 Task: Find a place to stay in Phalodi, India from 10th to 15th July for 5 guests, with self check-in, a price range of ₹10,000 to ₹15,000, 4 bedrooms, 7 beds, 4 bathrooms, and amenities including Wifi, Free parking, TV, Gym, and Breakfast.
Action: Mouse pressed left at (445, 55)
Screenshot: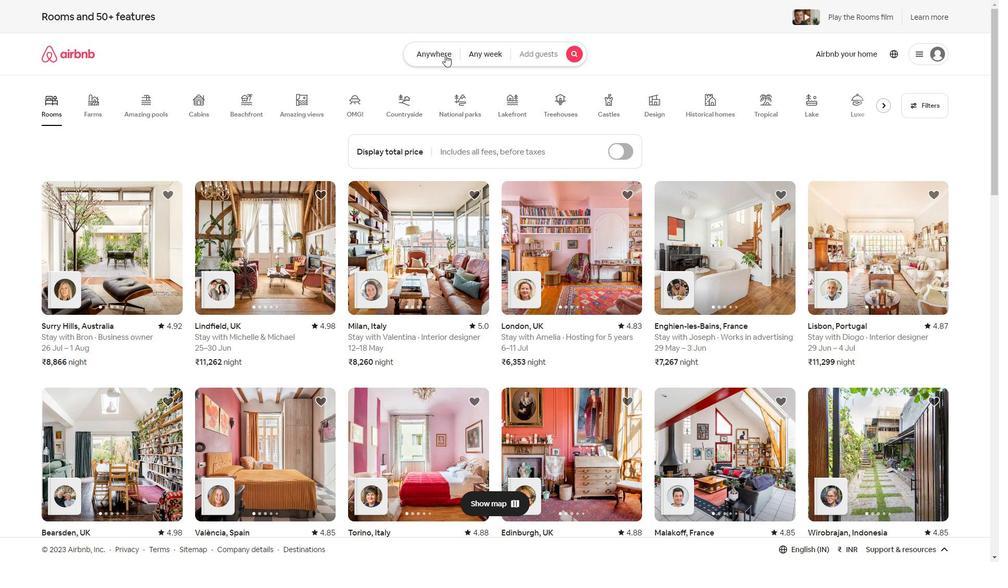 
Action: Mouse moved to (364, 98)
Screenshot: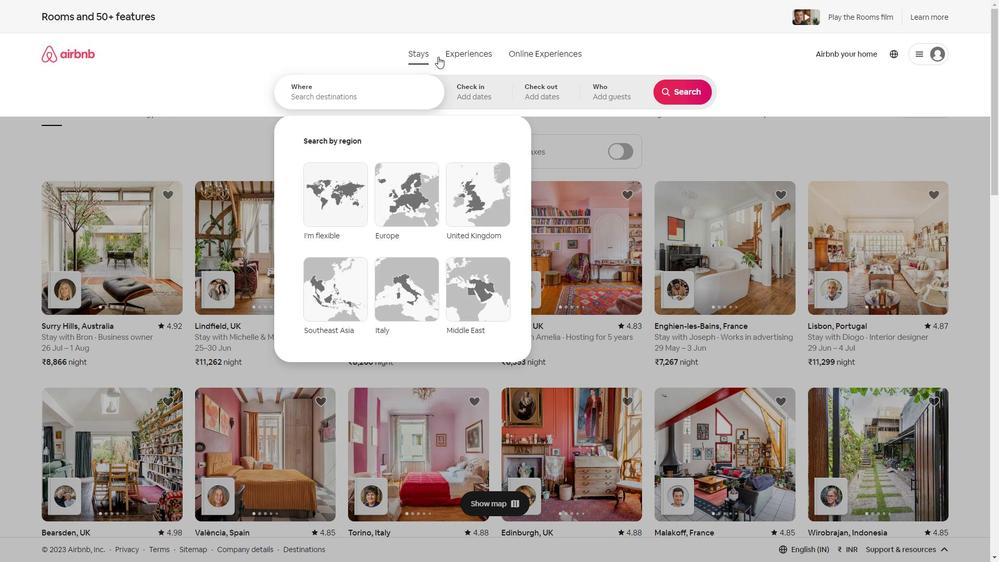 
Action: Mouse pressed left at (364, 98)
Screenshot: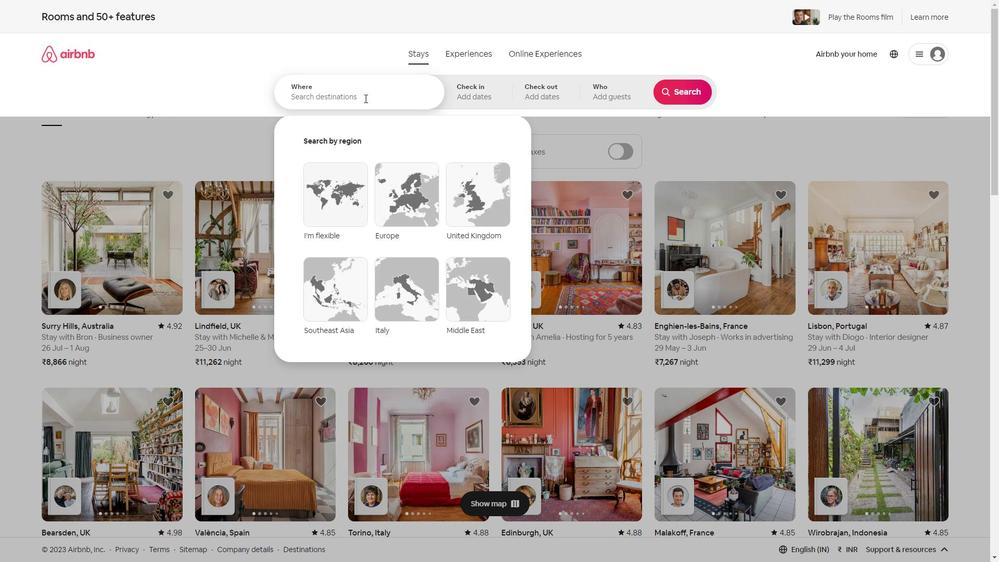 
Action: Mouse moved to (456, 85)
Screenshot: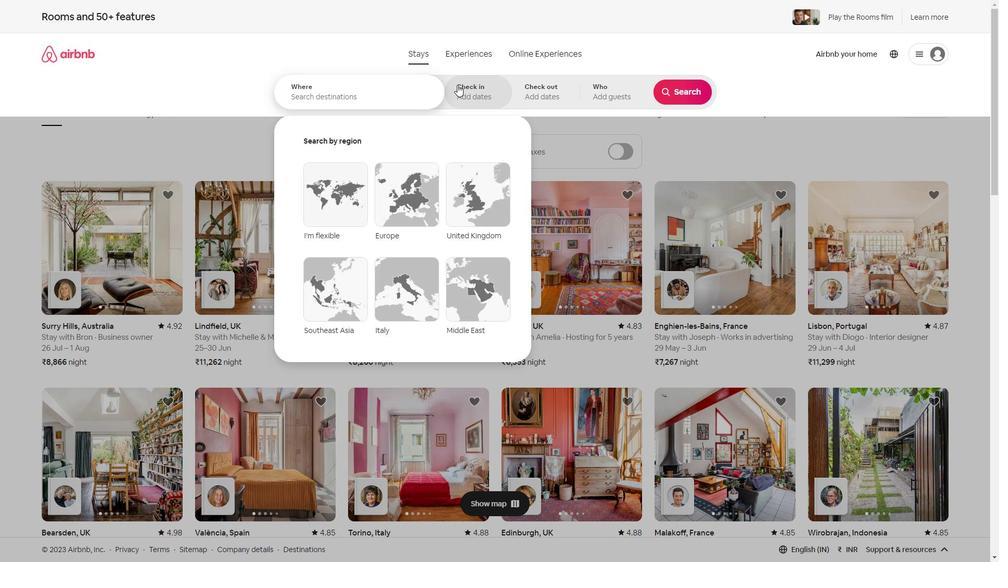 
Action: Key pressed <Key.shift>Phal,<Key.shift>India
Screenshot: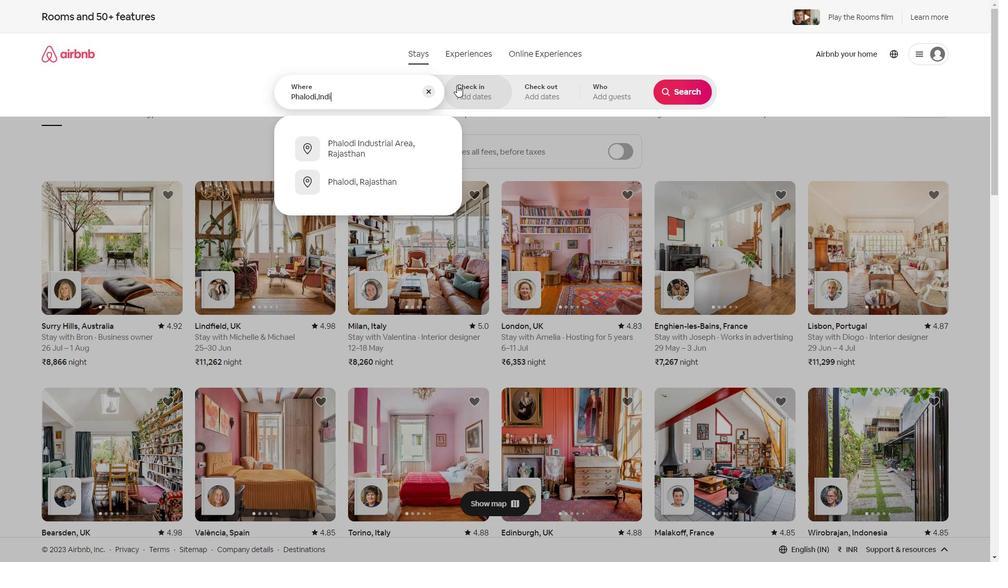
Action: Mouse moved to (463, 93)
Screenshot: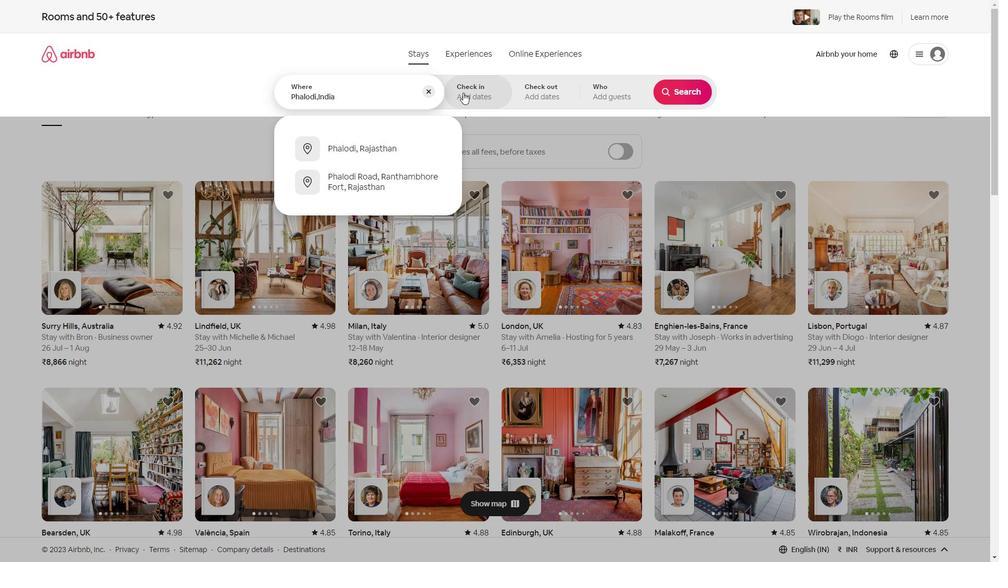 
Action: Mouse pressed left at (463, 93)
Screenshot: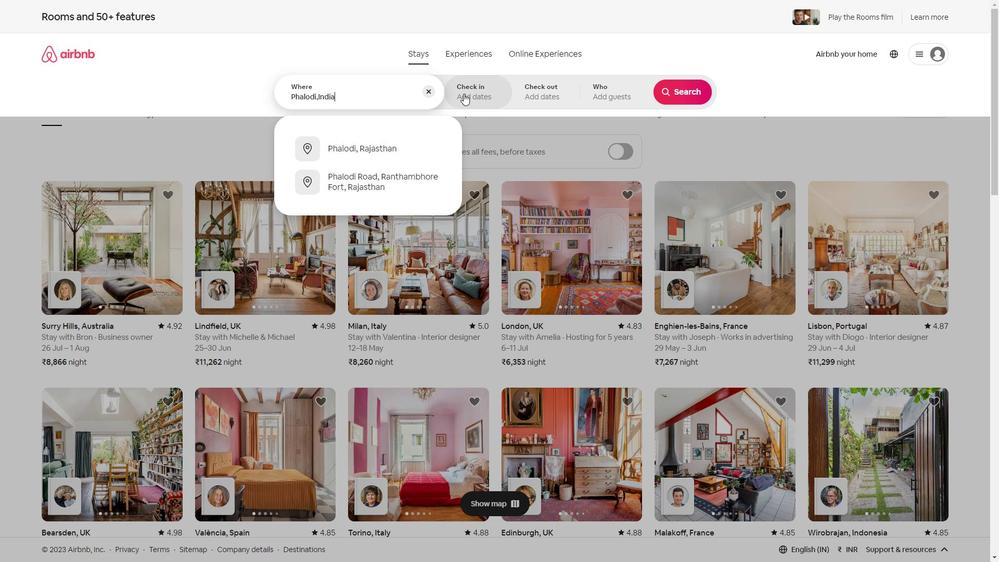 
Action: Mouse moved to (679, 171)
Screenshot: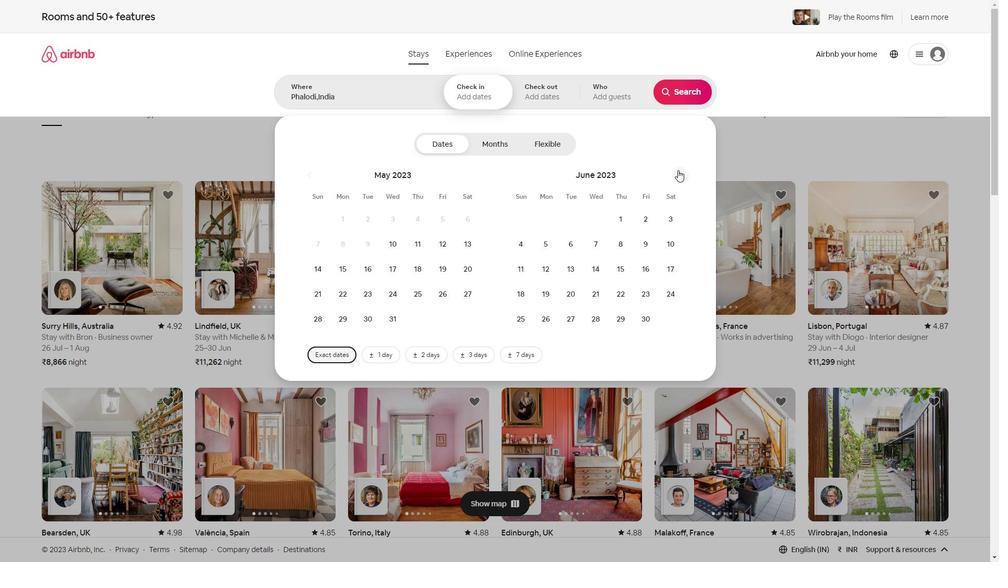 
Action: Mouse pressed left at (679, 171)
Screenshot: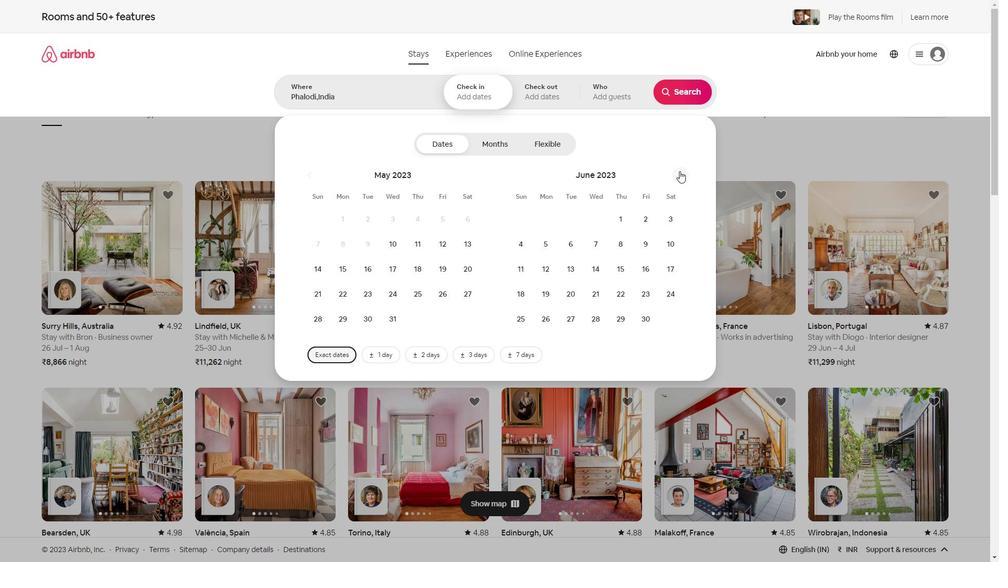 
Action: Mouse moved to (542, 271)
Screenshot: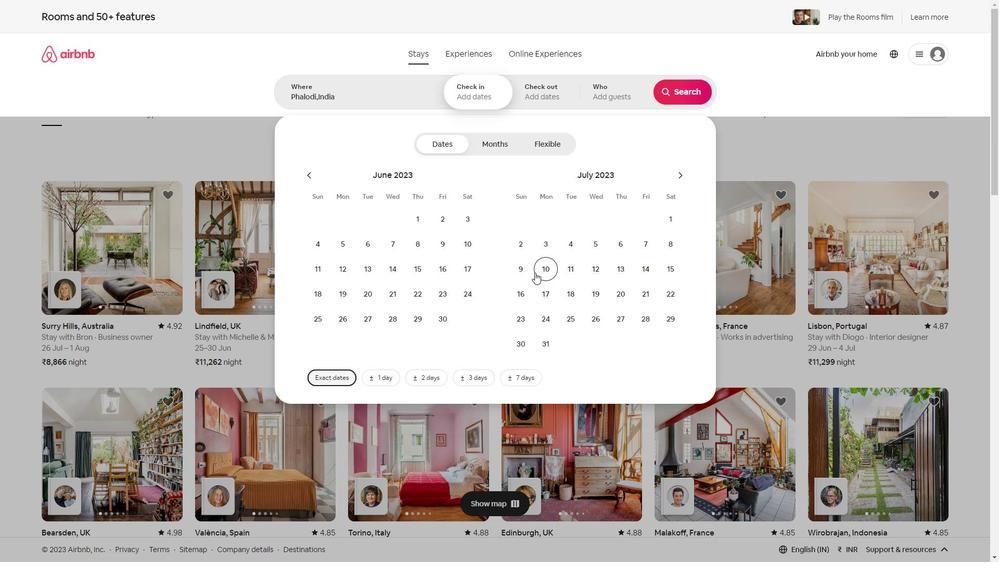 
Action: Mouse pressed left at (542, 271)
Screenshot: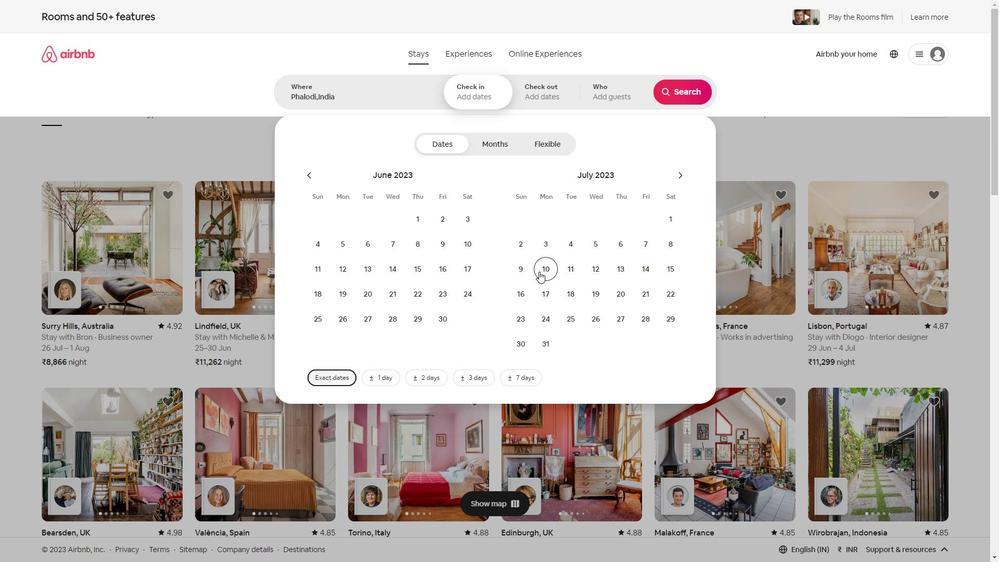 
Action: Mouse moved to (662, 271)
Screenshot: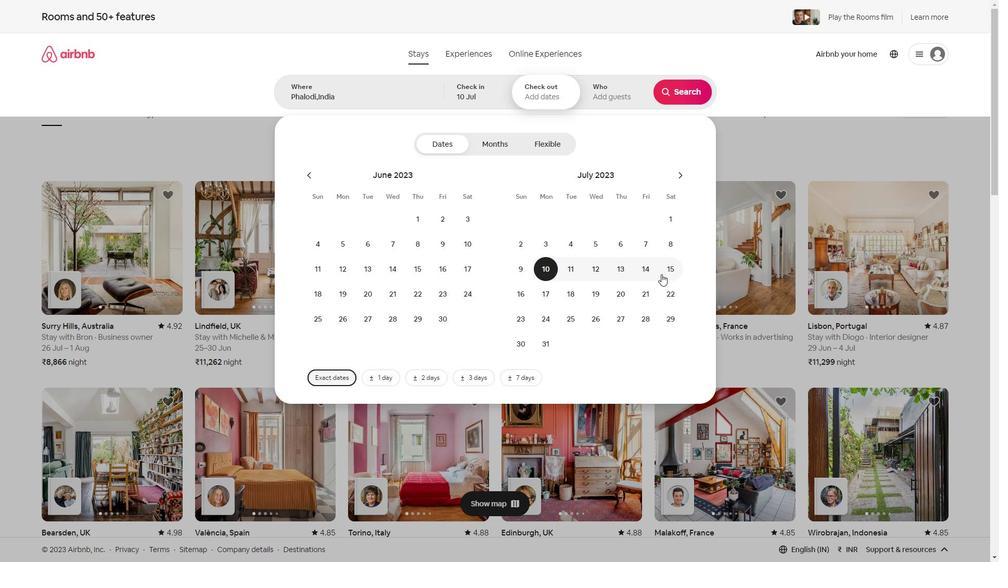 
Action: Mouse pressed left at (662, 271)
Screenshot: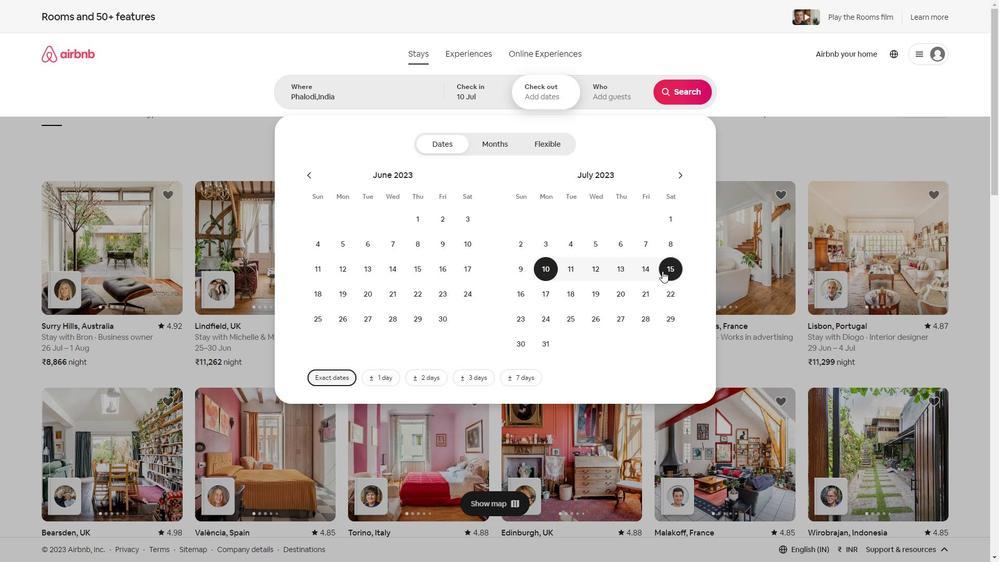 
Action: Mouse moved to (610, 93)
Screenshot: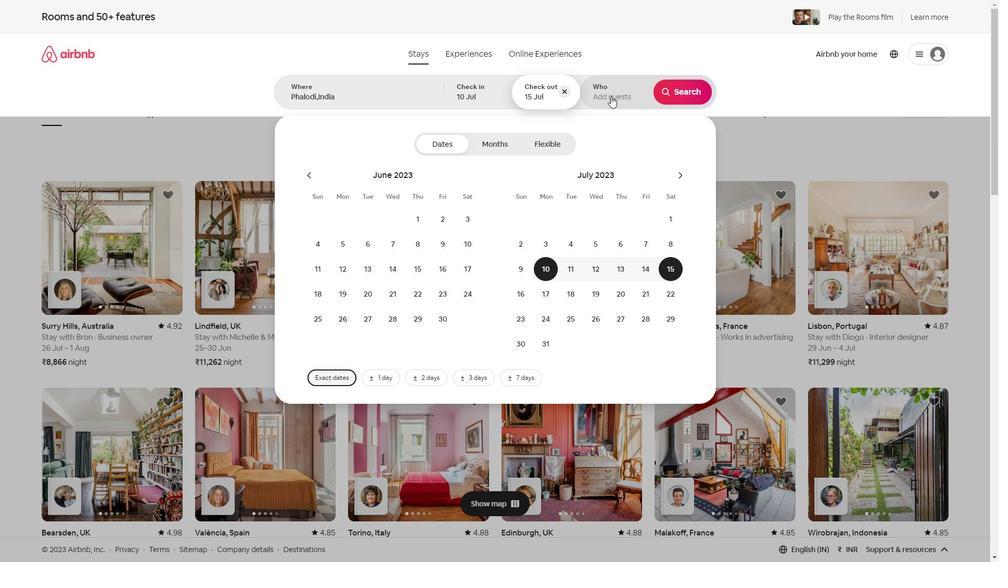 
Action: Mouse pressed left at (610, 93)
Screenshot: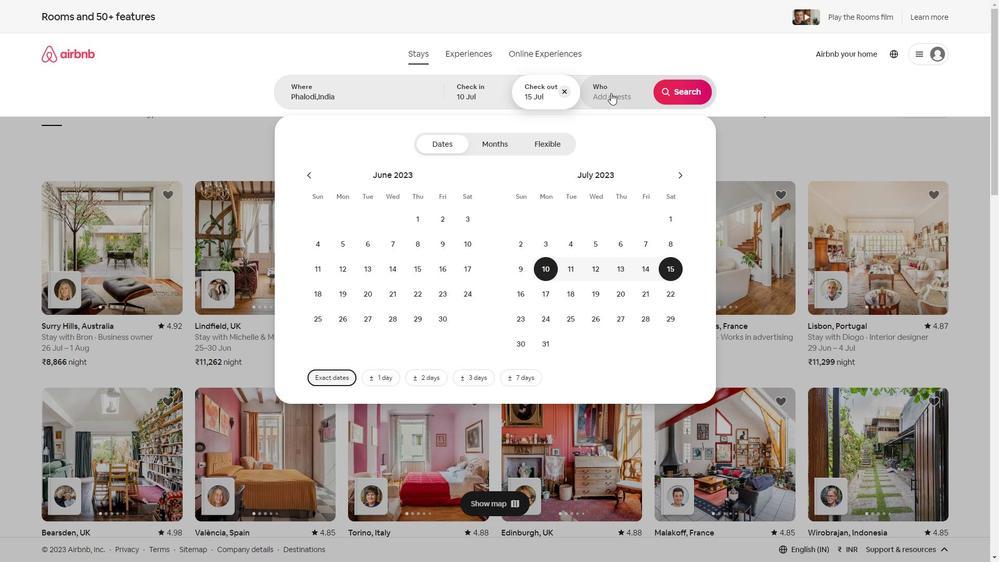 
Action: Mouse moved to (681, 147)
Screenshot: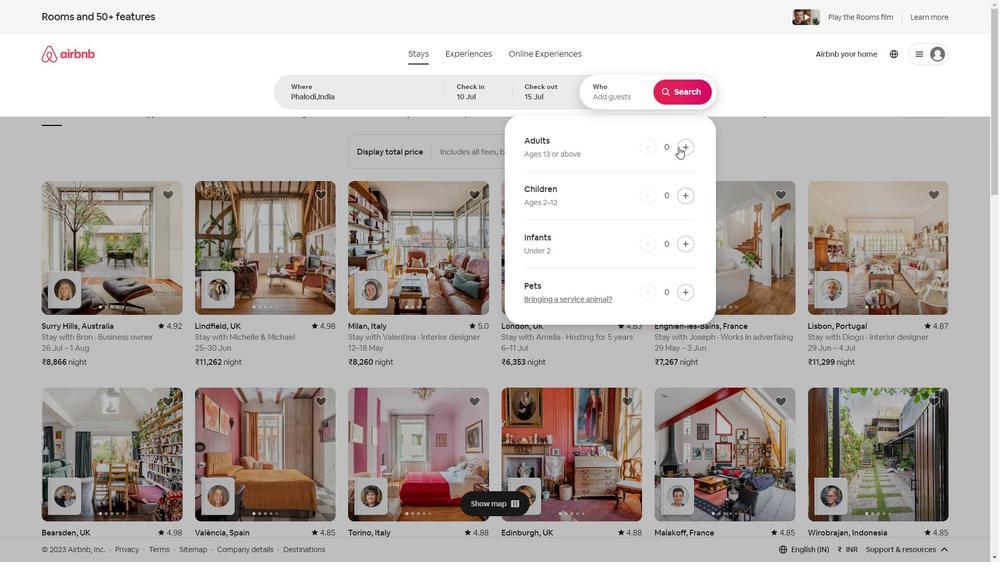 
Action: Mouse pressed left at (681, 147)
Screenshot: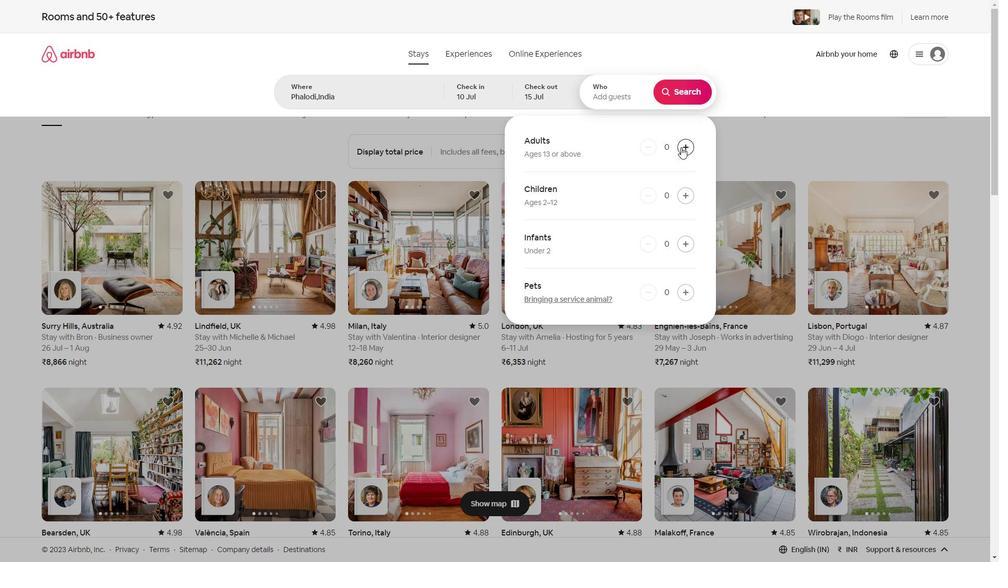 
Action: Mouse pressed left at (681, 147)
Screenshot: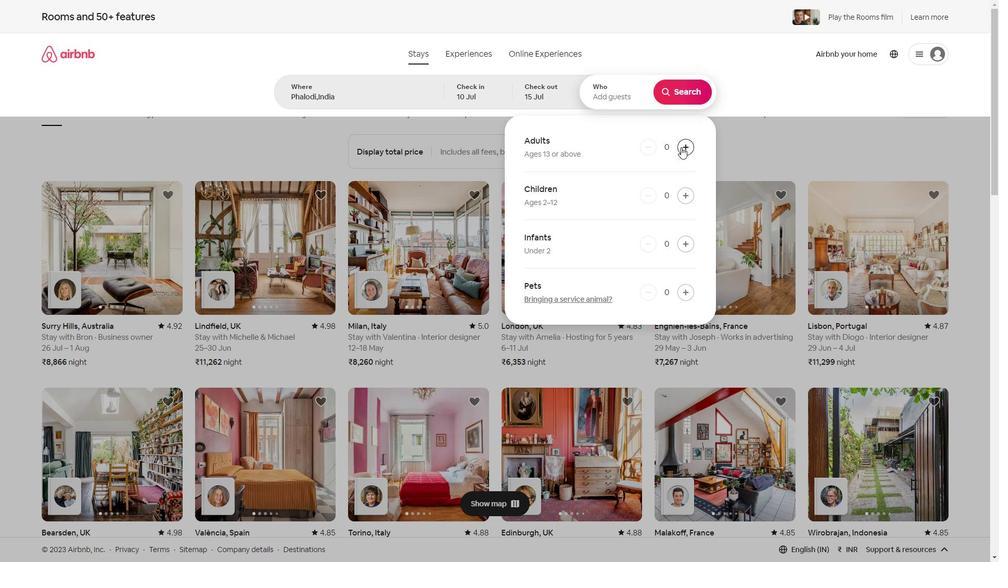 
Action: Mouse pressed left at (681, 147)
Screenshot: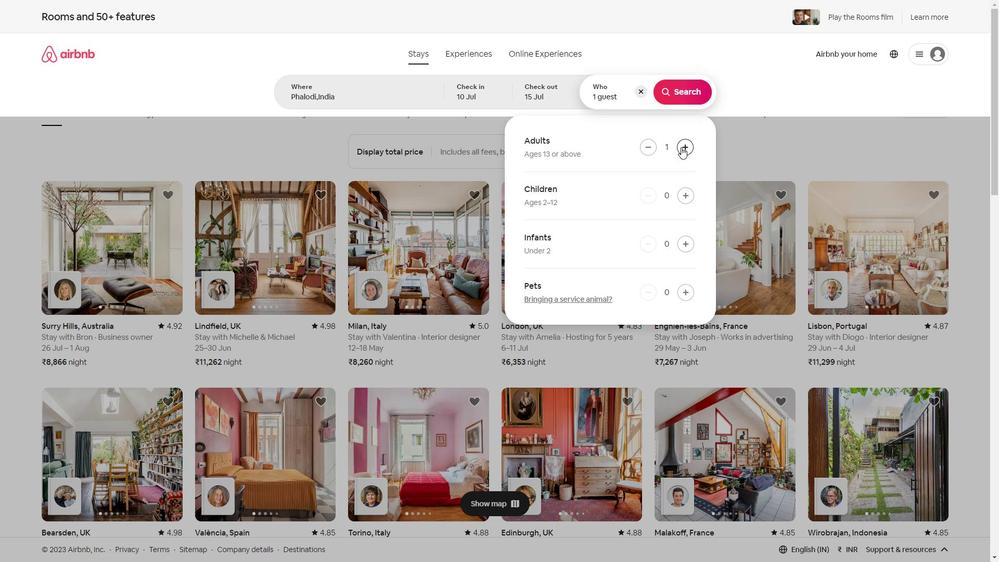 
Action: Mouse pressed left at (681, 147)
Screenshot: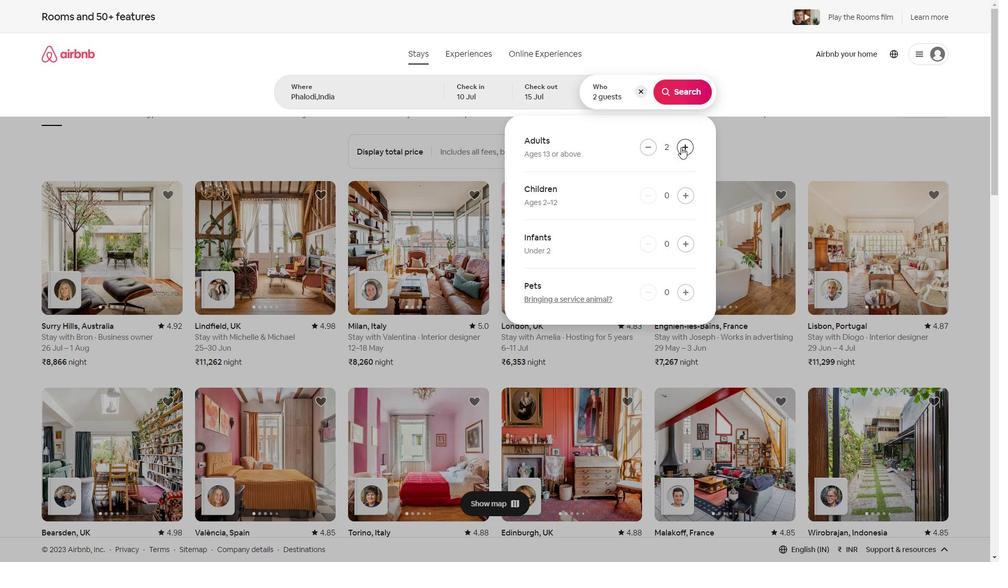 
Action: Mouse pressed left at (681, 147)
Screenshot: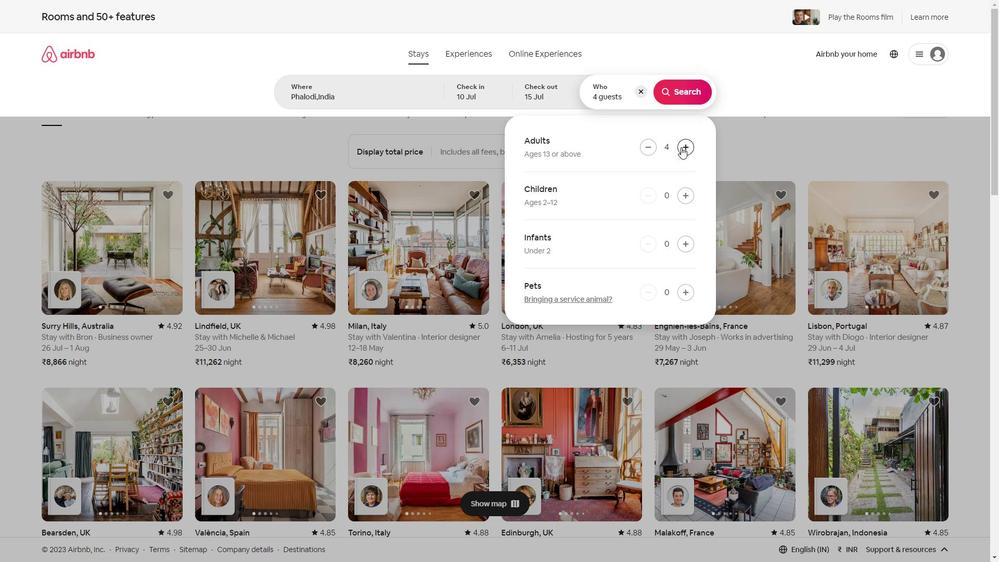 
Action: Mouse pressed left at (681, 147)
Screenshot: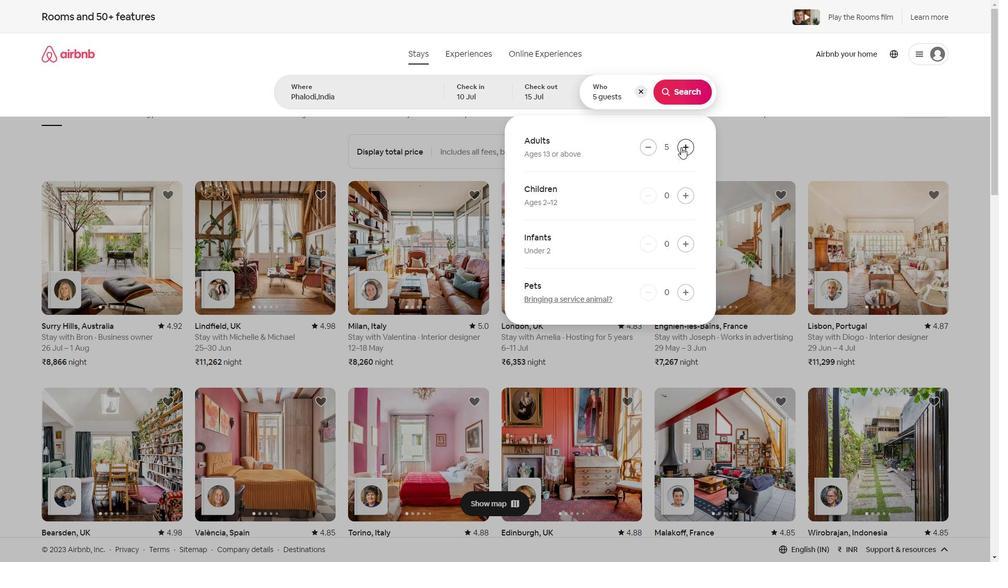 
Action: Mouse pressed left at (684, 147)
Screenshot: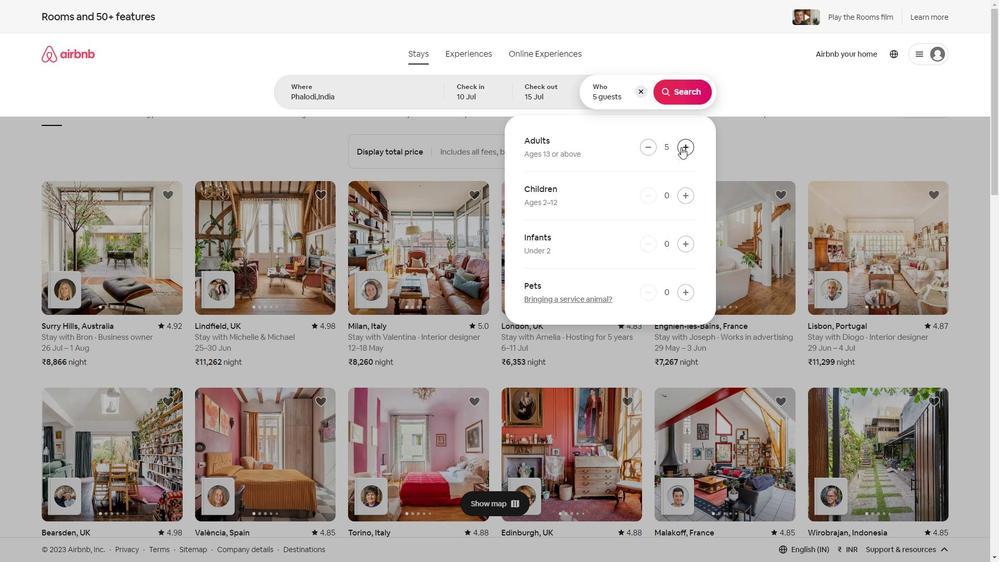 
Action: Mouse moved to (679, 89)
Screenshot: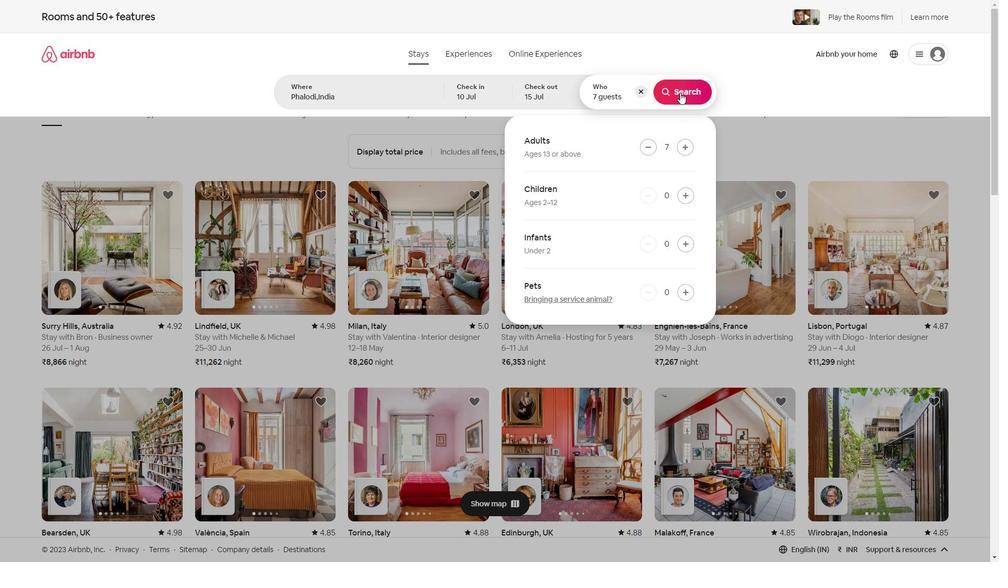 
Action: Mouse pressed left at (679, 89)
Screenshot: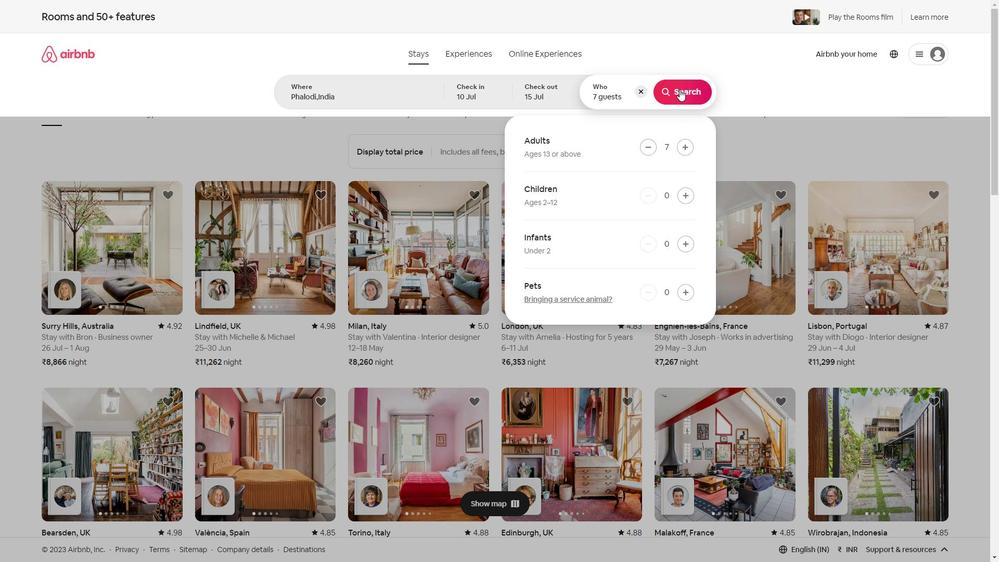 
Action: Mouse moved to (933, 61)
Screenshot: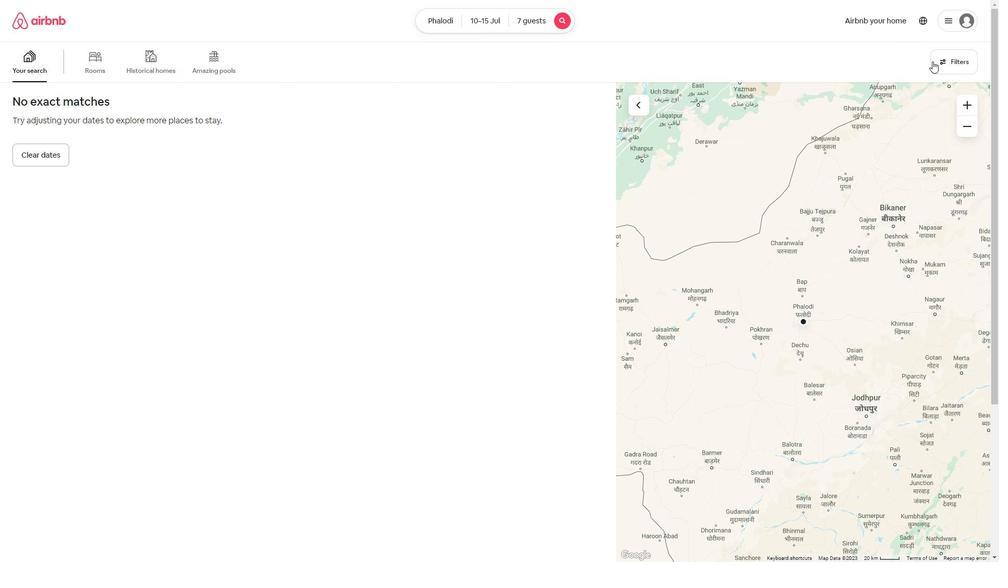 
Action: Mouse pressed left at (933, 61)
Screenshot: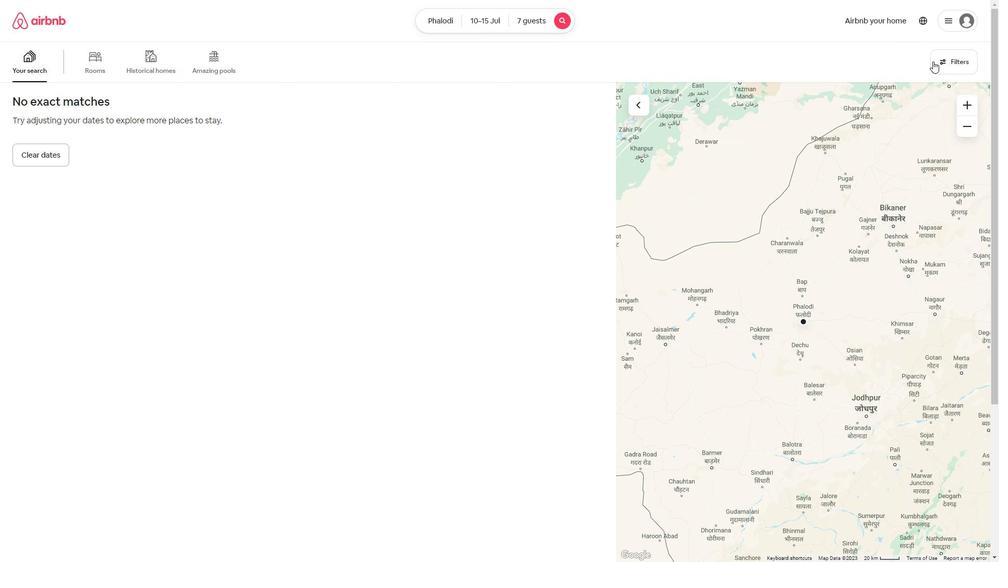 
Action: Mouse moved to (380, 305)
Screenshot: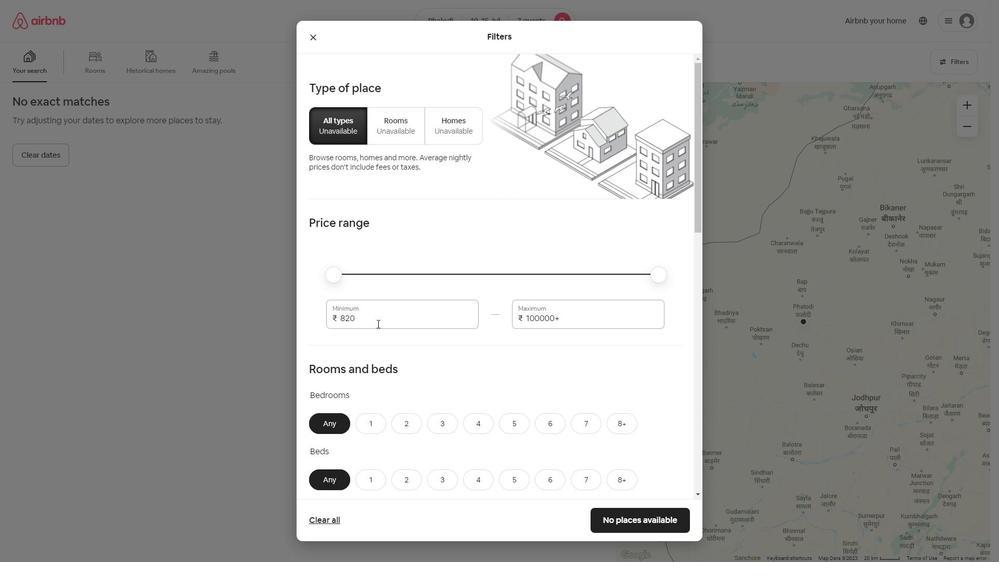 
Action: Mouse pressed left at (380, 305)
Screenshot: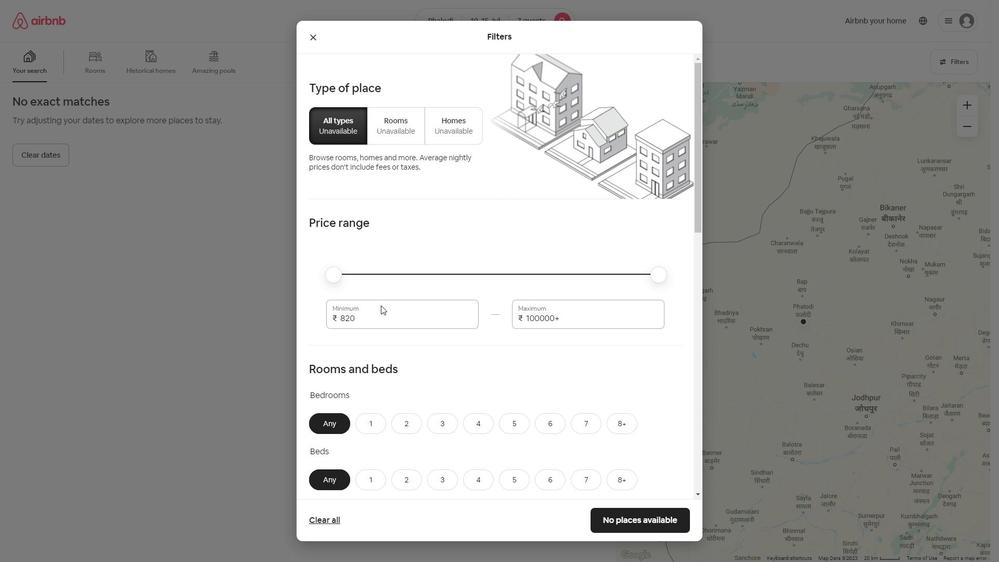 
Action: Key pressed <Key.backspace><Key.backspace><Key.backspace><Key.backspace>10000
Screenshot: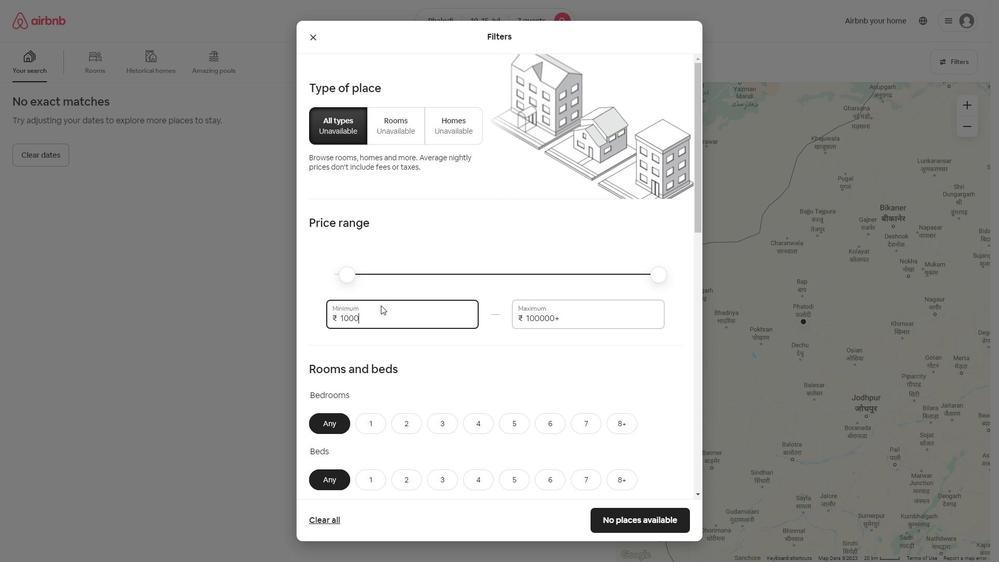 
Action: Mouse moved to (571, 313)
Screenshot: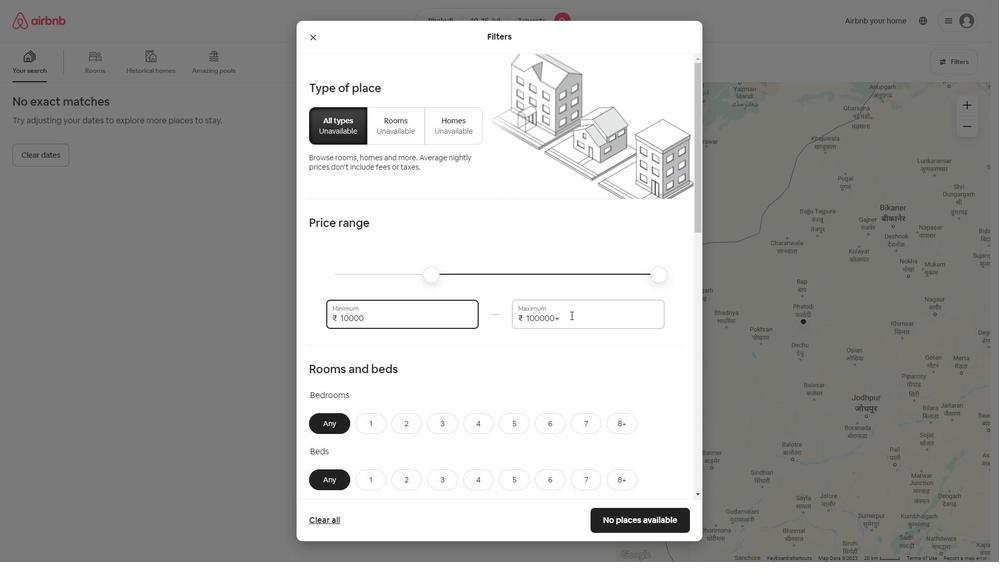 
Action: Mouse pressed left at (571, 313)
Screenshot: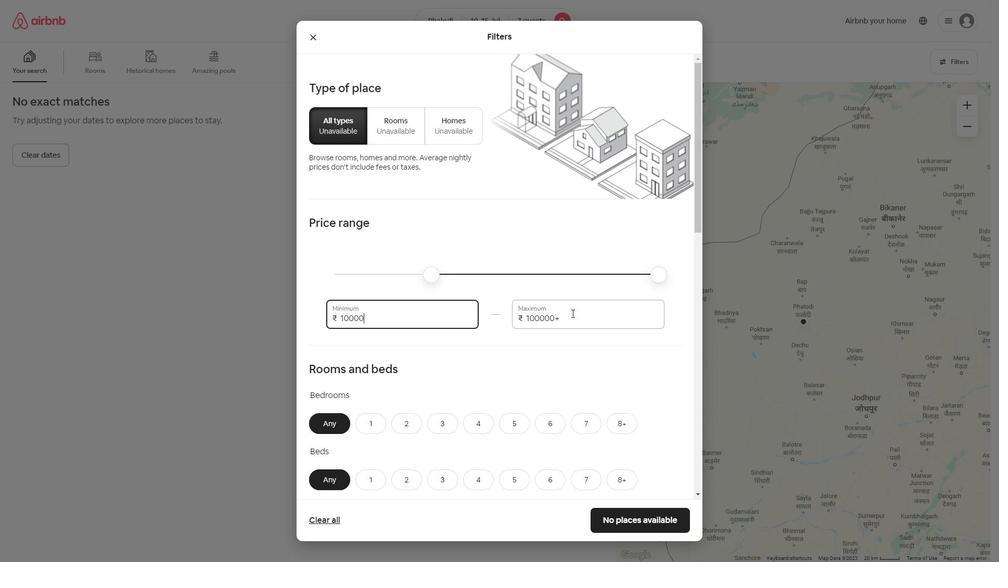 
Action: Mouse moved to (571, 313)
Screenshot: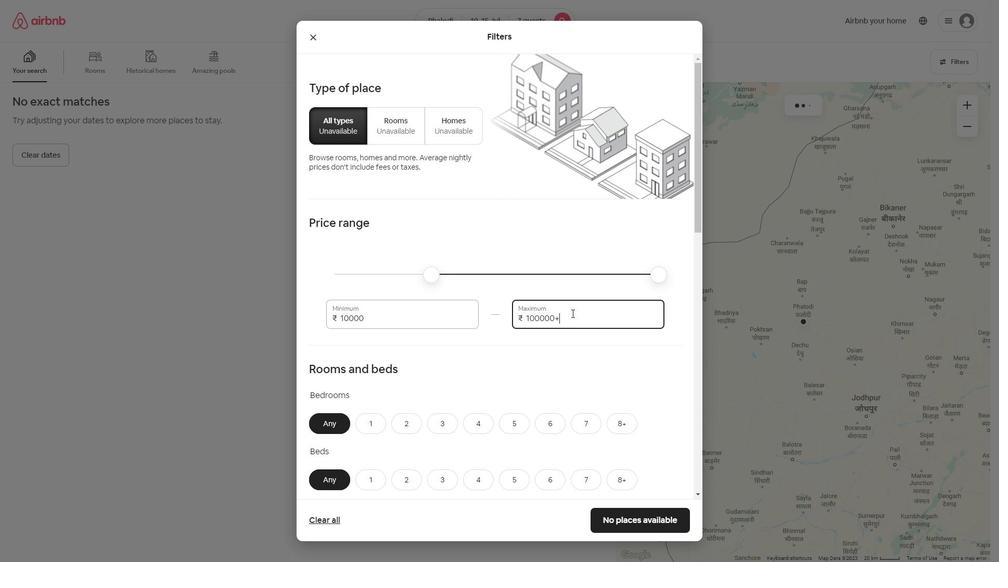 
Action: Key pressed <Key.backspace><Key.backspace><Key.backspace><Key.backspace><Key.backspace><Key.backspace>5000
Screenshot: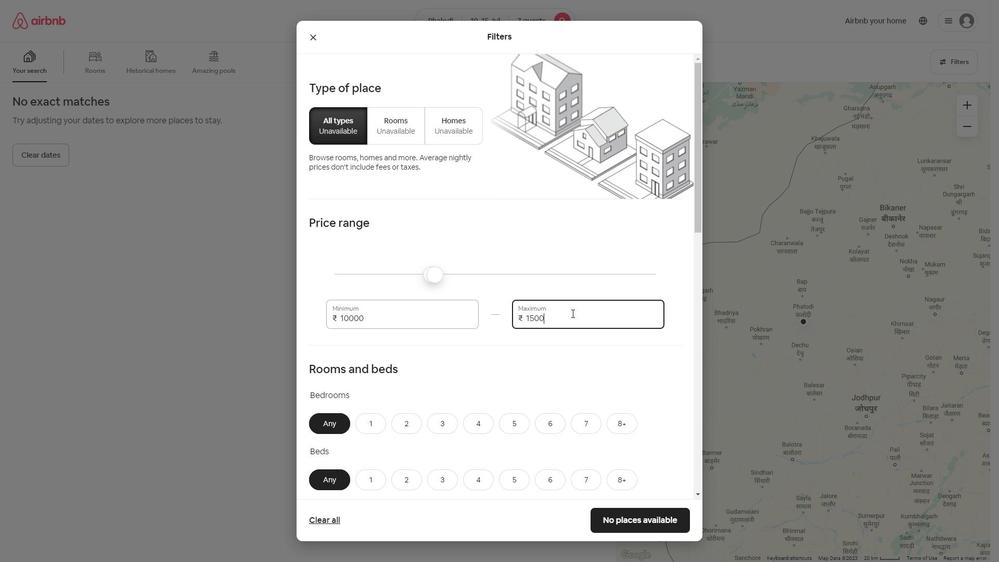 
Action: Mouse moved to (480, 419)
Screenshot: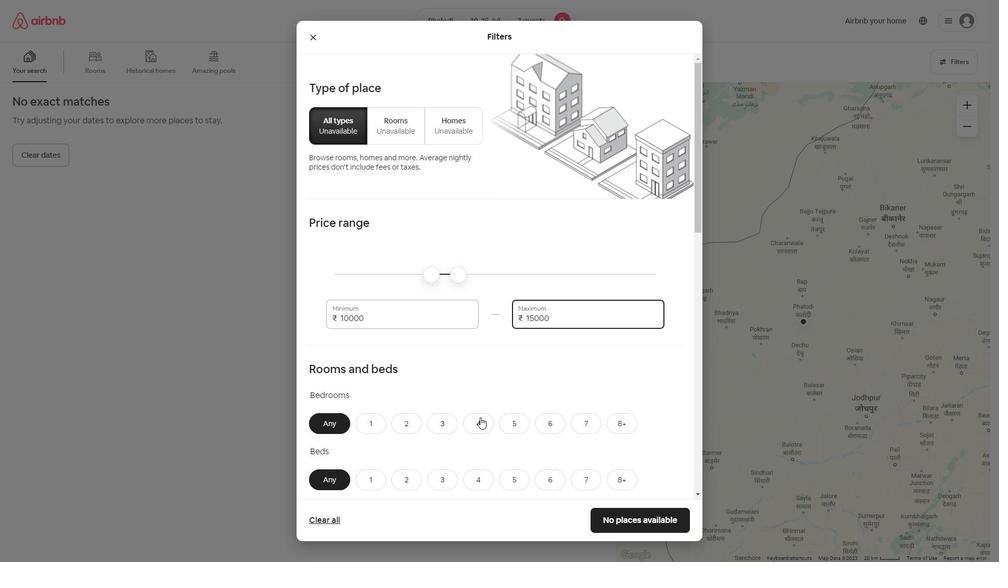 
Action: Mouse pressed left at (480, 419)
Screenshot: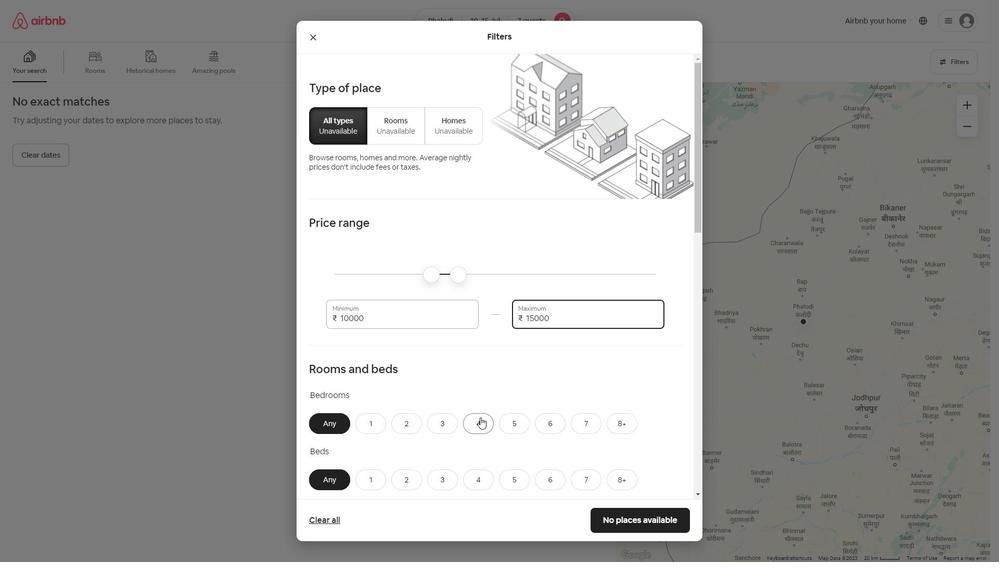 
Action: Mouse moved to (478, 416)
Screenshot: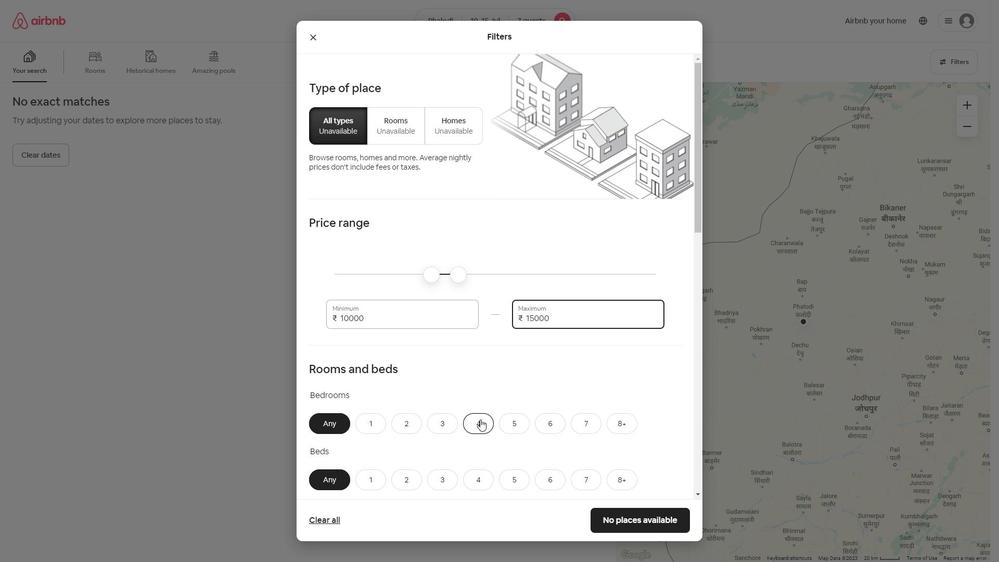 
Action: Mouse scrolled (478, 416) with delta (0, 0)
Screenshot: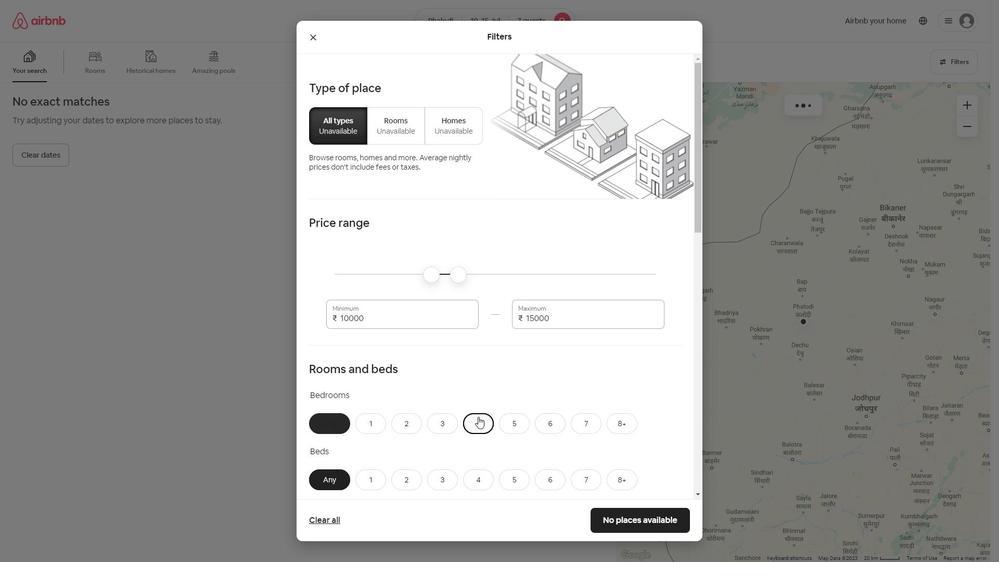 
Action: Mouse scrolled (478, 416) with delta (0, 0)
Screenshot: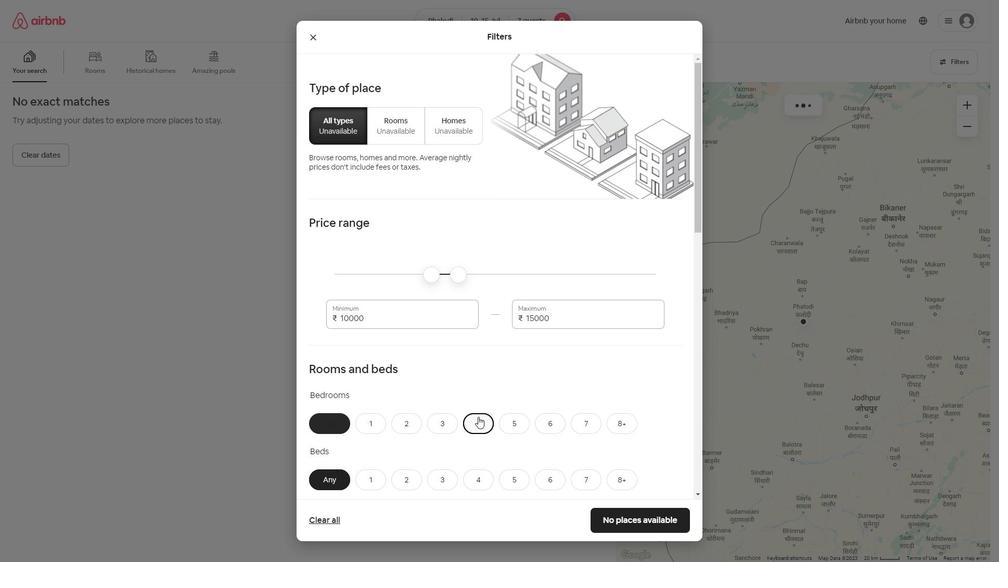 
Action: Mouse scrolled (478, 416) with delta (0, 0)
Screenshot: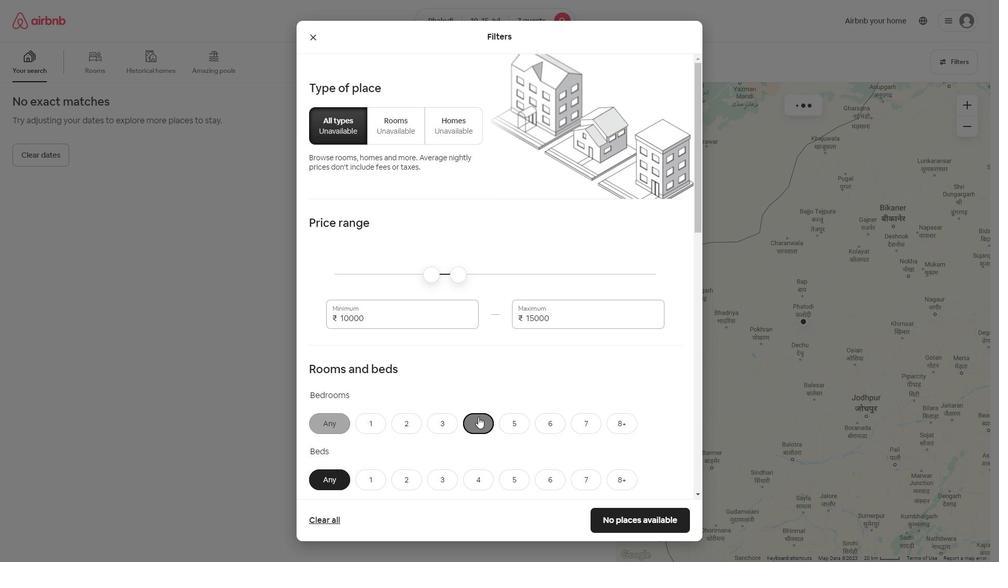 
Action: Mouse moved to (588, 324)
Screenshot: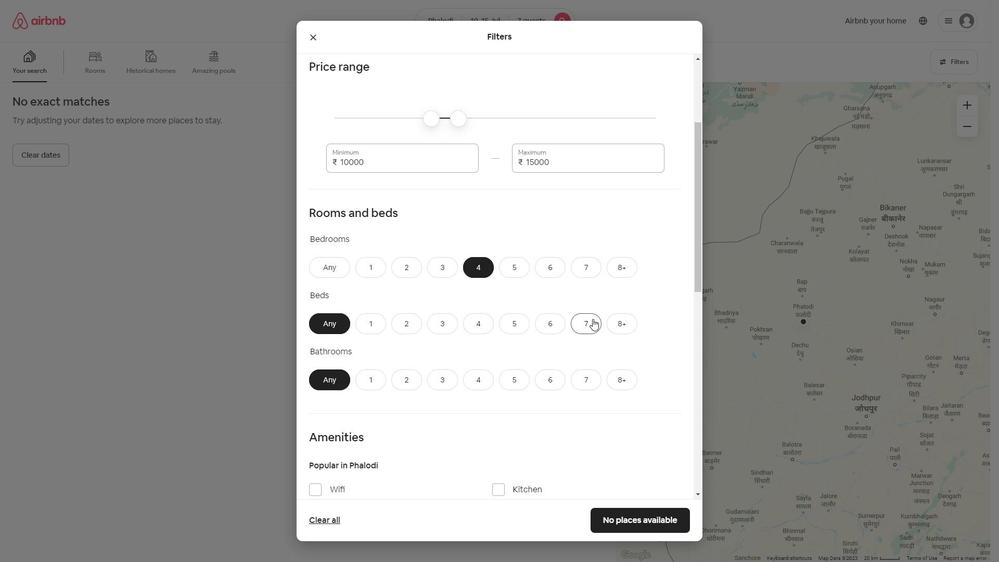 
Action: Mouse pressed left at (588, 324)
Screenshot: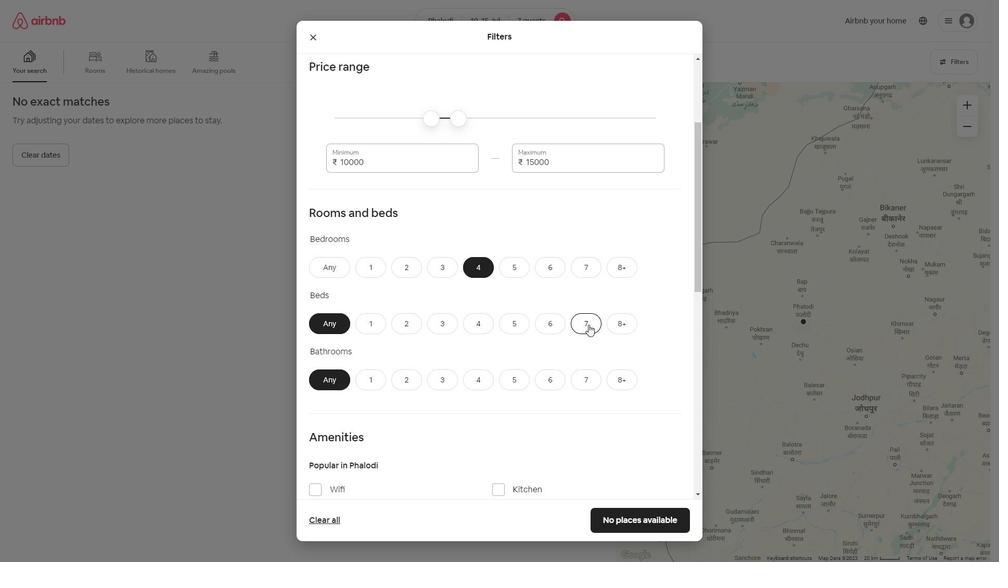 
Action: Mouse moved to (479, 375)
Screenshot: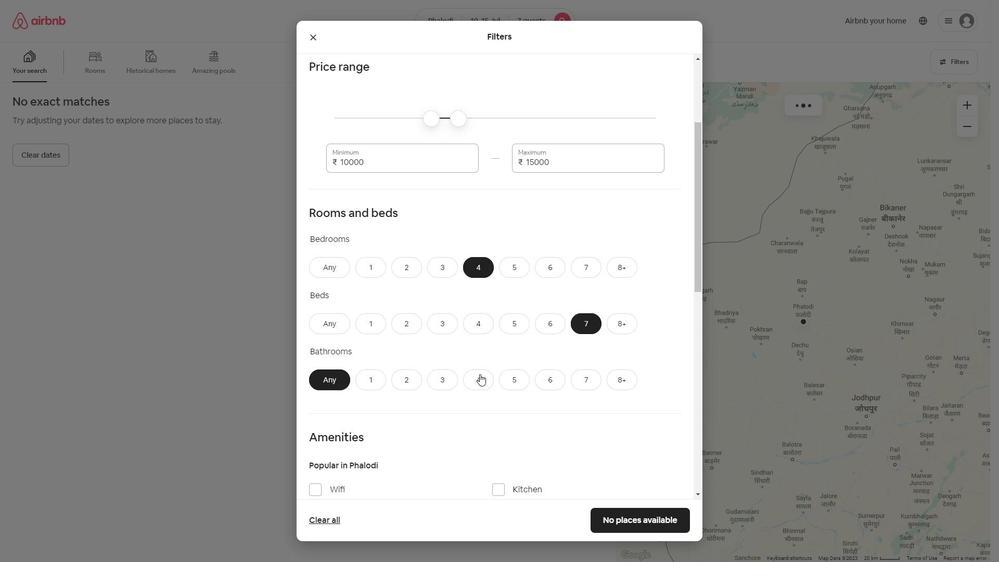 
Action: Mouse pressed left at (479, 375)
Screenshot: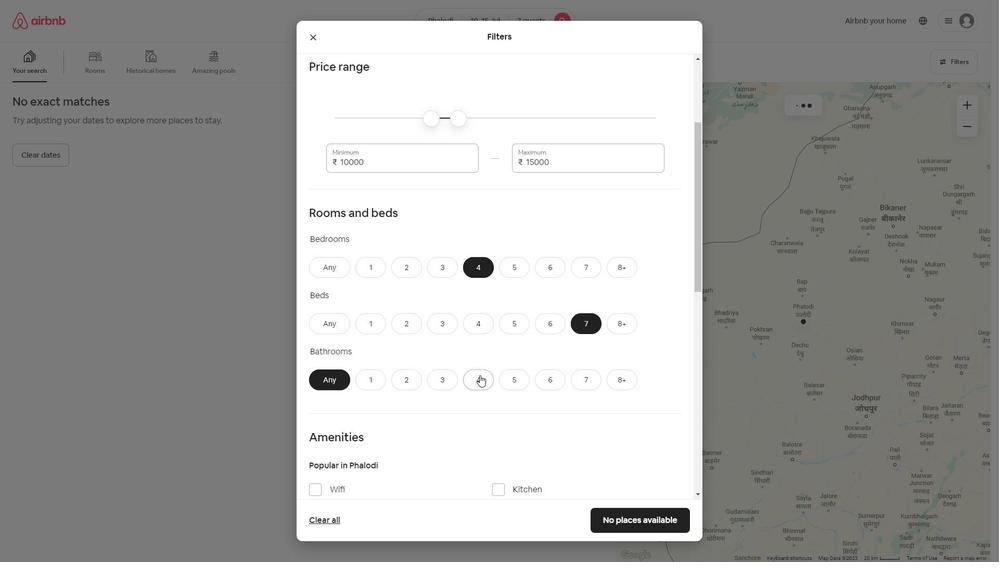 
Action: Mouse scrolled (479, 374) with delta (0, 0)
Screenshot: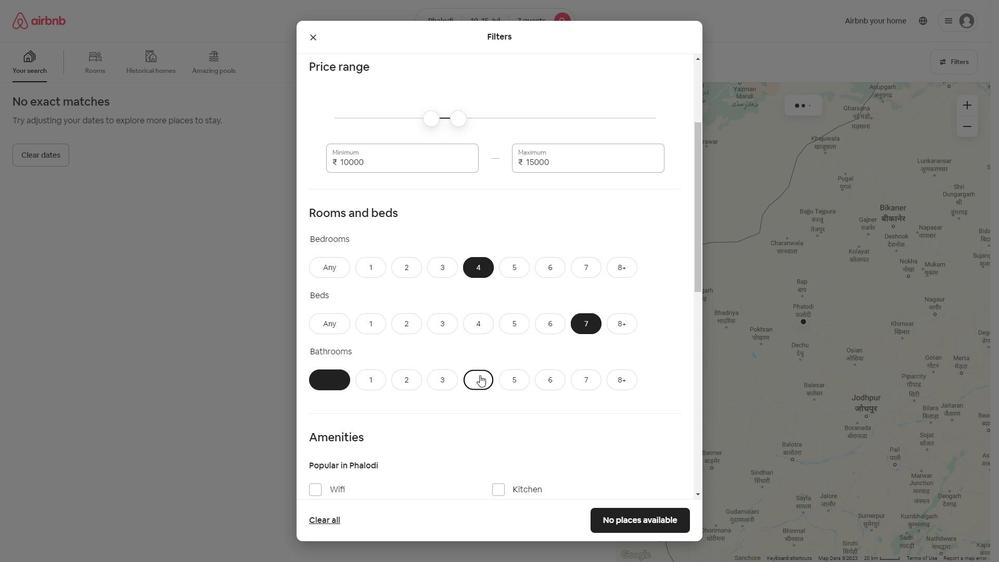 
Action: Mouse scrolled (479, 374) with delta (0, 0)
Screenshot: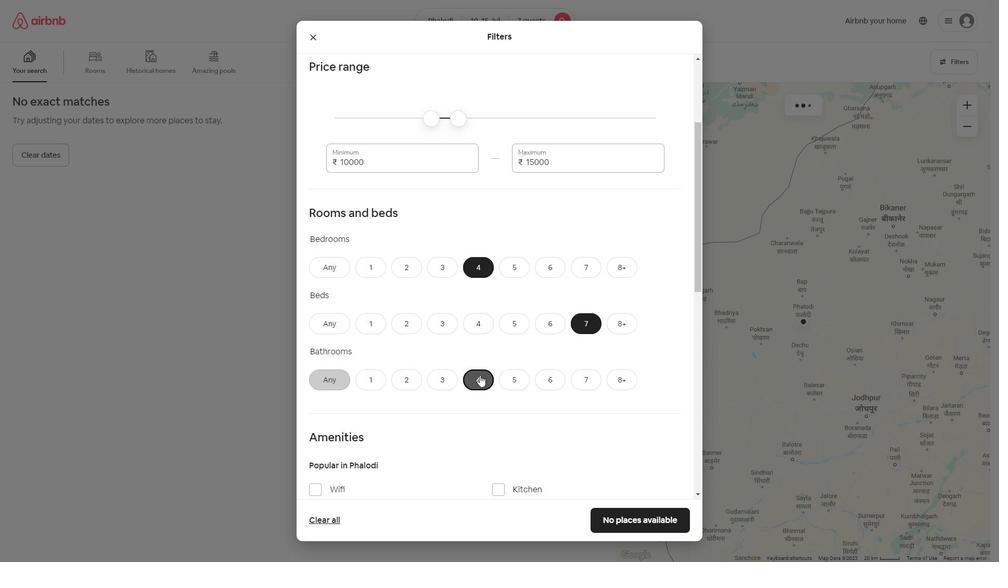 
Action: Mouse scrolled (479, 374) with delta (0, 0)
Screenshot: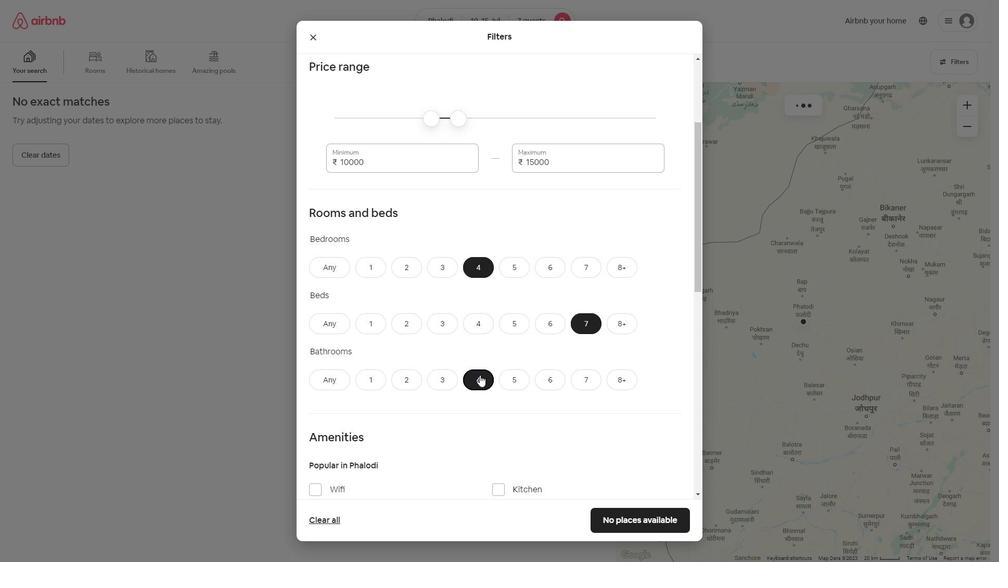
Action: Mouse moved to (324, 325)
Screenshot: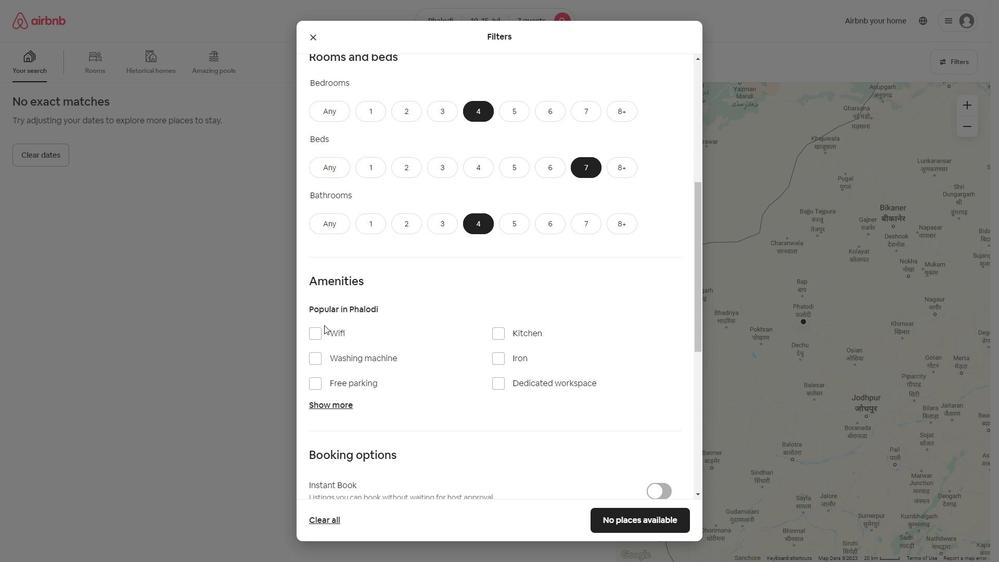 
Action: Mouse pressed left at (324, 325)
Screenshot: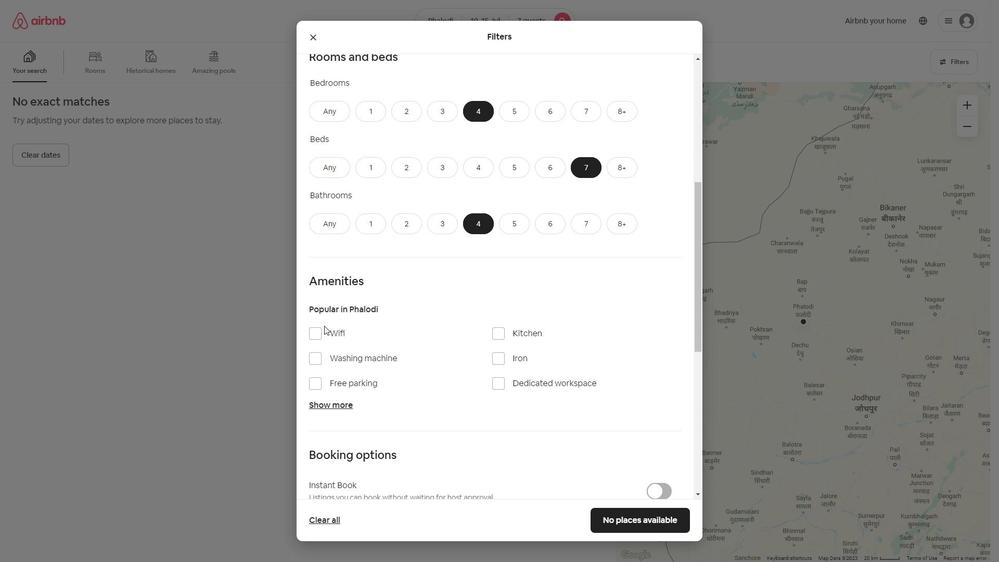 
Action: Mouse moved to (332, 331)
Screenshot: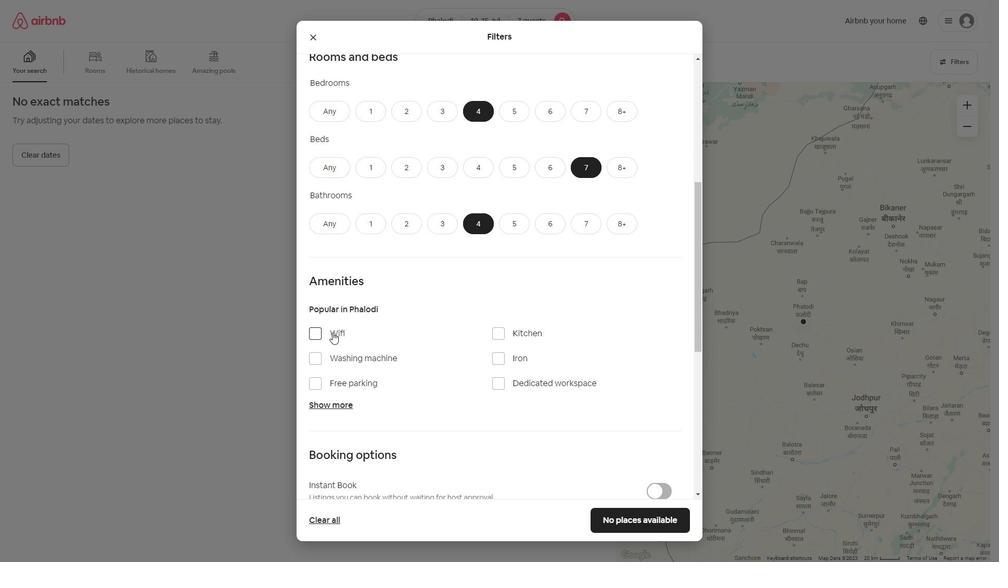 
Action: Mouse pressed left at (332, 331)
Screenshot: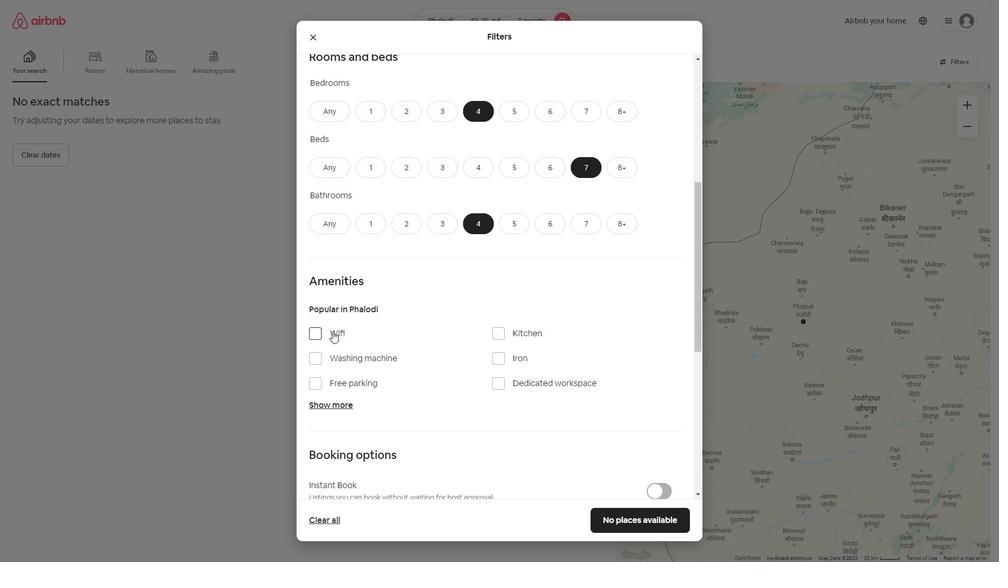 
Action: Mouse moved to (343, 378)
Screenshot: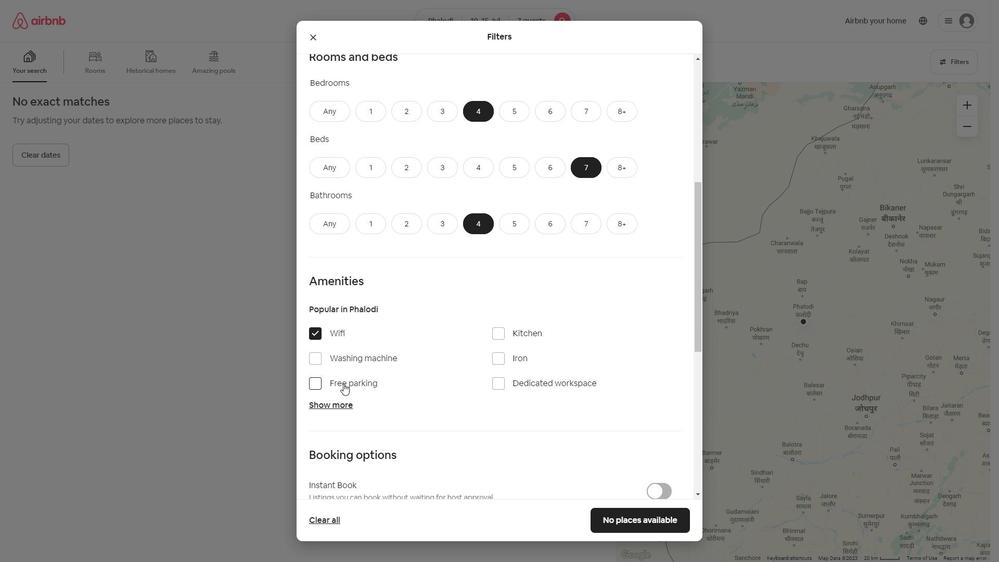 
Action: Mouse pressed left at (343, 378)
Screenshot: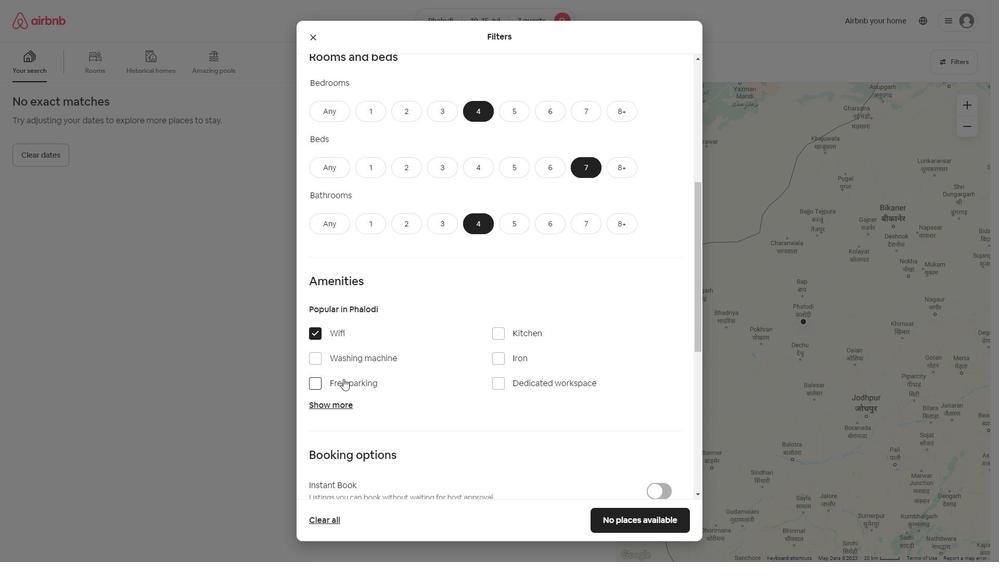 
Action: Mouse moved to (346, 406)
Screenshot: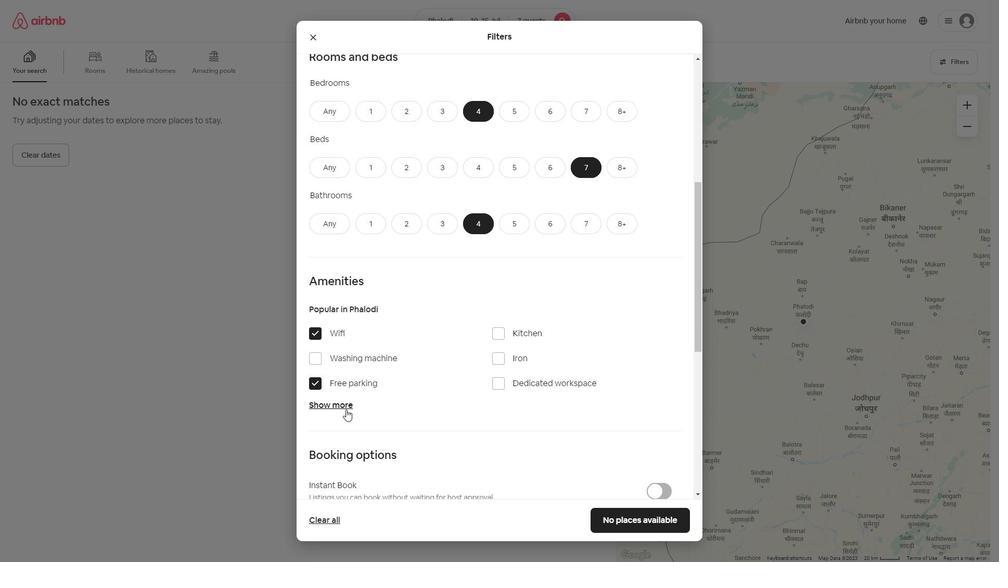 
Action: Mouse pressed left at (346, 406)
Screenshot: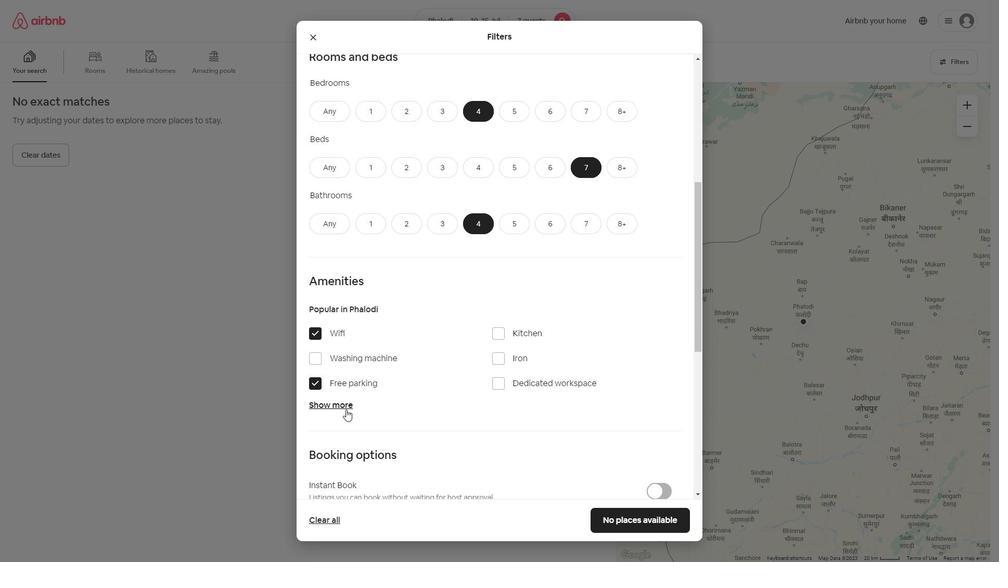 
Action: Mouse moved to (381, 363)
Screenshot: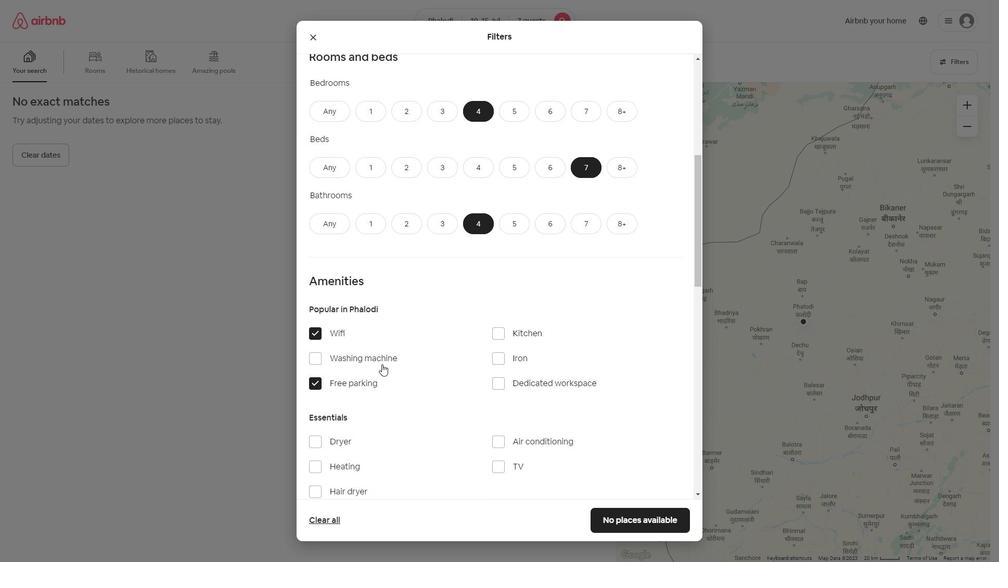 
Action: Mouse scrolled (381, 363) with delta (0, 0)
Screenshot: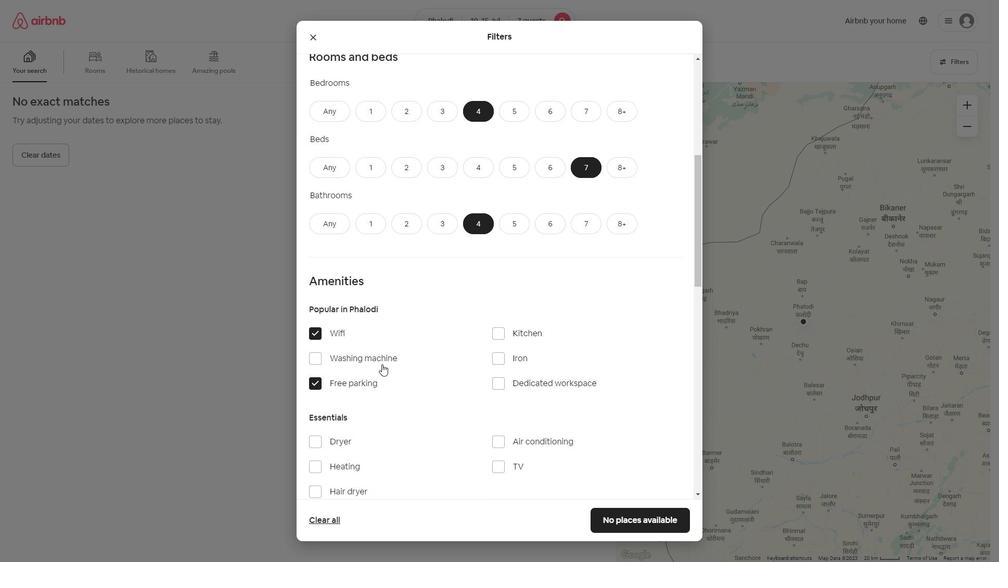 
Action: Mouse scrolled (381, 363) with delta (0, 0)
Screenshot: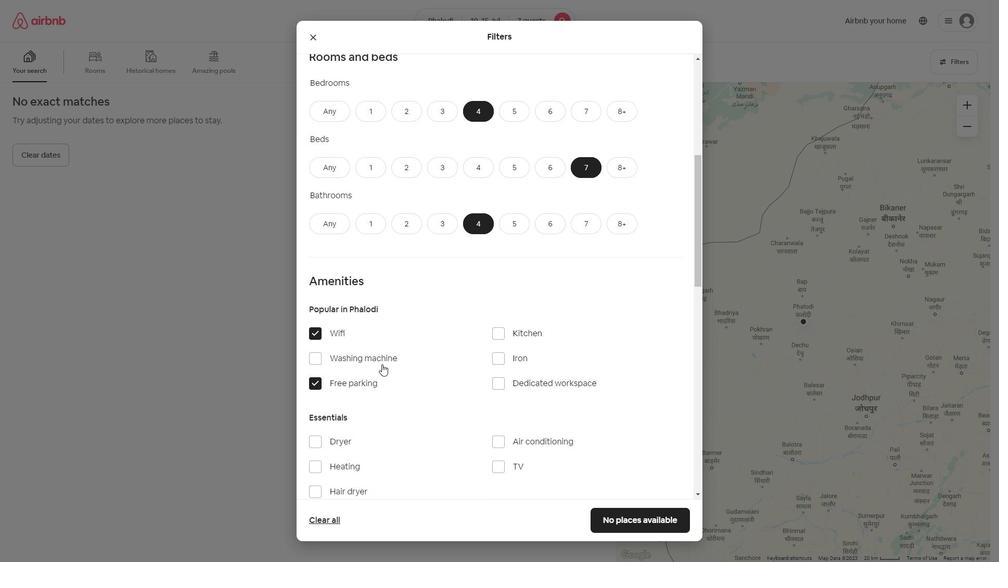 
Action: Mouse moved to (520, 355)
Screenshot: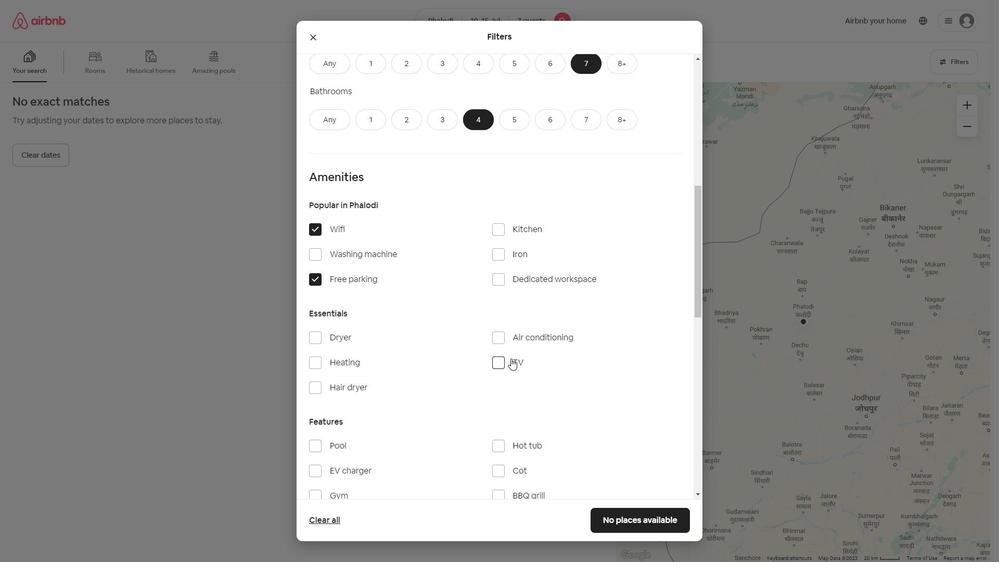 
Action: Mouse pressed left at (520, 355)
Screenshot: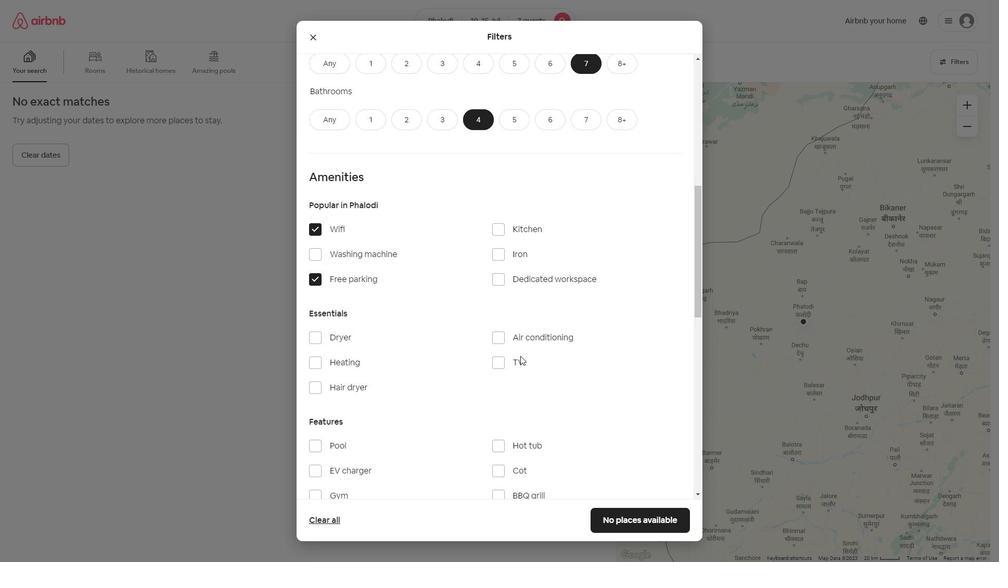 
Action: Mouse moved to (521, 361)
Screenshot: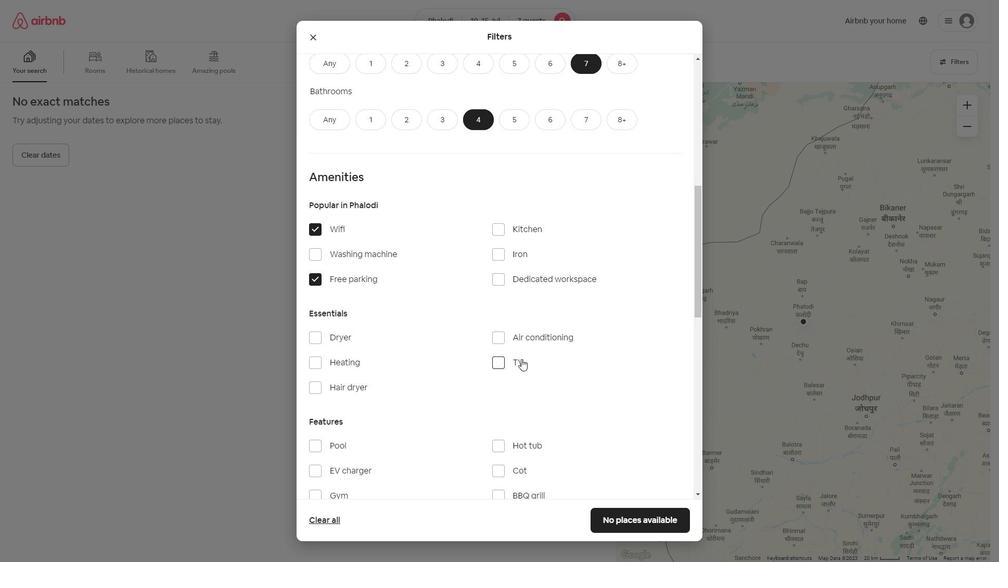 
Action: Mouse pressed left at (521, 361)
Screenshot: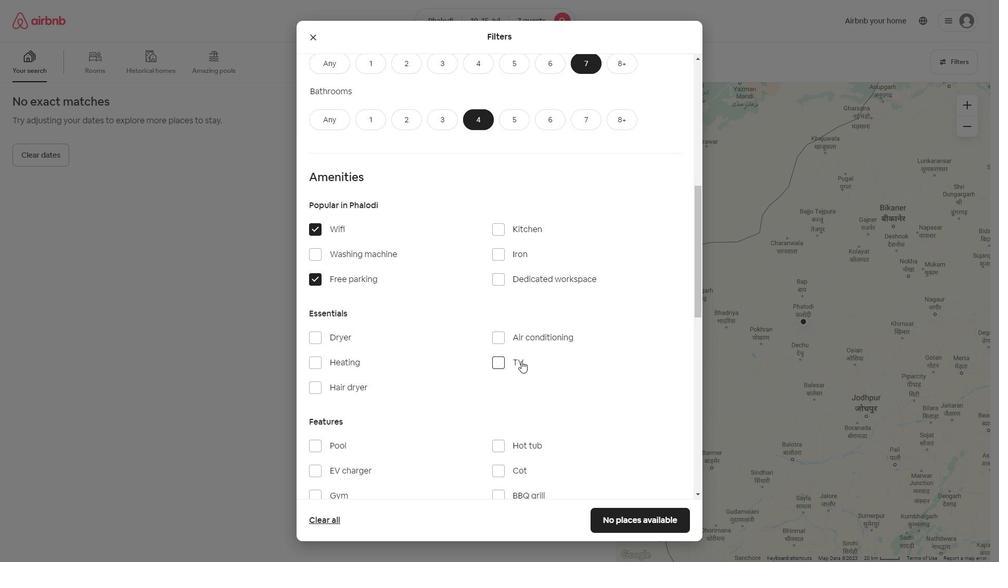 
Action: Mouse moved to (378, 308)
Screenshot: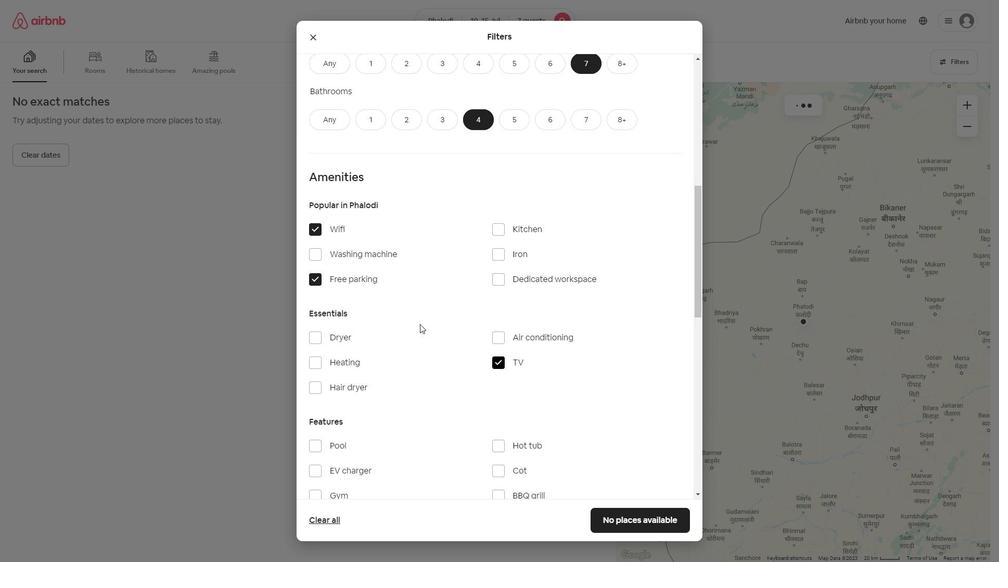 
Action: Mouse scrolled (378, 307) with delta (0, 0)
Screenshot: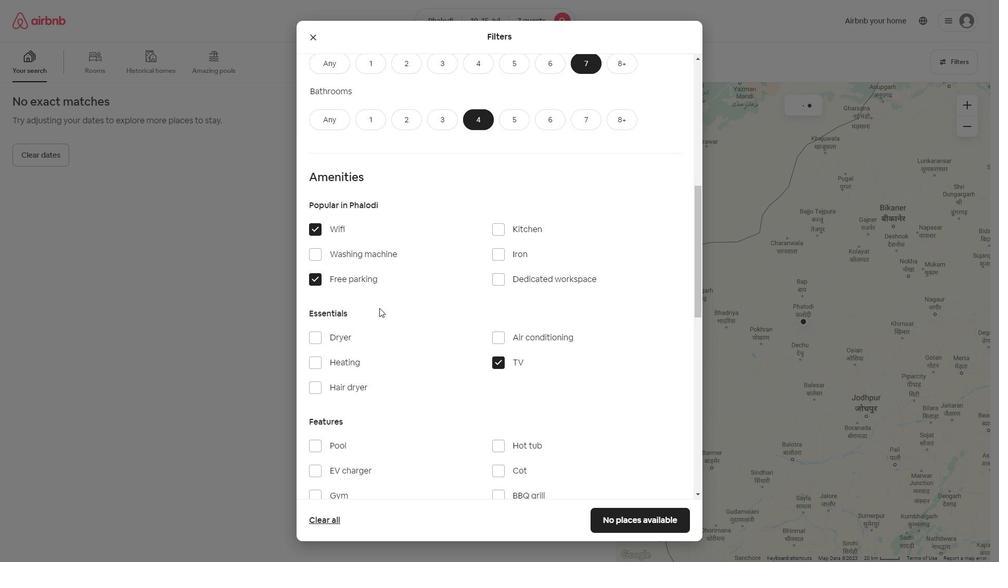 
Action: Mouse scrolled (378, 307) with delta (0, 0)
Screenshot: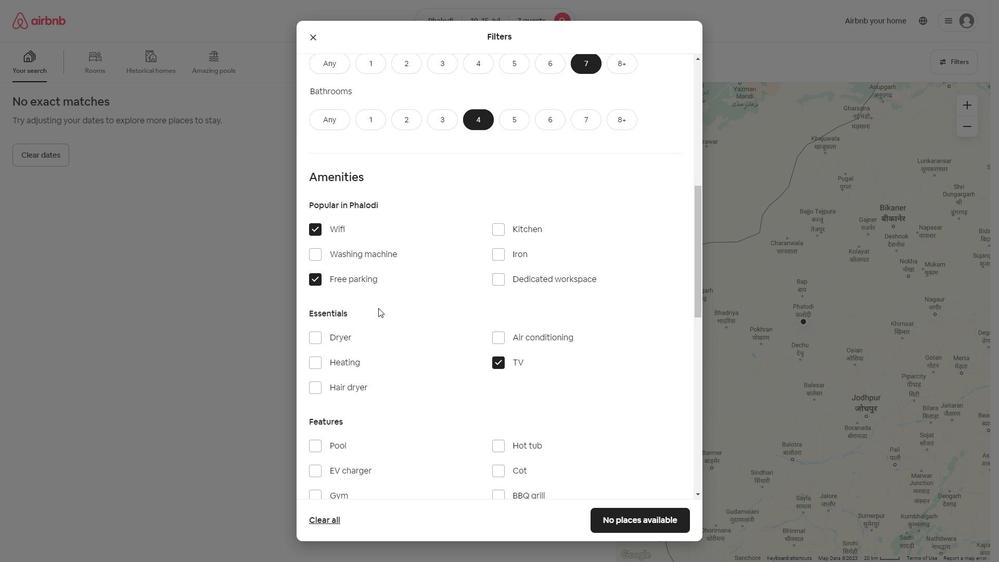 
Action: Mouse scrolled (378, 307) with delta (0, 0)
Screenshot: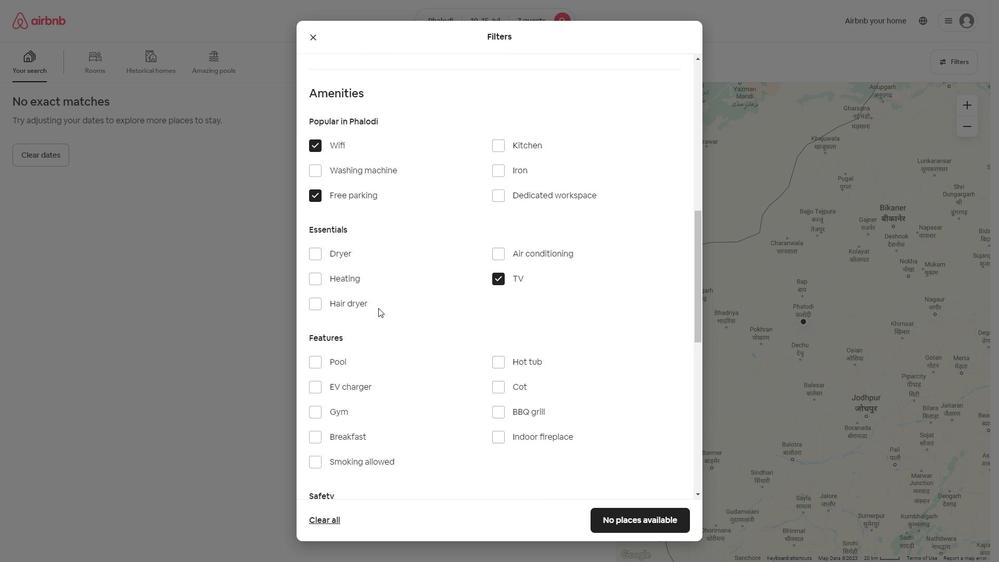 
Action: Mouse moved to (373, 312)
Screenshot: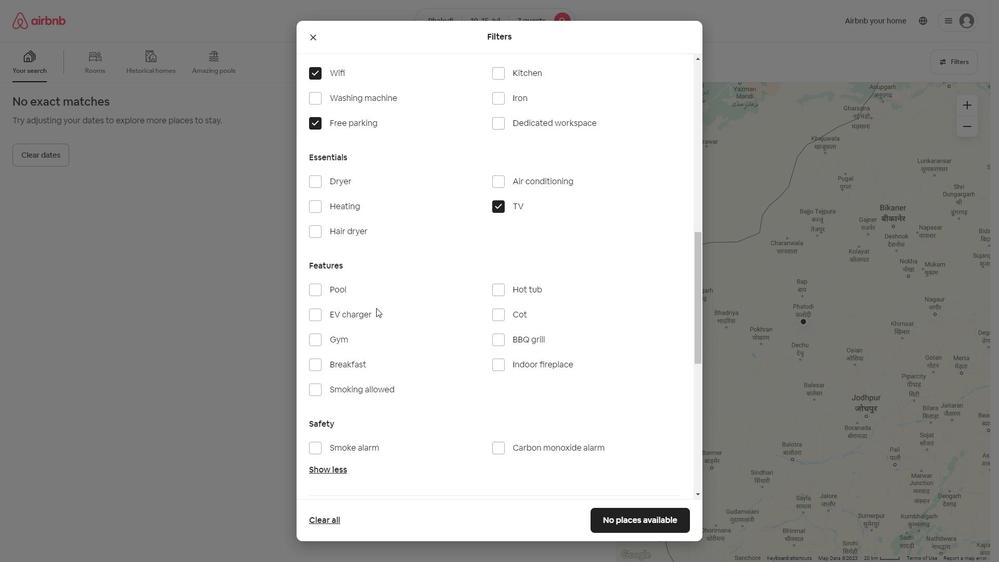 
Action: Mouse scrolled (373, 311) with delta (0, 0)
Screenshot: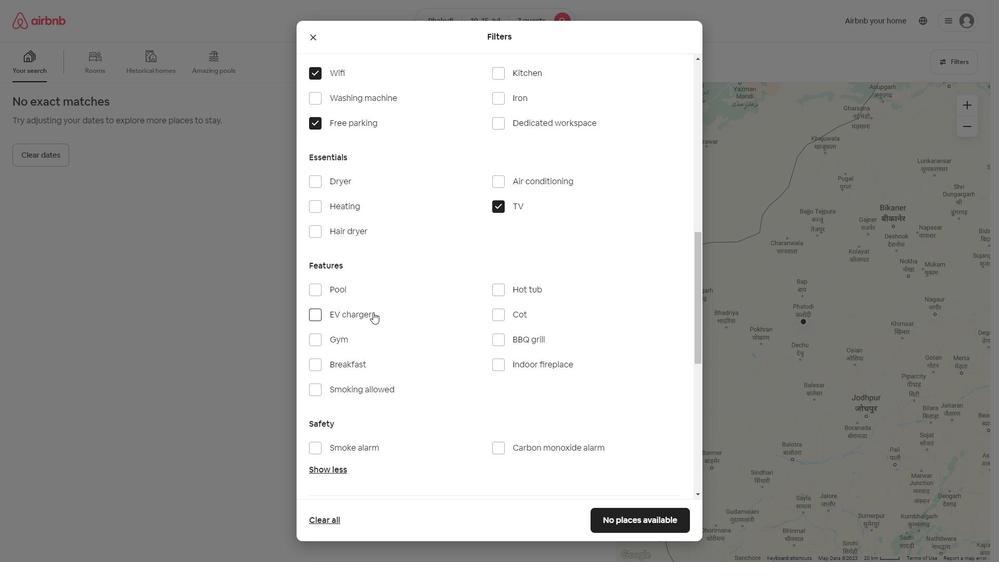 
Action: Mouse moved to (335, 306)
Screenshot: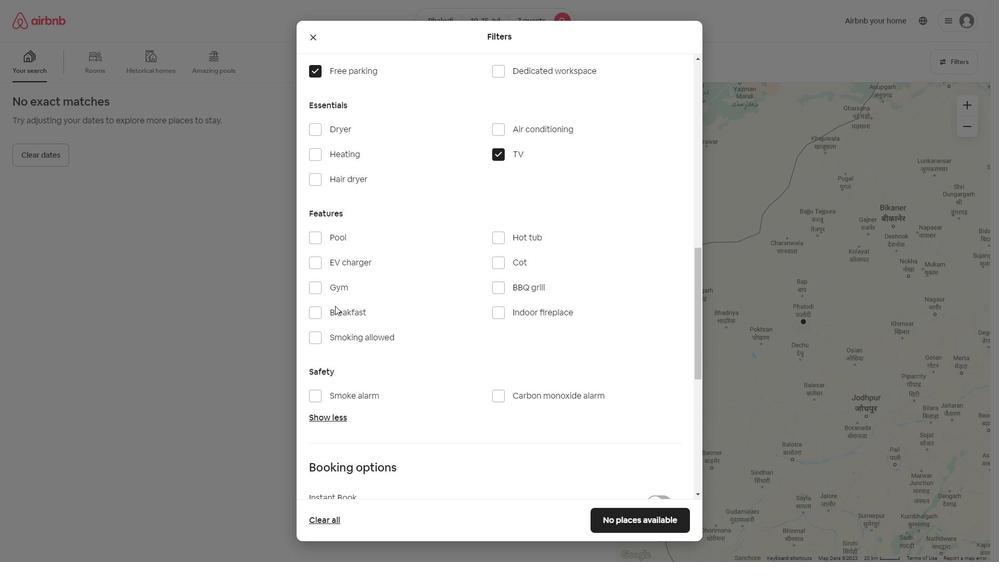 
Action: Mouse pressed left at (335, 306)
Screenshot: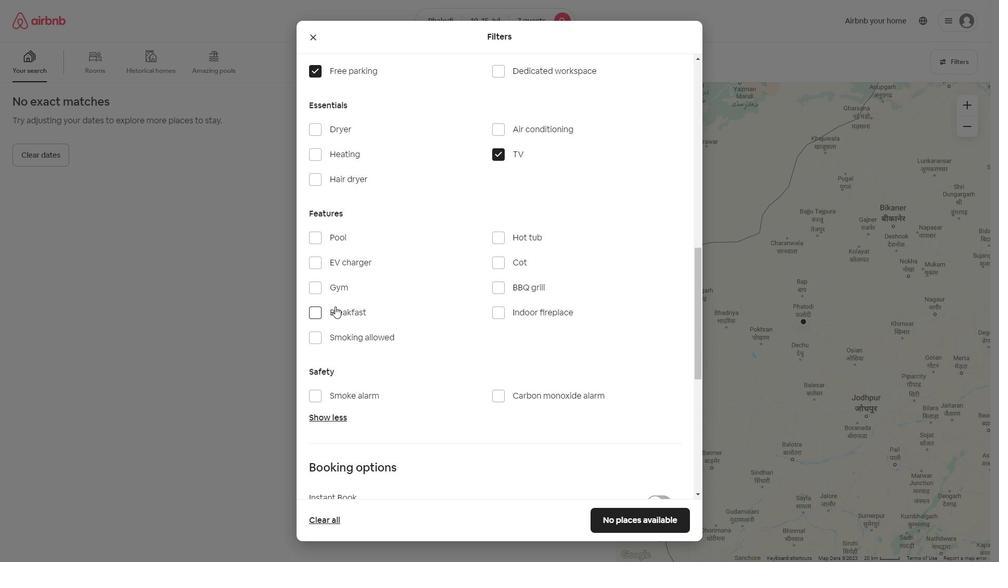 
Action: Mouse moved to (342, 296)
Screenshot: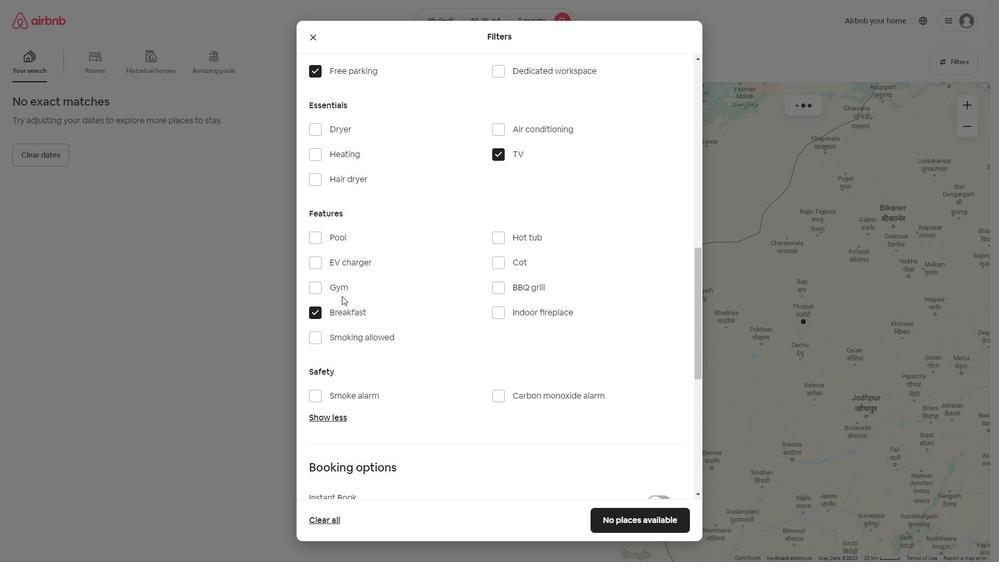 
Action: Mouse pressed left at (342, 296)
Screenshot: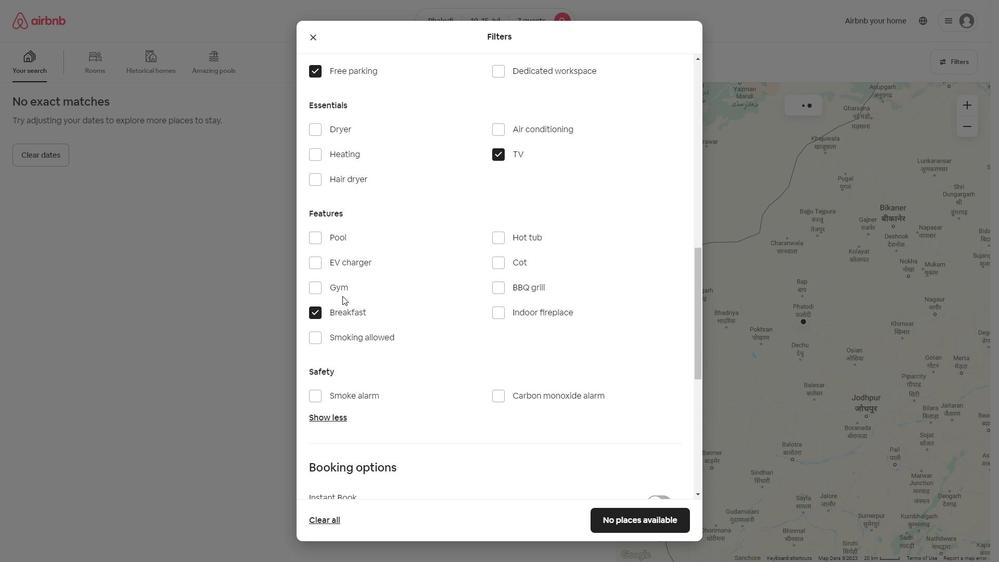
Action: Mouse moved to (343, 293)
Screenshot: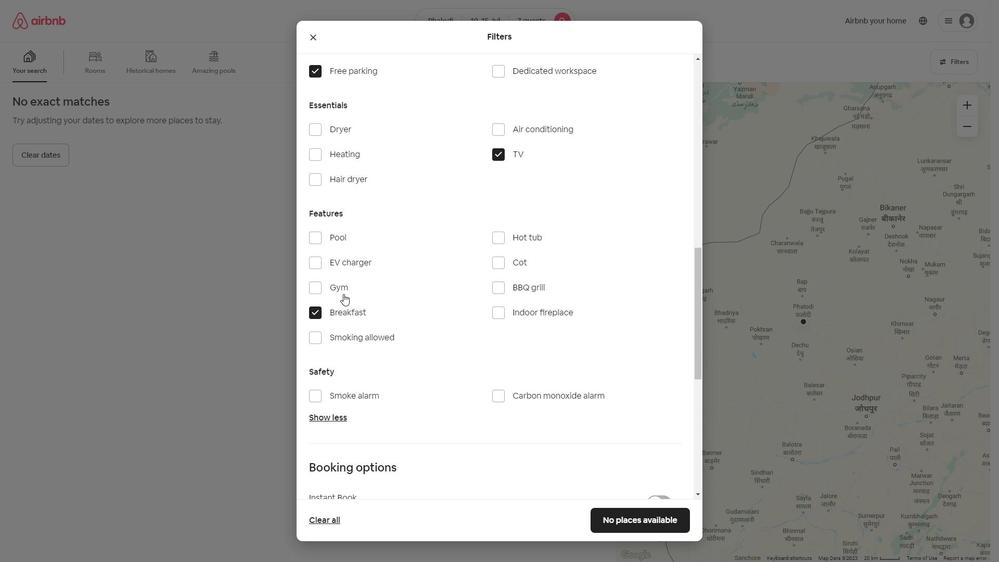 
Action: Mouse pressed left at (343, 293)
Screenshot: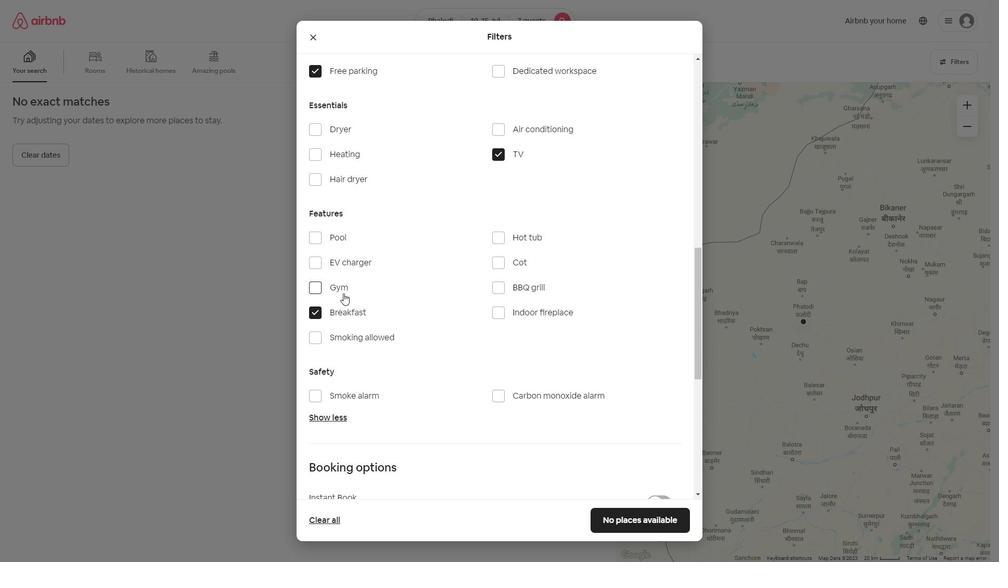
Action: Mouse moved to (413, 309)
Screenshot: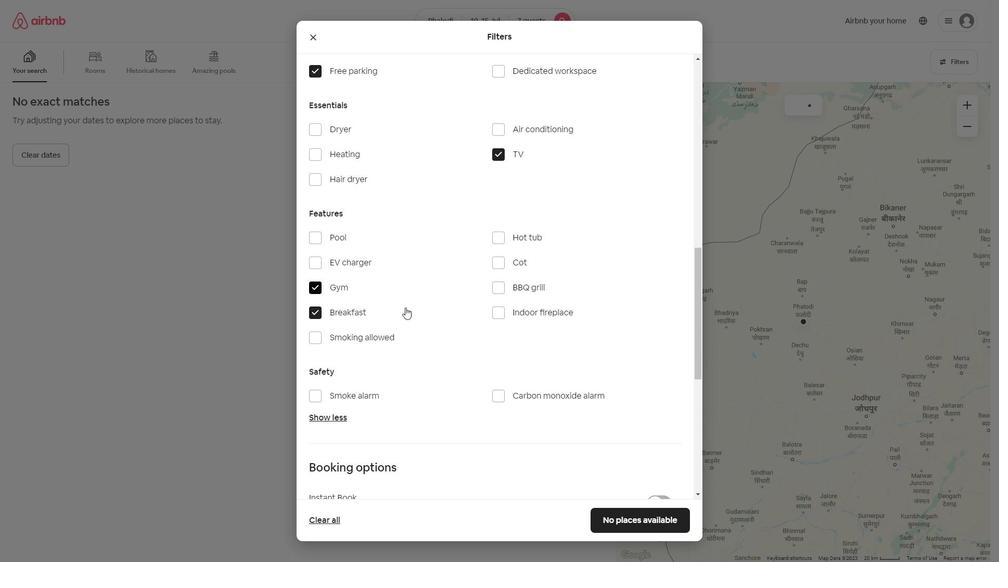 
Action: Mouse scrolled (413, 309) with delta (0, 0)
Screenshot: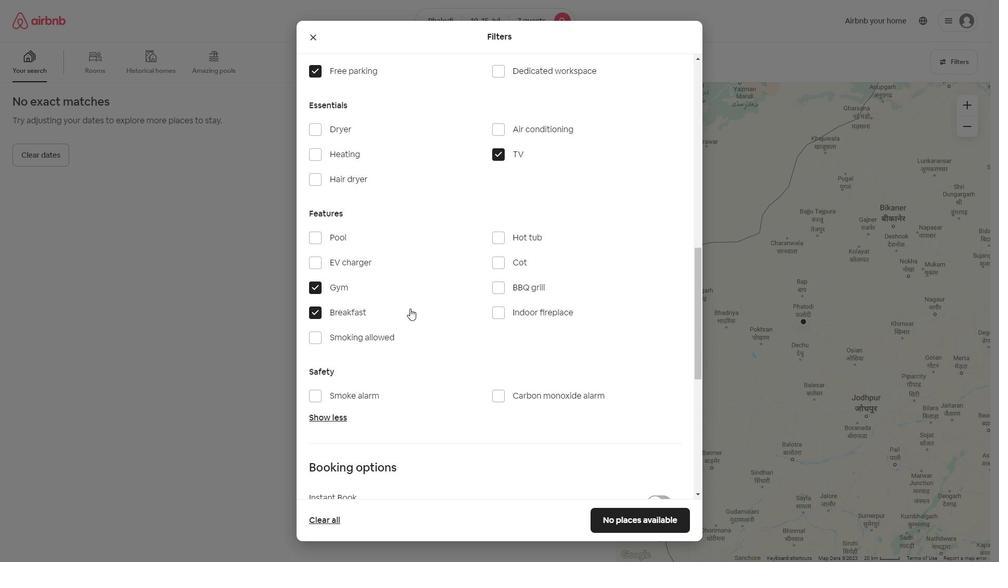 
Action: Mouse scrolled (413, 309) with delta (0, 0)
Screenshot: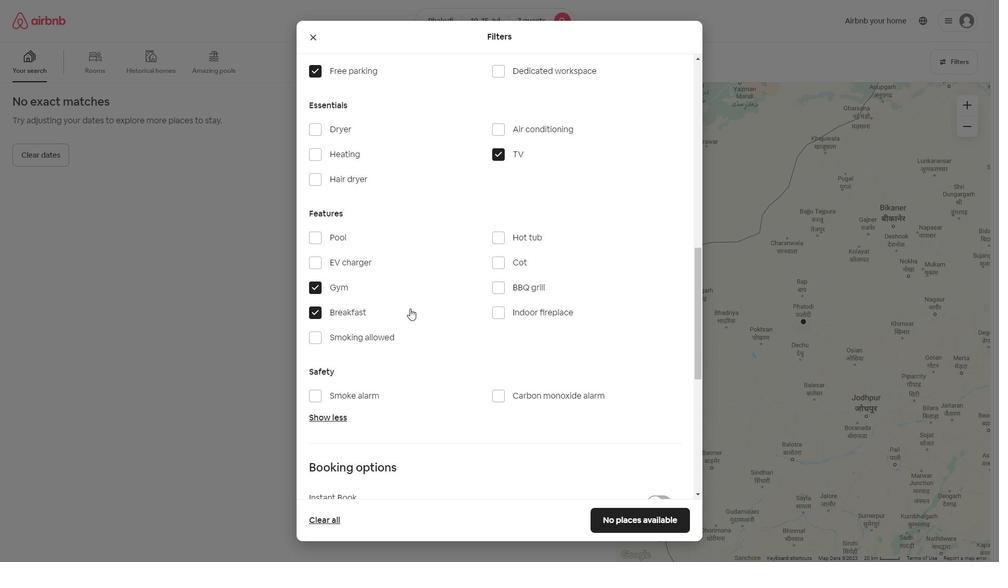 
Action: Mouse scrolled (413, 309) with delta (0, 0)
Screenshot: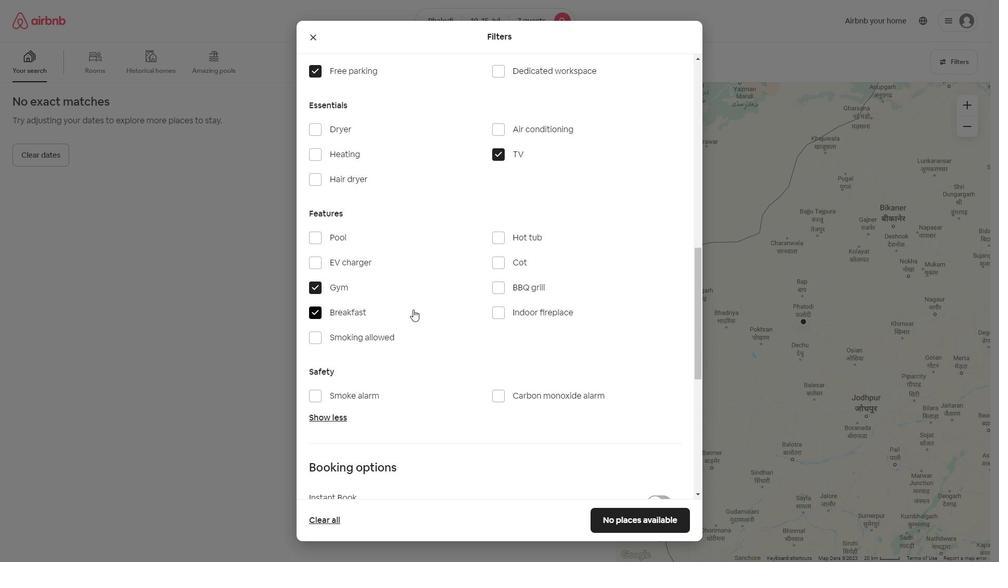 
Action: Mouse moved to (669, 384)
Screenshot: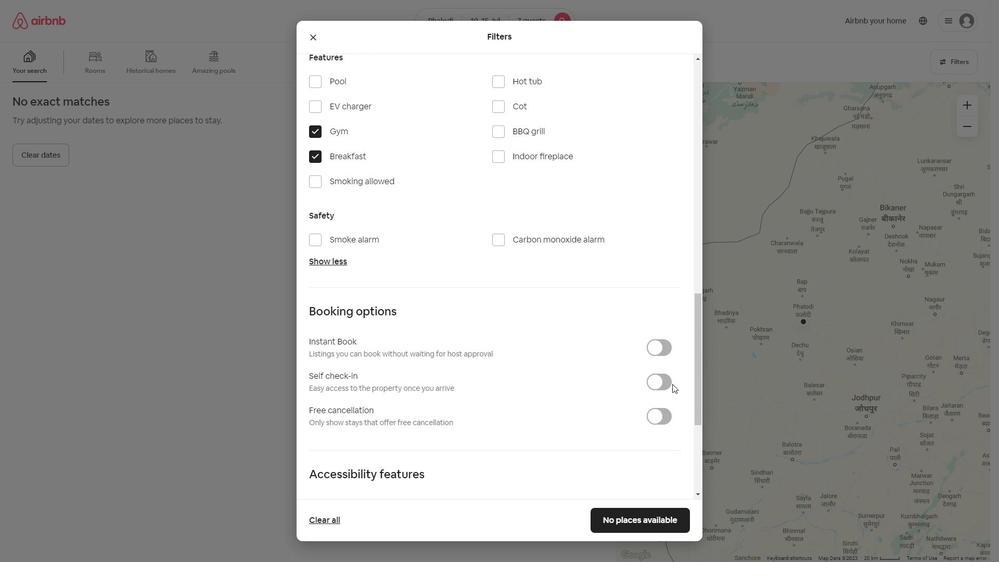 
Action: Mouse pressed left at (669, 384)
Screenshot: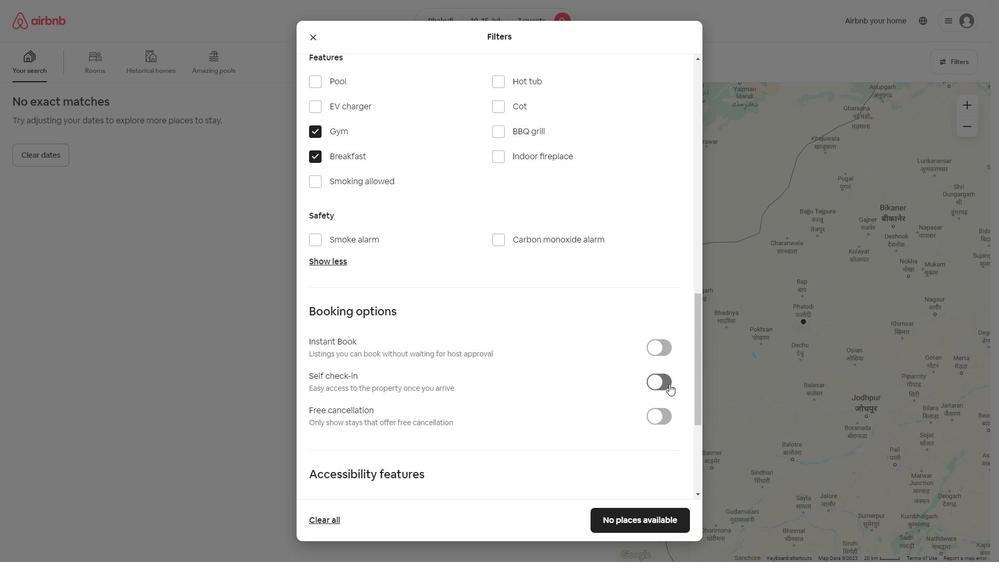 
Action: Mouse moved to (566, 337)
Screenshot: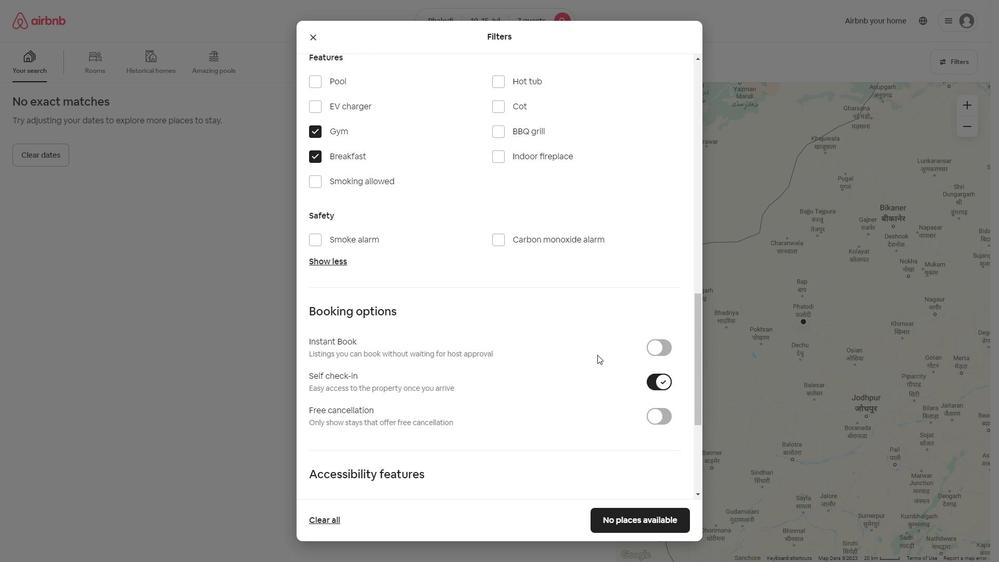 
Action: Mouse scrolled (566, 336) with delta (0, 0)
Screenshot: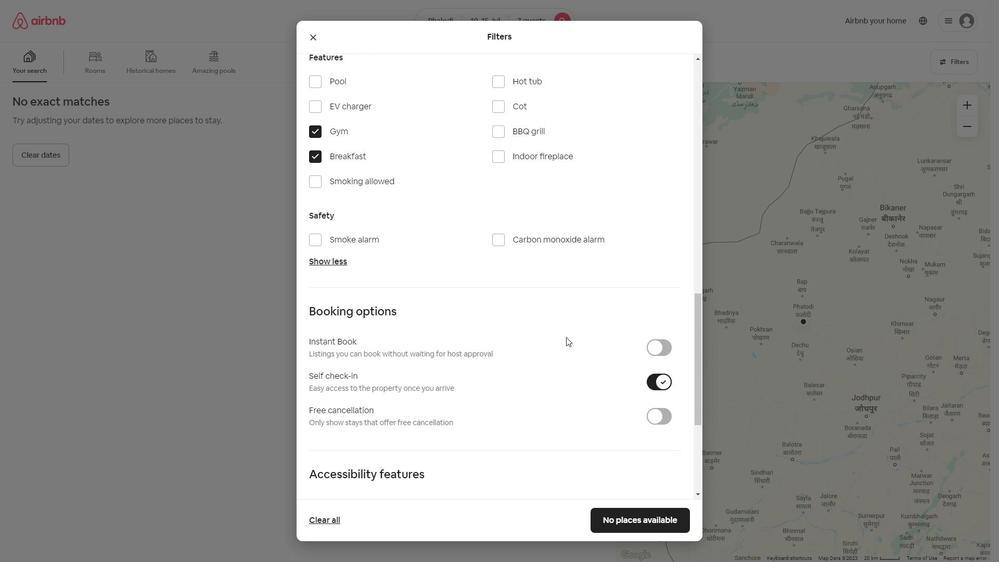 
Action: Mouse scrolled (566, 336) with delta (0, 0)
Screenshot: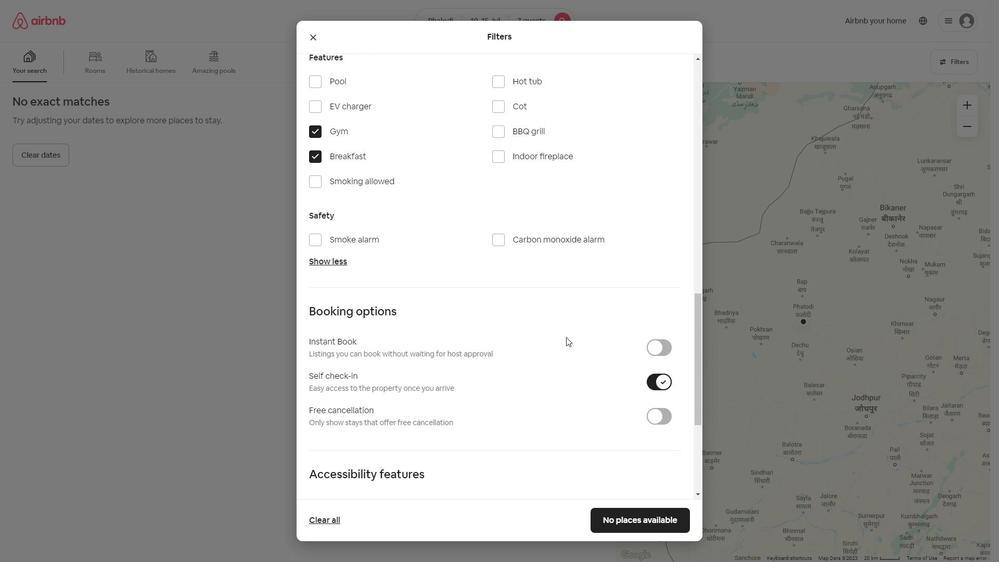 
Action: Mouse scrolled (566, 336) with delta (0, 0)
Screenshot: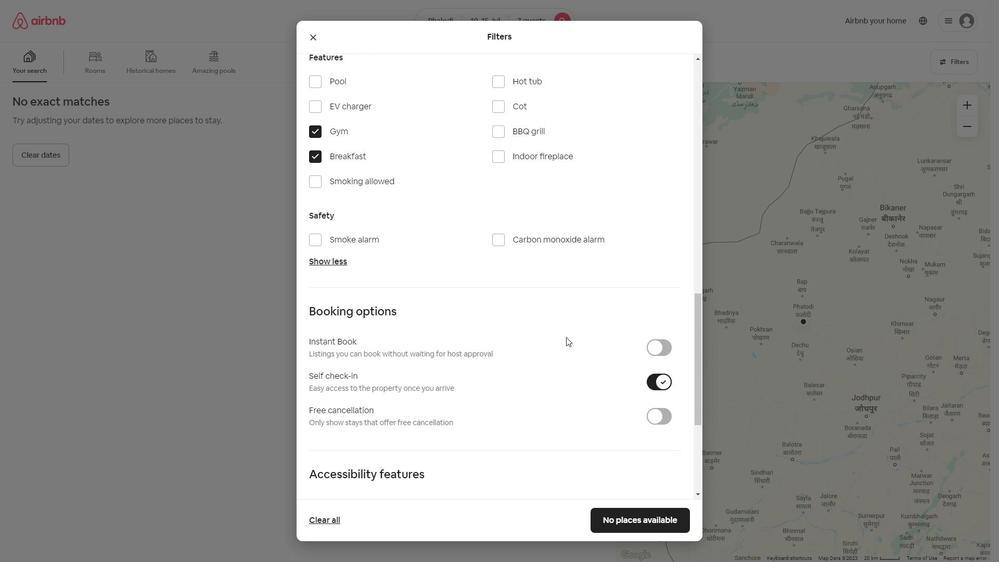 
Action: Mouse scrolled (566, 336) with delta (0, 0)
Screenshot: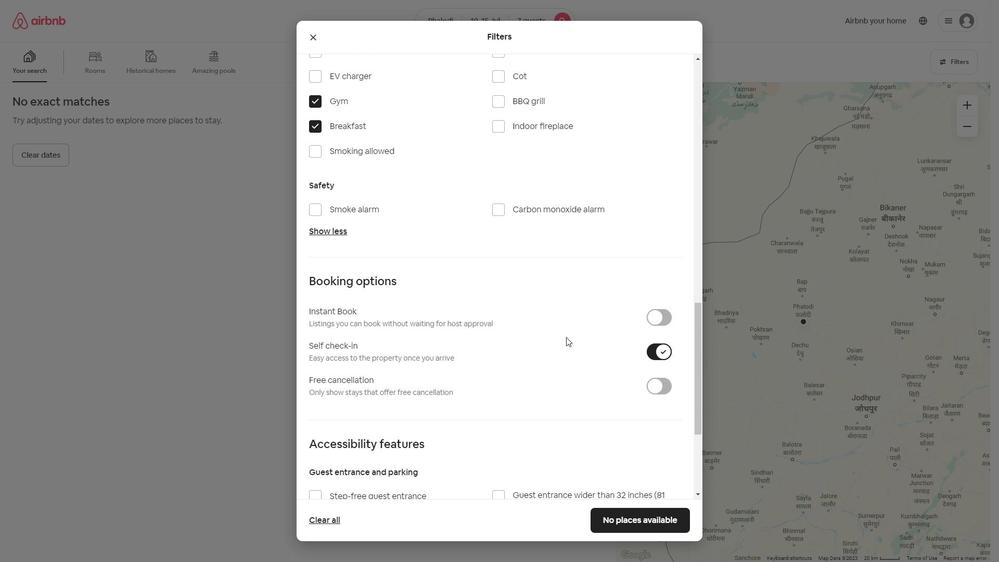 
Action: Mouse scrolled (566, 336) with delta (0, 0)
Screenshot: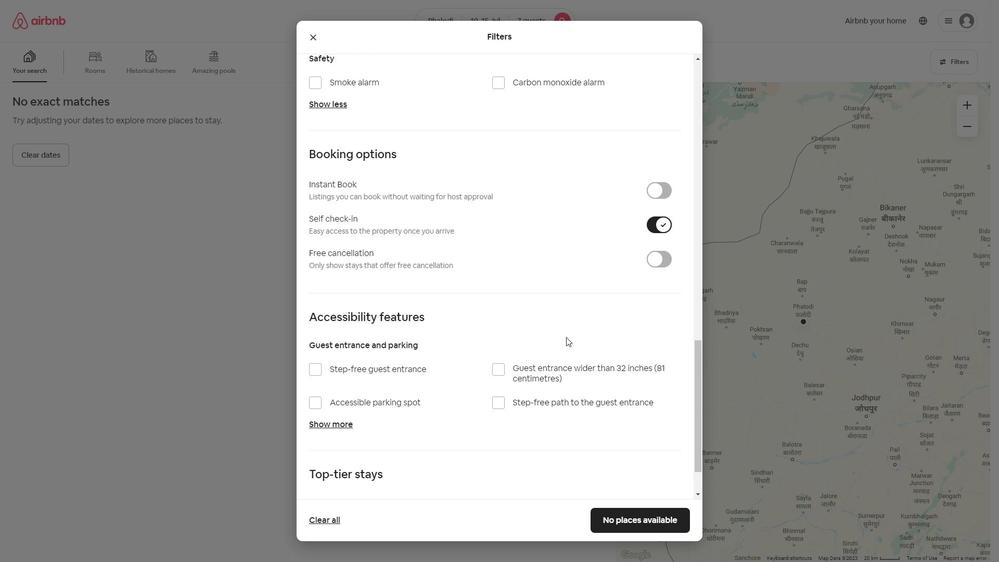 
Action: Mouse scrolled (566, 336) with delta (0, 0)
Screenshot: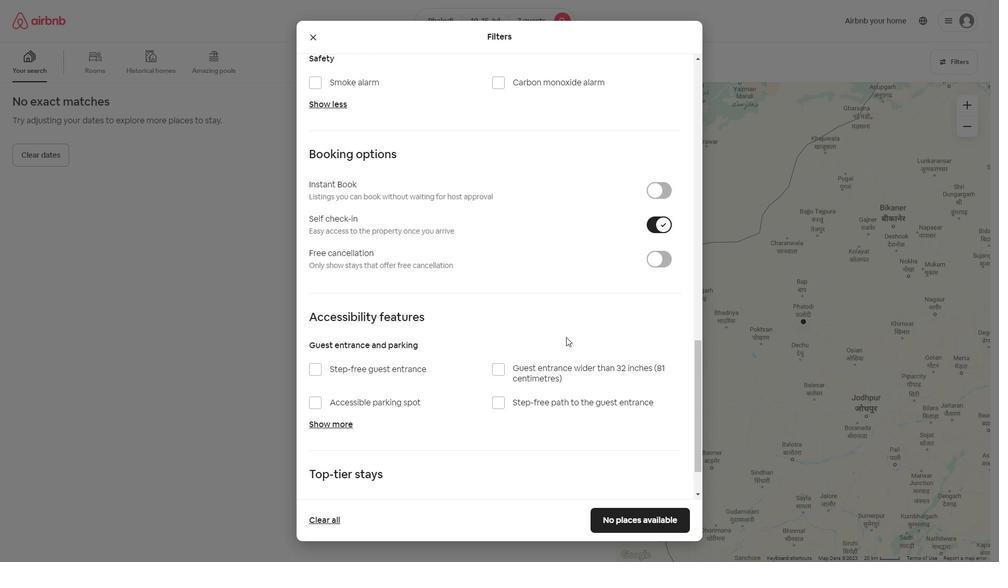 
Action: Mouse scrolled (566, 336) with delta (0, 0)
Screenshot: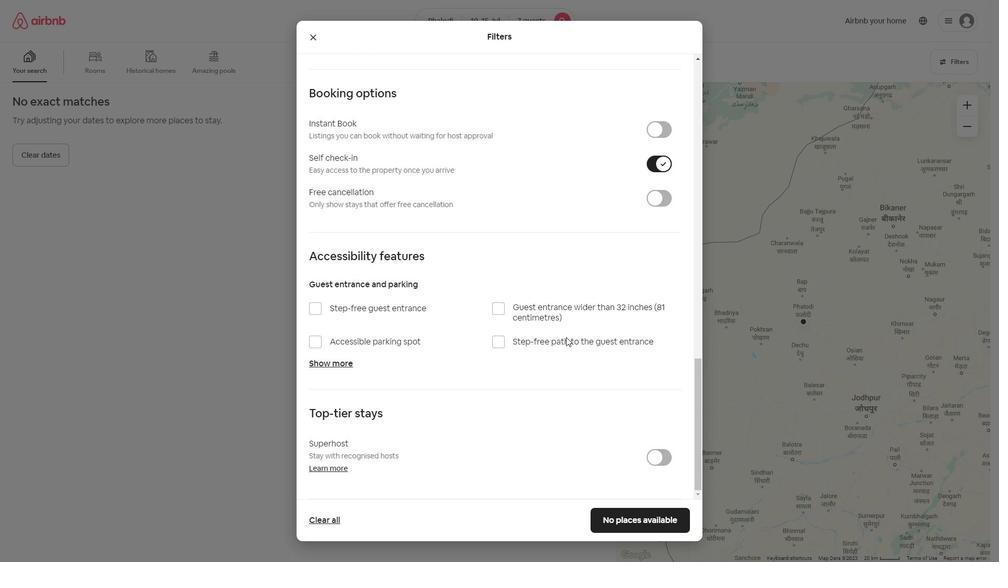 
Action: Mouse scrolled (566, 336) with delta (0, 0)
Screenshot: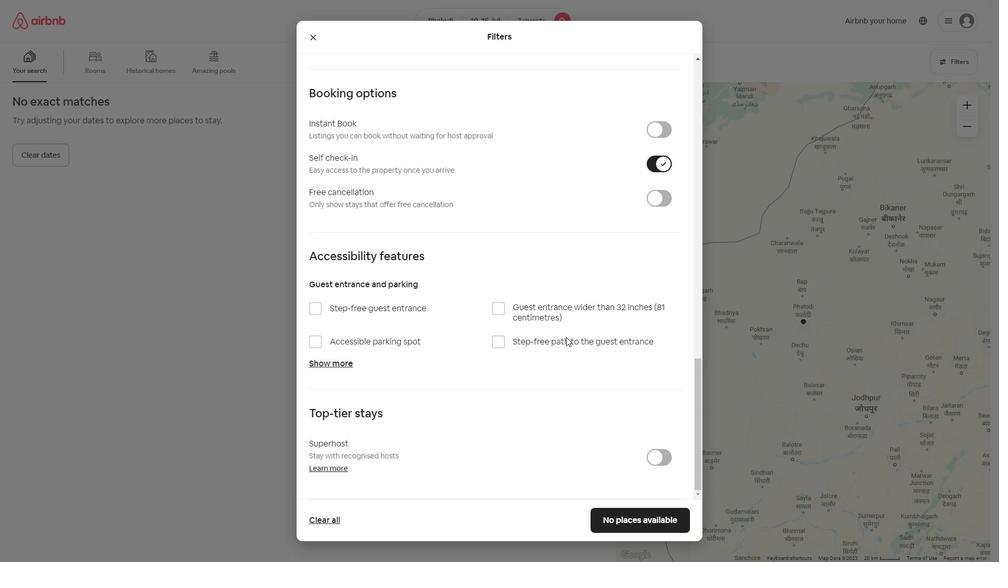 
Action: Mouse scrolled (566, 336) with delta (0, 0)
Screenshot: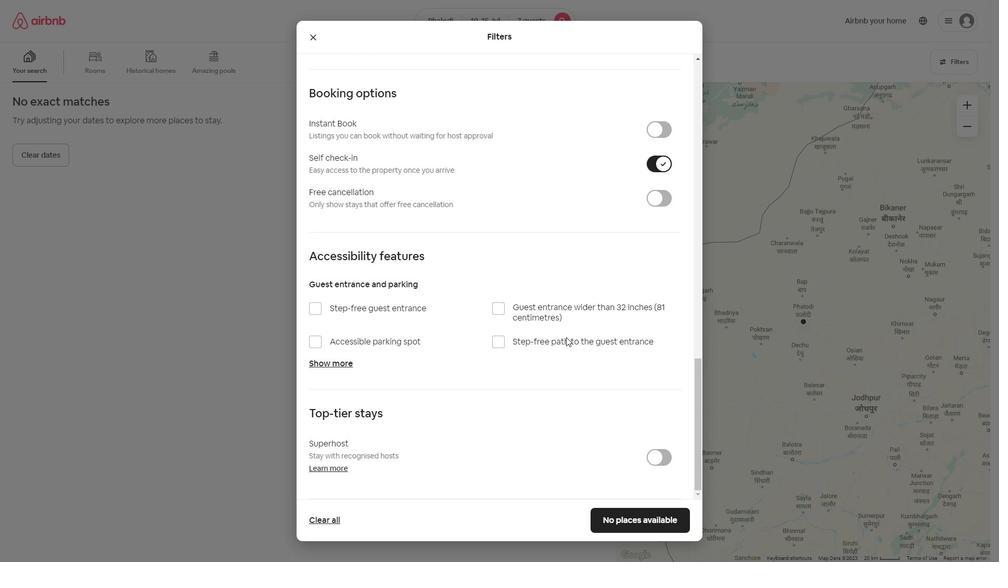 
Action: Mouse moved to (566, 336)
Screenshot: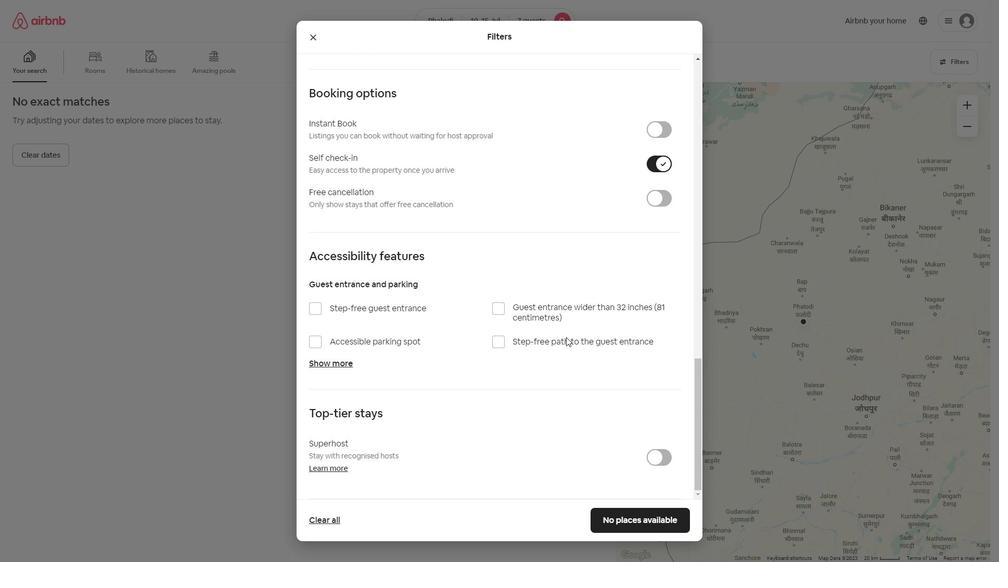 
Action: Mouse scrolled (566, 336) with delta (0, 0)
Screenshot: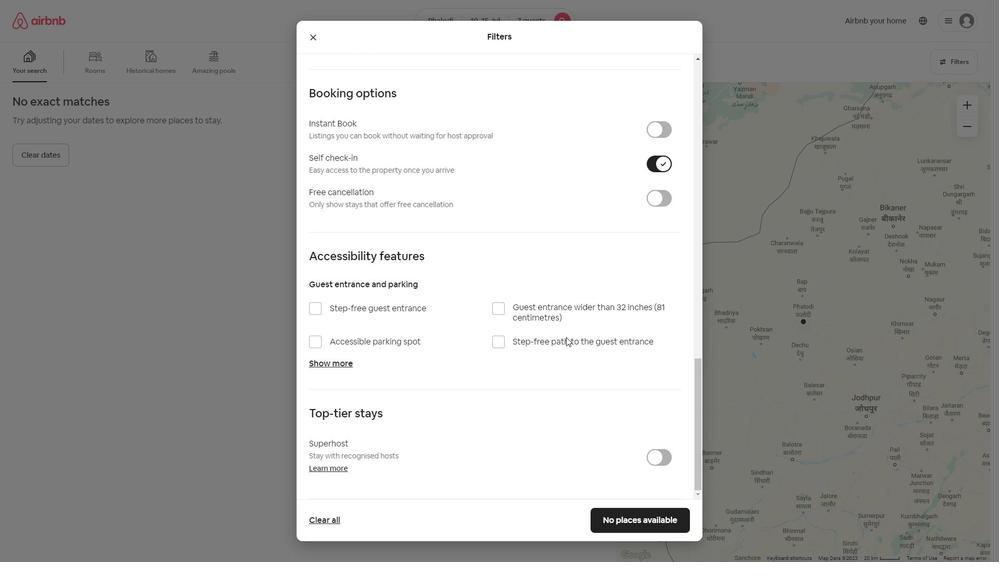 
Action: Mouse scrolled (566, 336) with delta (0, 0)
Screenshot: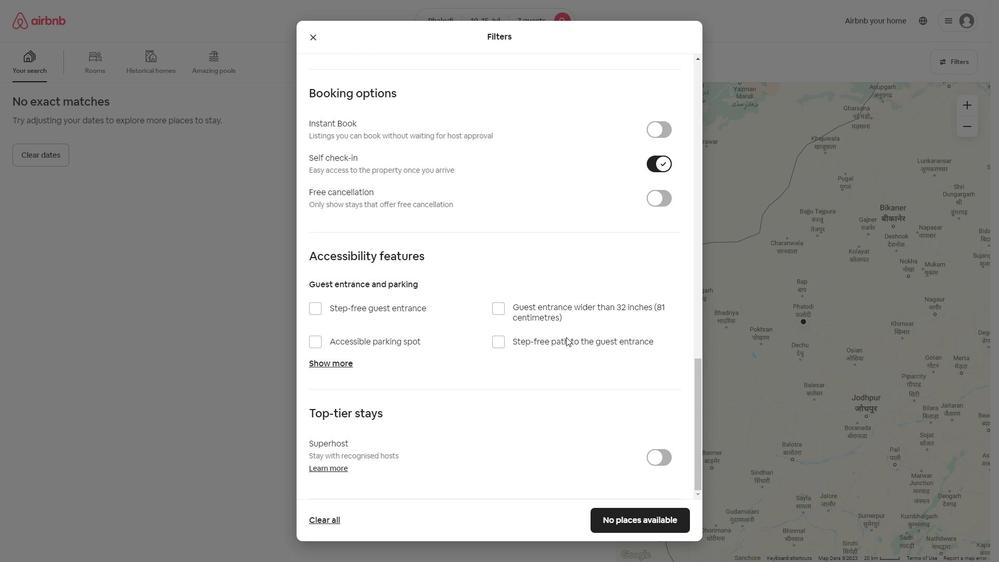 
Action: Mouse scrolled (566, 336) with delta (0, 0)
Screenshot: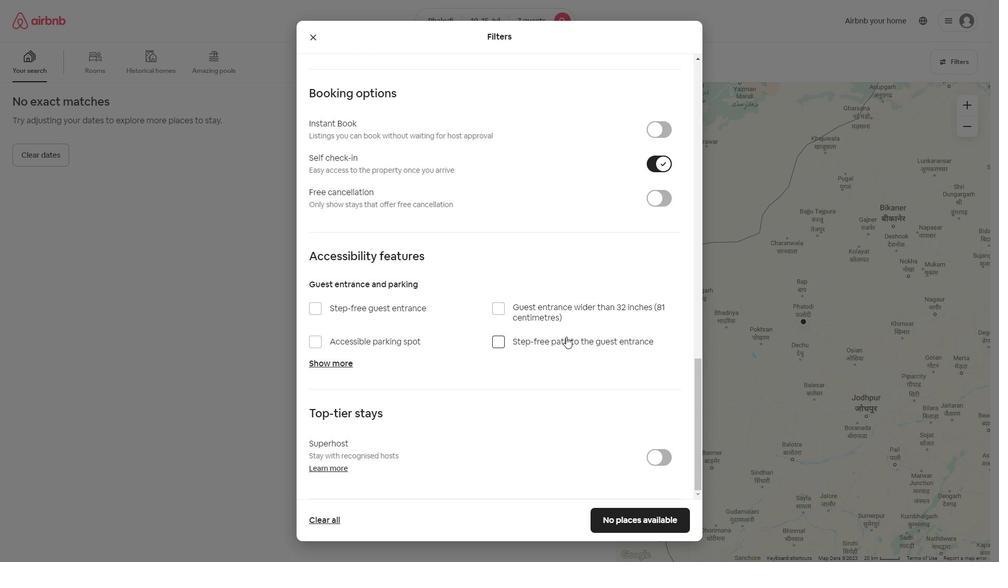 
Action: Mouse scrolled (566, 336) with delta (0, 0)
Screenshot: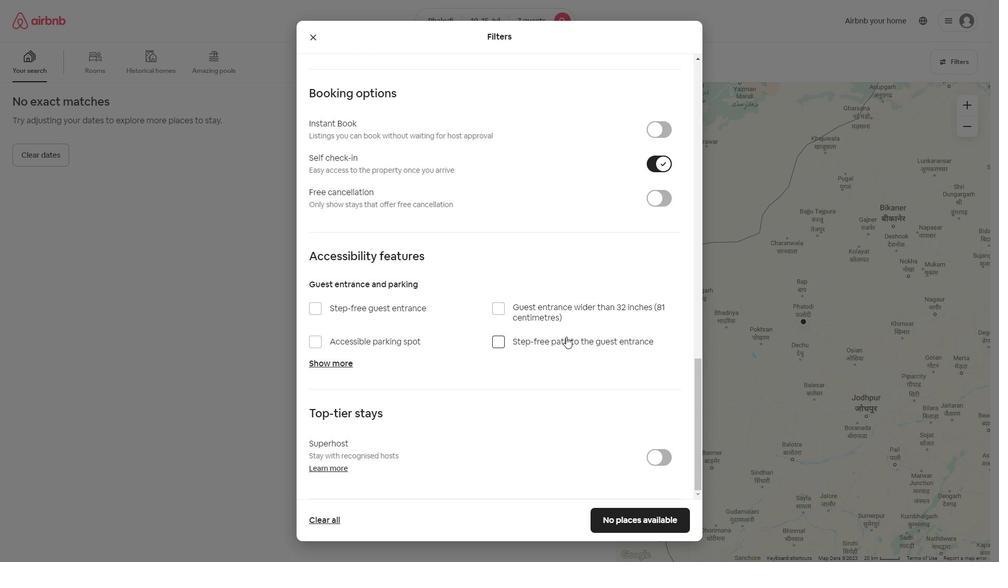 
Action: Mouse scrolled (566, 336) with delta (0, 0)
Screenshot: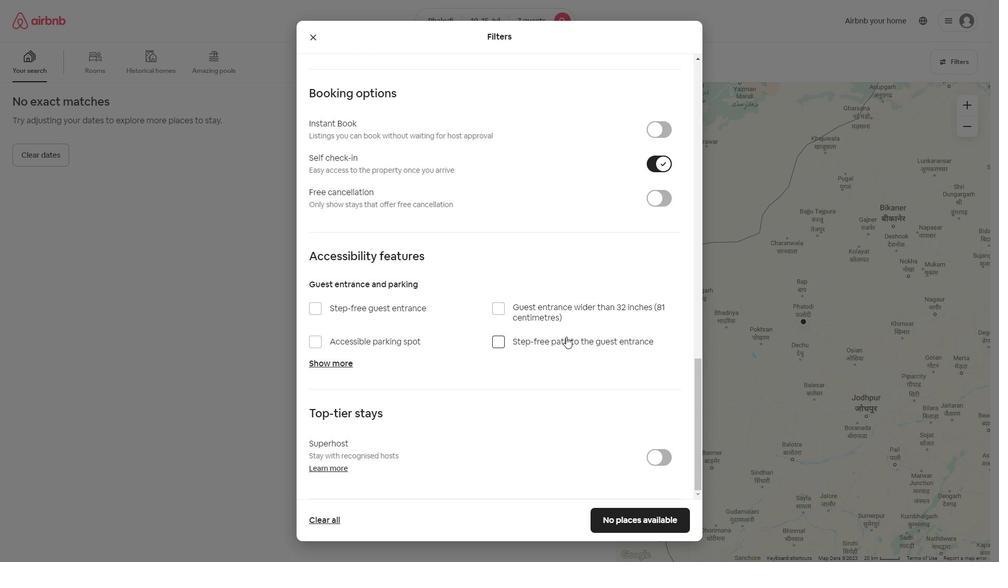 
Action: Mouse moved to (567, 333)
Screenshot: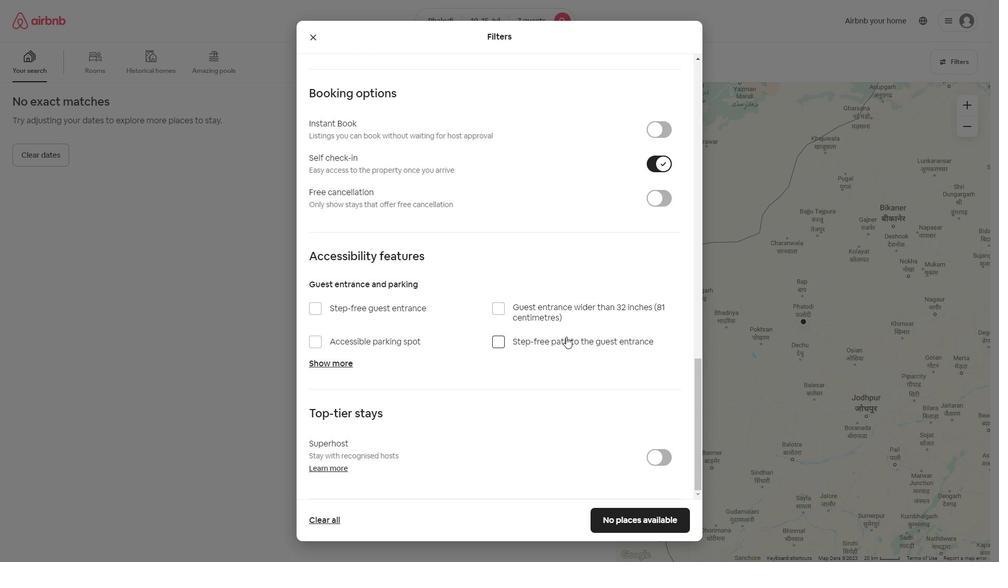 
Action: Mouse scrolled (567, 333) with delta (0, 0)
Screenshot: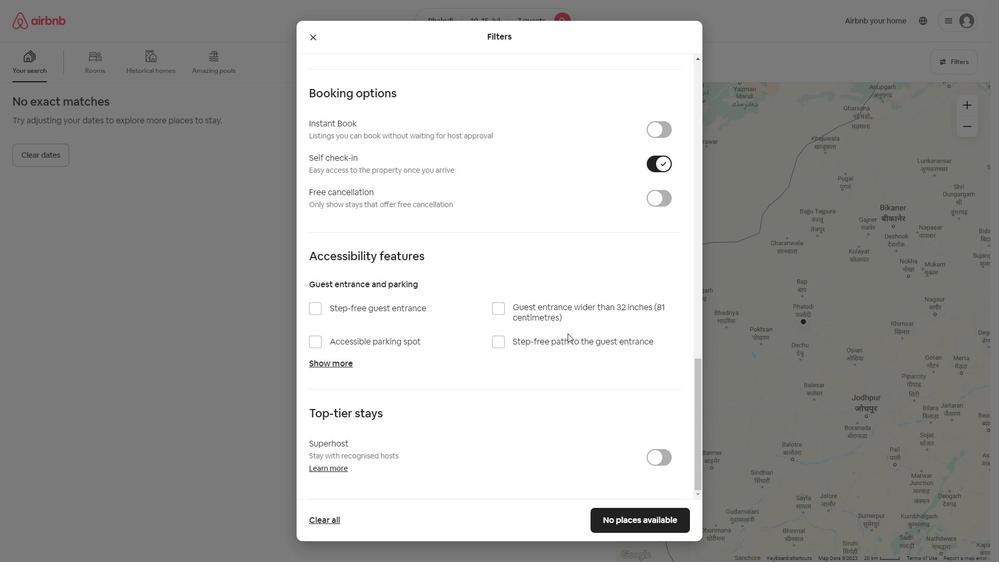 
Action: Mouse scrolled (567, 333) with delta (0, 0)
Screenshot: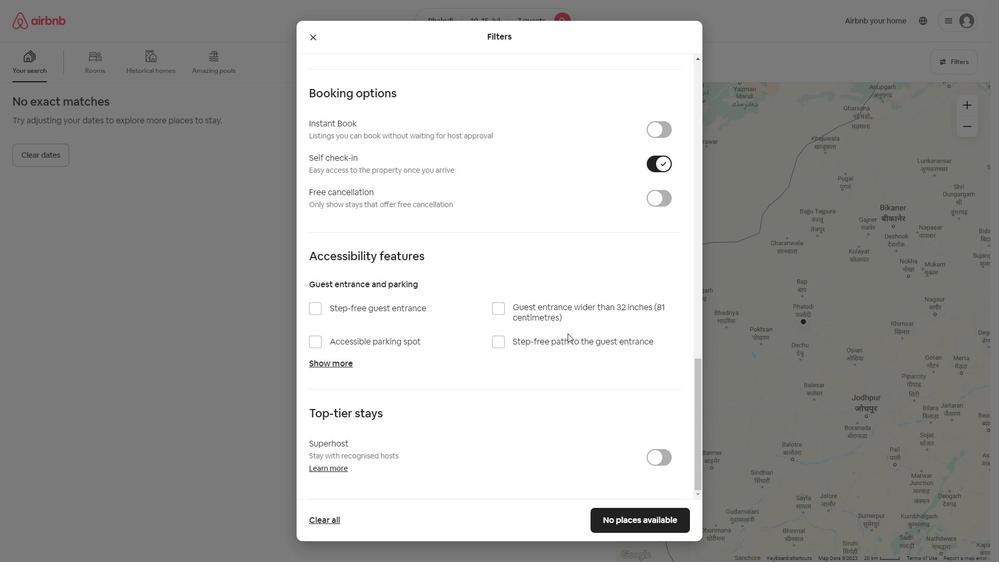 
Action: Mouse moved to (567, 334)
Screenshot: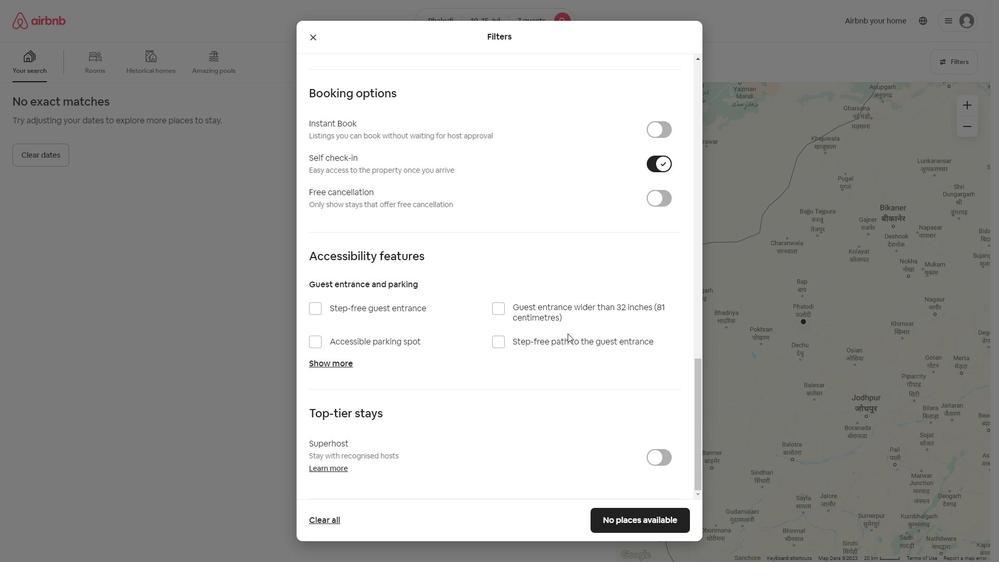 
Action: Mouse scrolled (567, 333) with delta (0, 0)
Screenshot: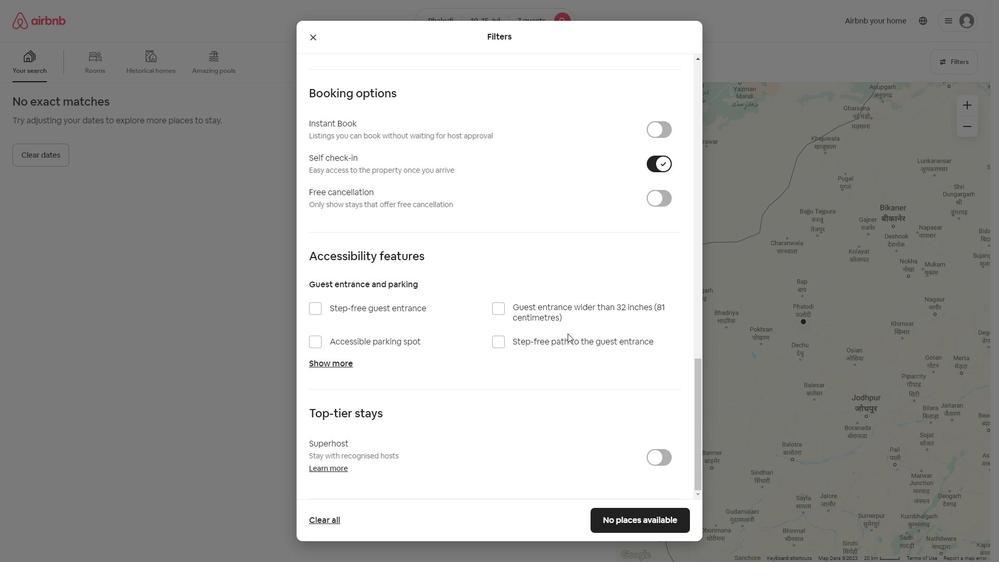
Action: Mouse moved to (455, 418)
Screenshot: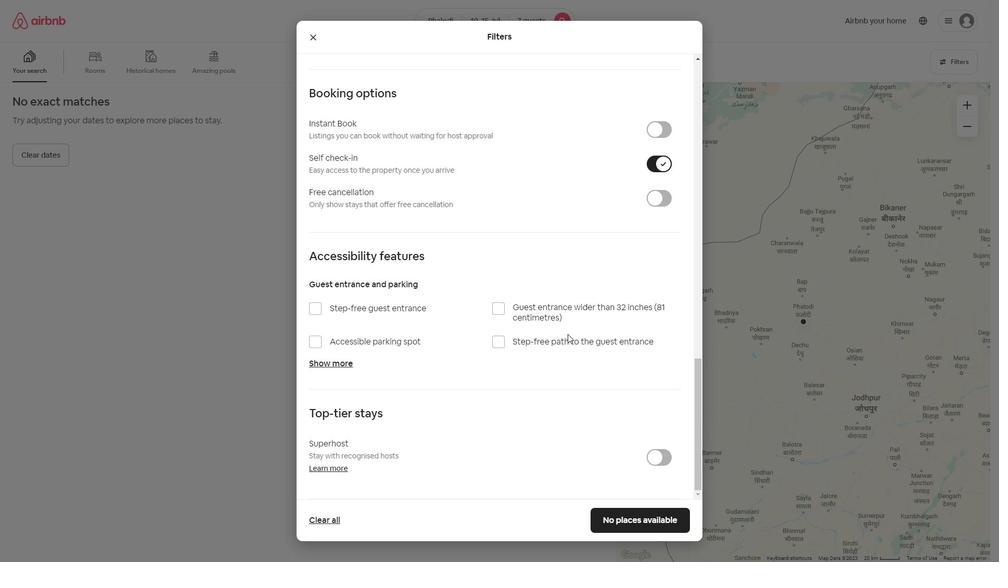 
Action: Mouse scrolled (568, 334) with delta (0, 0)
Screenshot: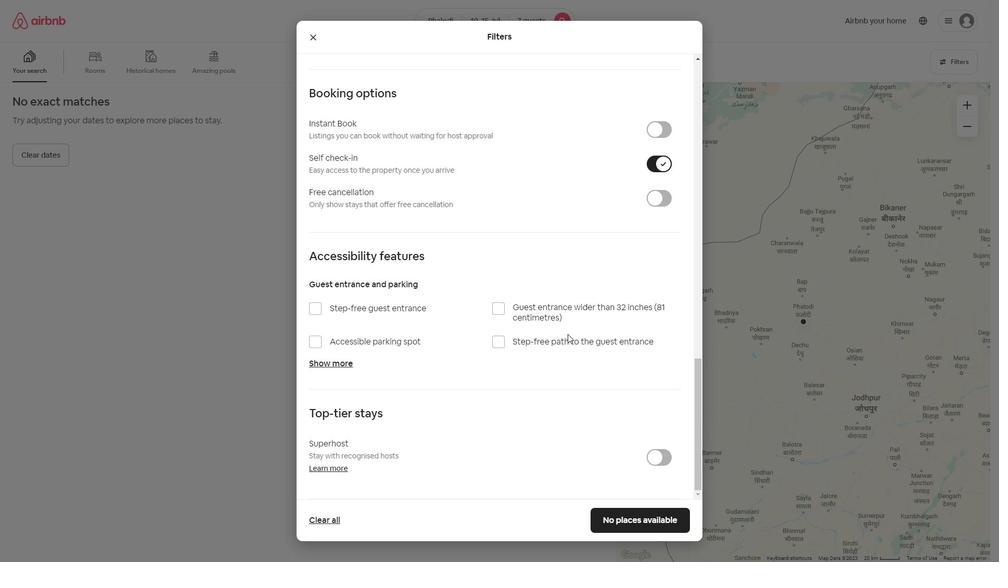 
Action: Mouse moved to (397, 450)
Screenshot: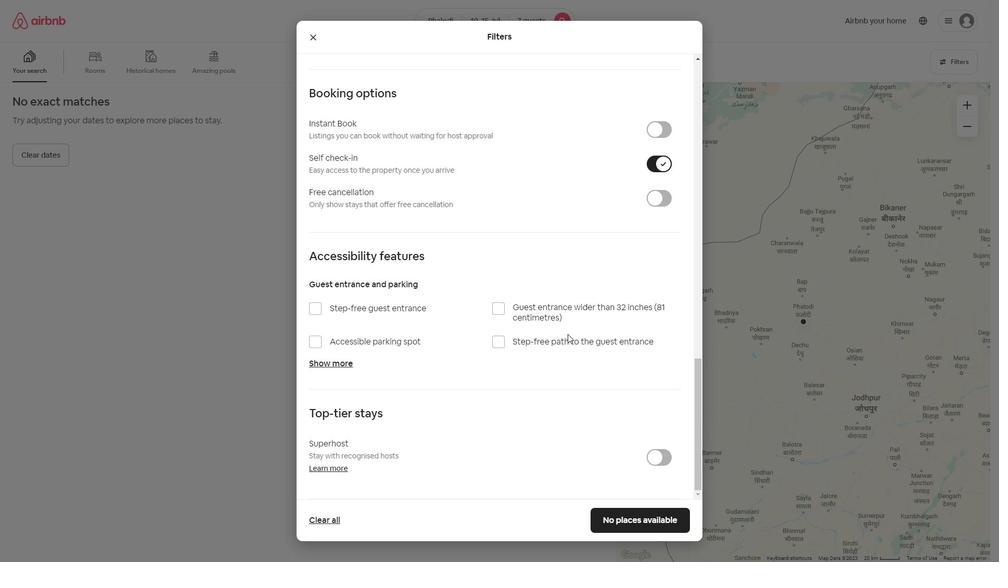 
Action: Mouse scrolled (568, 336) with delta (0, 0)
Screenshot: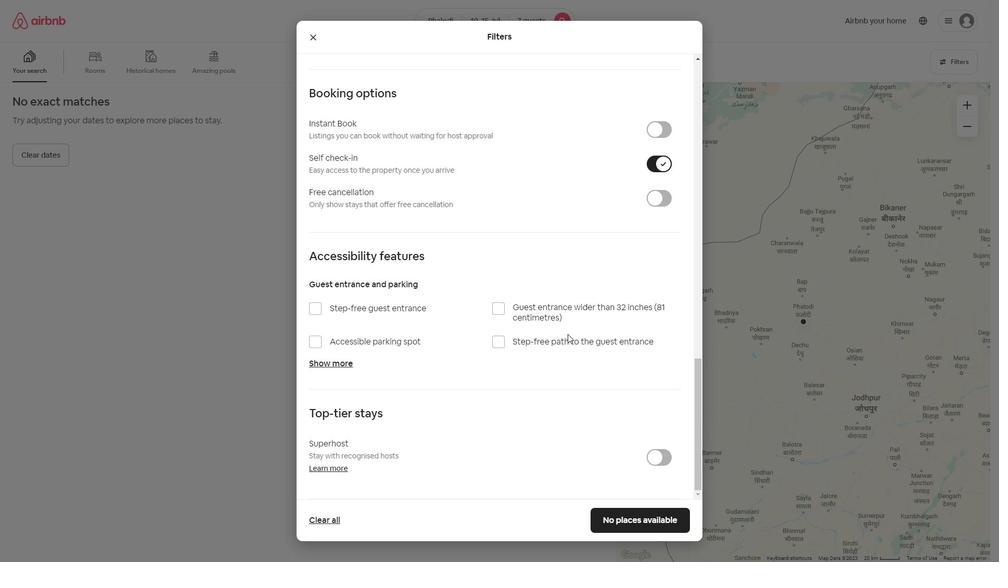 
Action: Mouse moved to (361, 455)
Screenshot: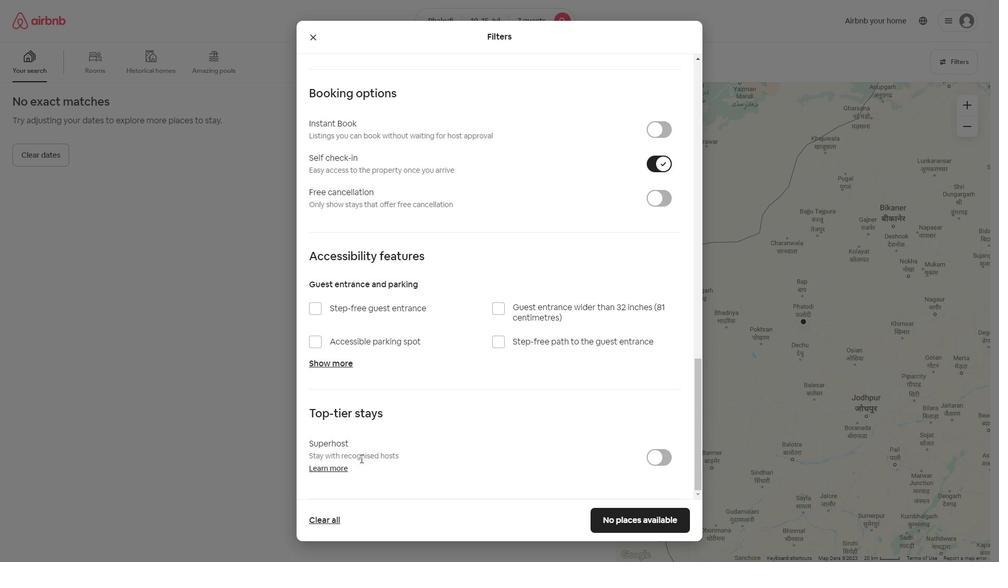 
Action: Mouse scrolled (361, 455) with delta (0, 0)
Screenshot: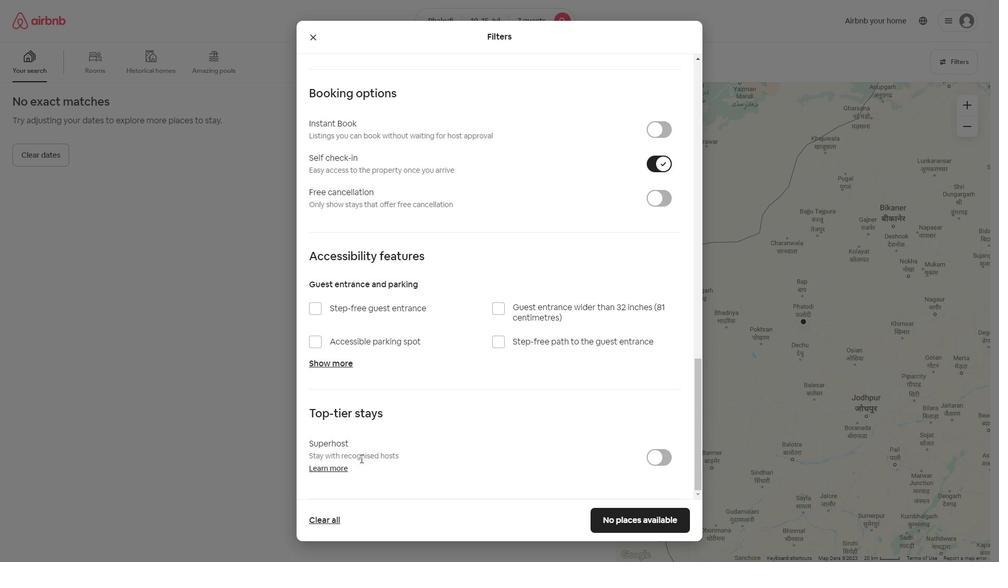 
Action: Mouse scrolled (361, 455) with delta (0, 0)
Screenshot: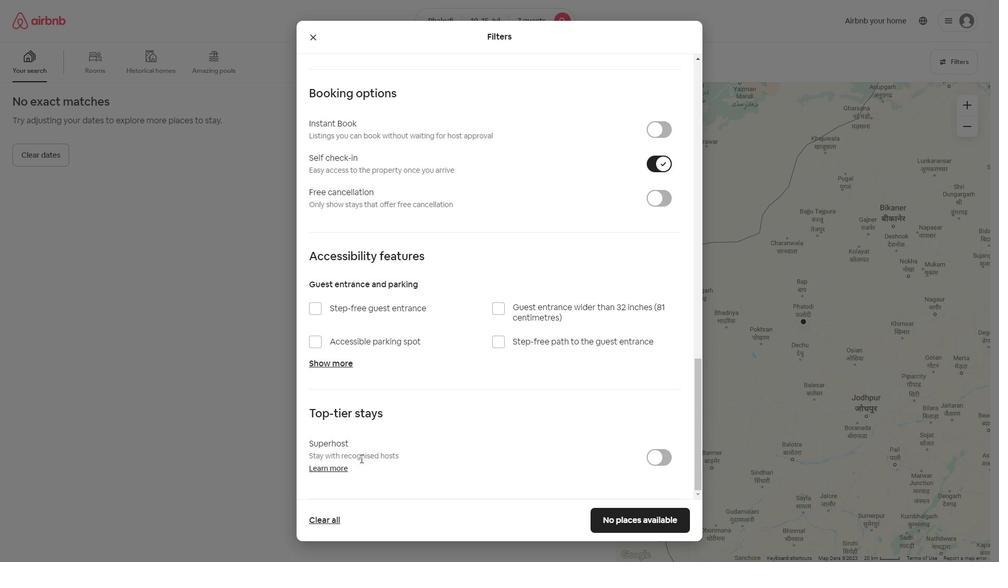 
Action: Mouse scrolled (361, 455) with delta (0, 0)
Screenshot: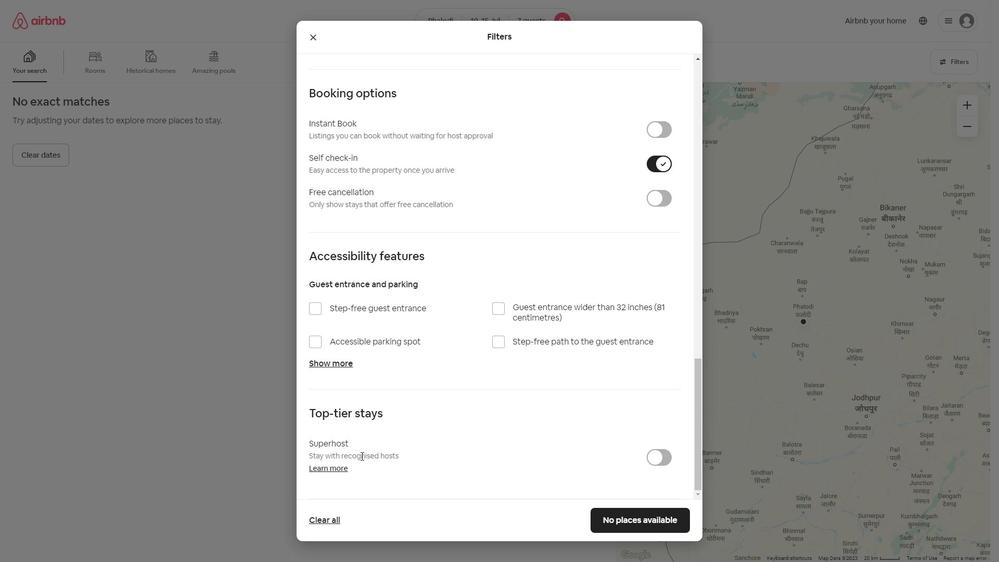 
Action: Mouse scrolled (361, 455) with delta (0, 0)
Screenshot: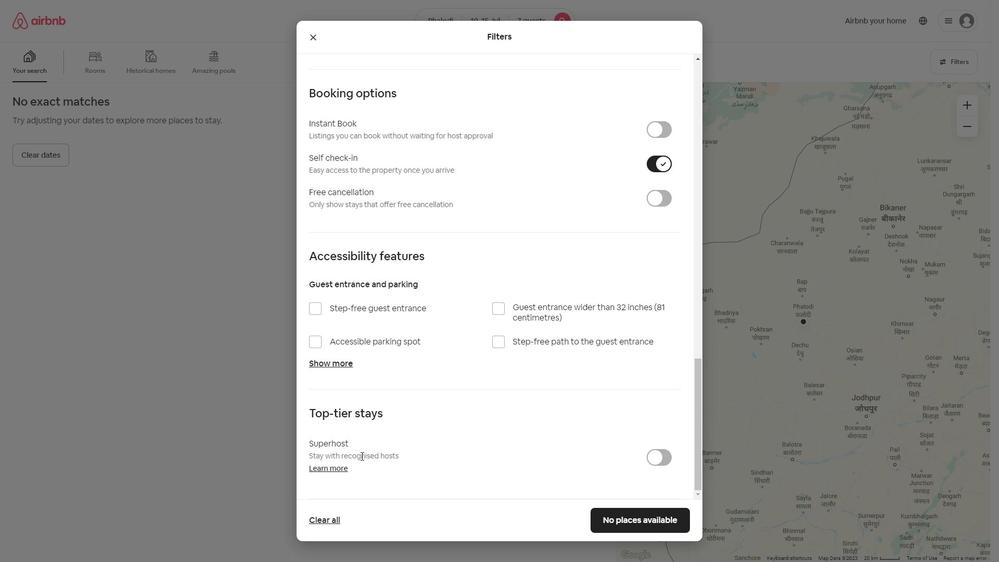 
Action: Mouse scrolled (361, 455) with delta (0, 0)
Screenshot: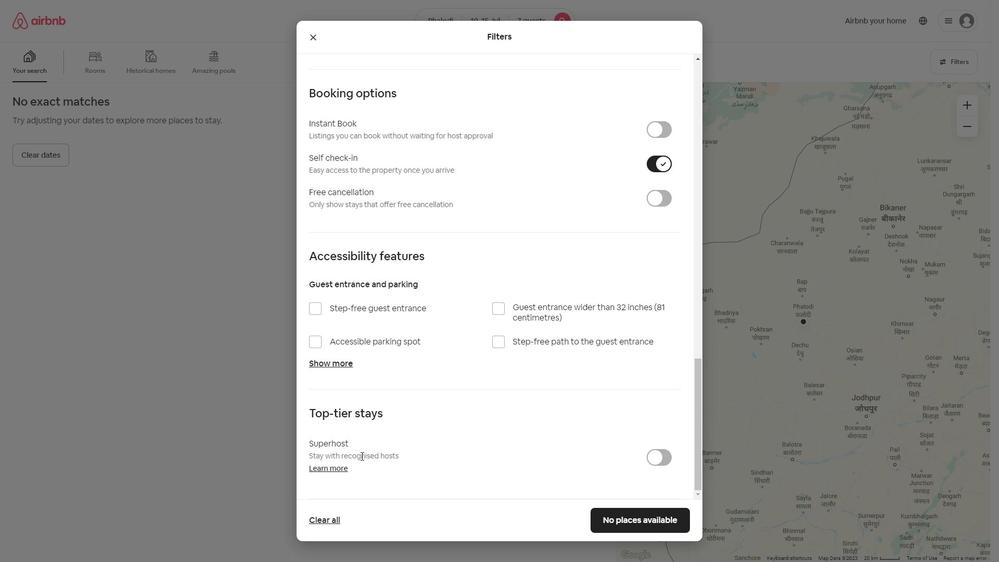 
Action: Mouse moved to (355, 447)
Screenshot: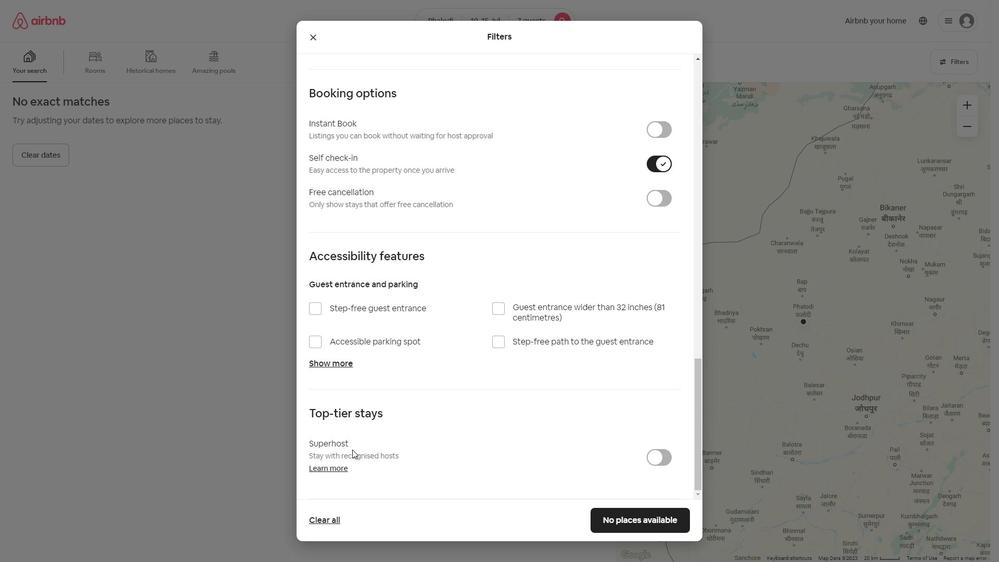 
Action: Mouse scrolled (352, 448) with delta (0, 0)
Screenshot: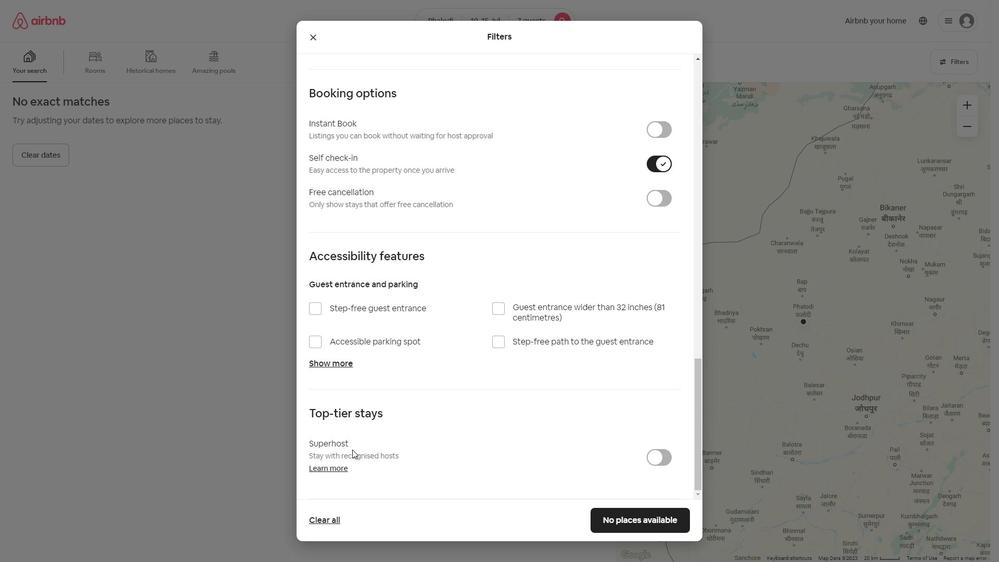 
Action: Mouse moved to (415, 406)
Screenshot: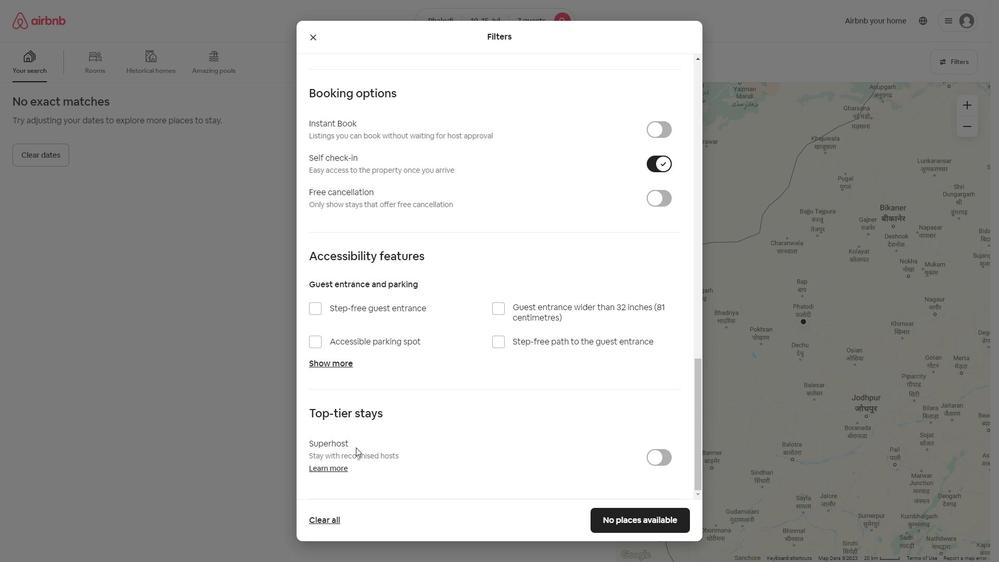 
Action: Mouse scrolled (358, 445) with delta (0, 0)
Screenshot: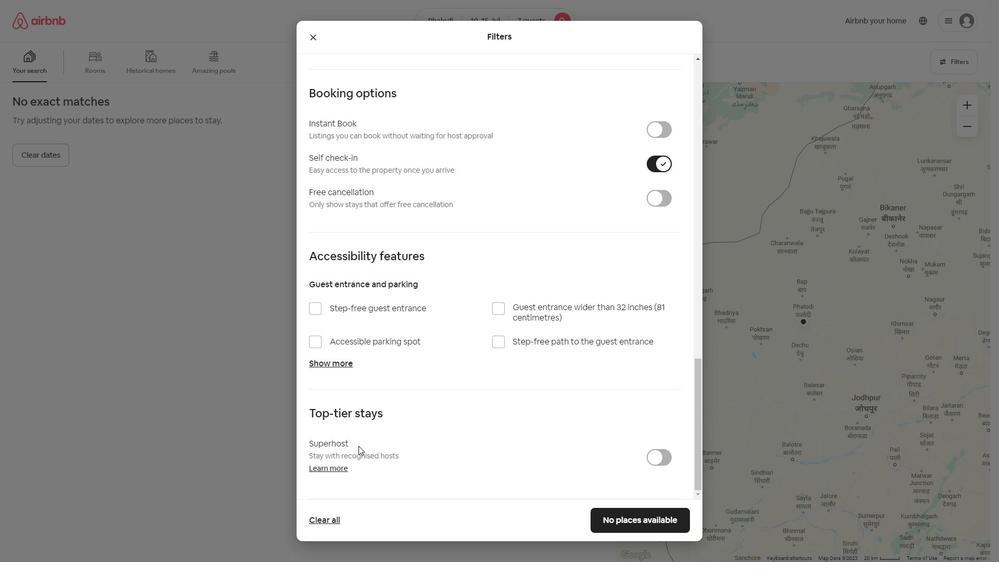 
Action: Mouse moved to (426, 401)
Screenshot: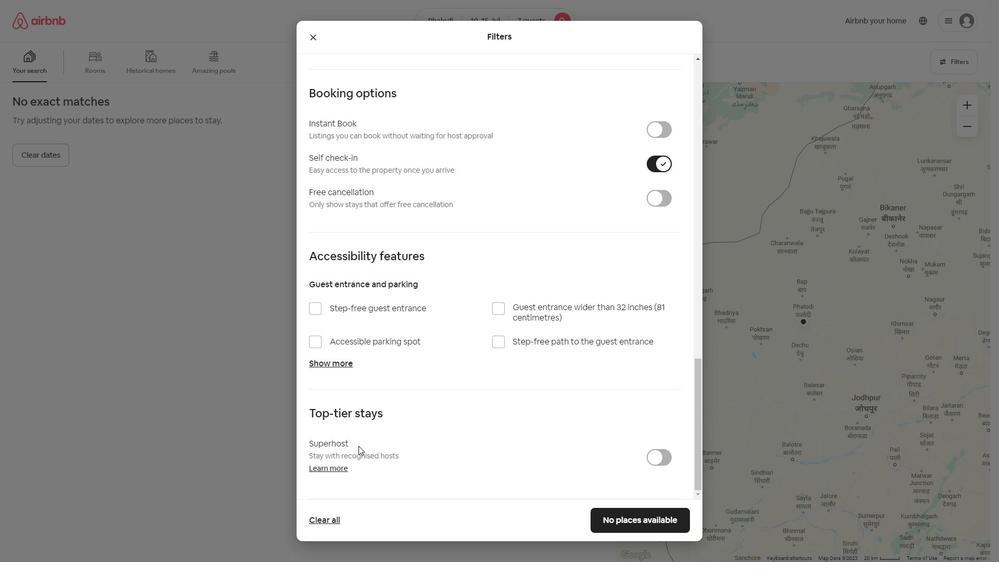 
Action: Mouse scrolled (365, 442) with delta (0, 0)
Screenshot: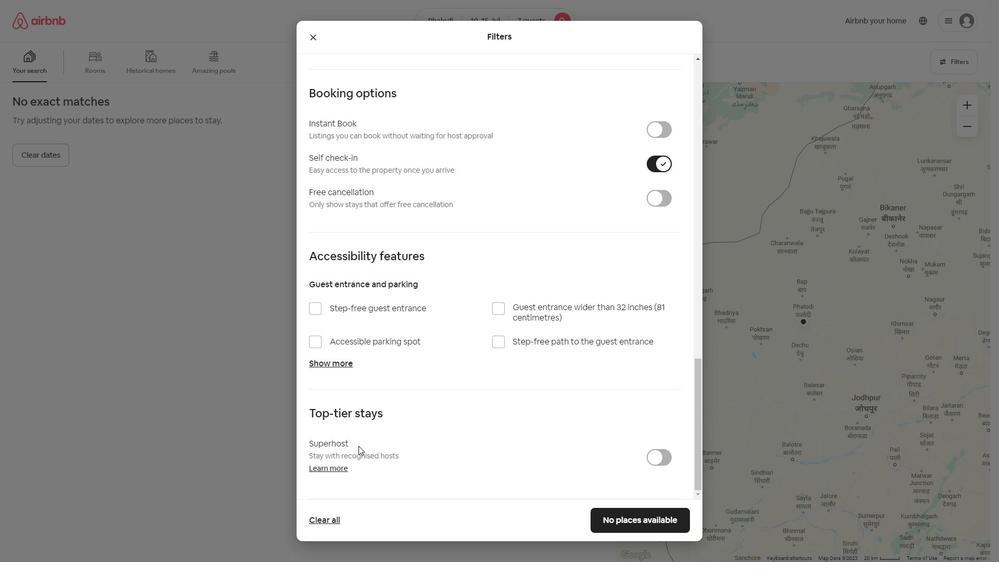 
Action: Mouse moved to (427, 401)
Screenshot: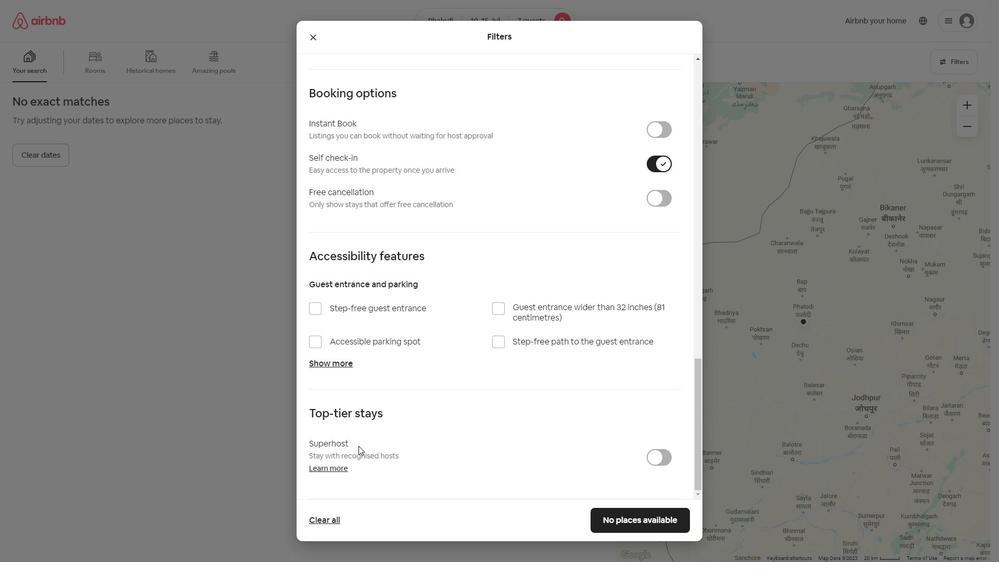 
Action: Mouse scrolled (375, 436) with delta (0, 0)
Screenshot: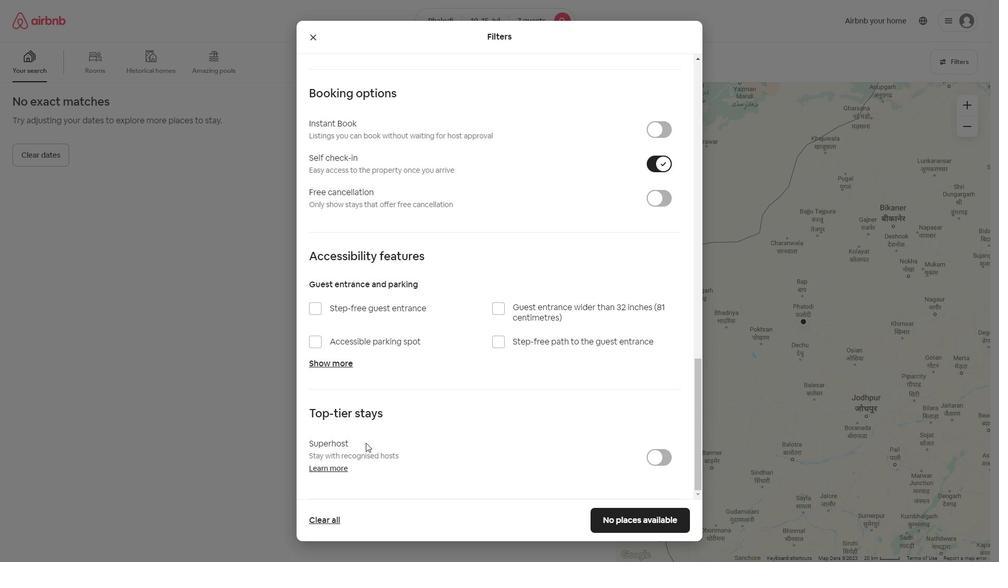
Action: Mouse moved to (431, 399)
Screenshot: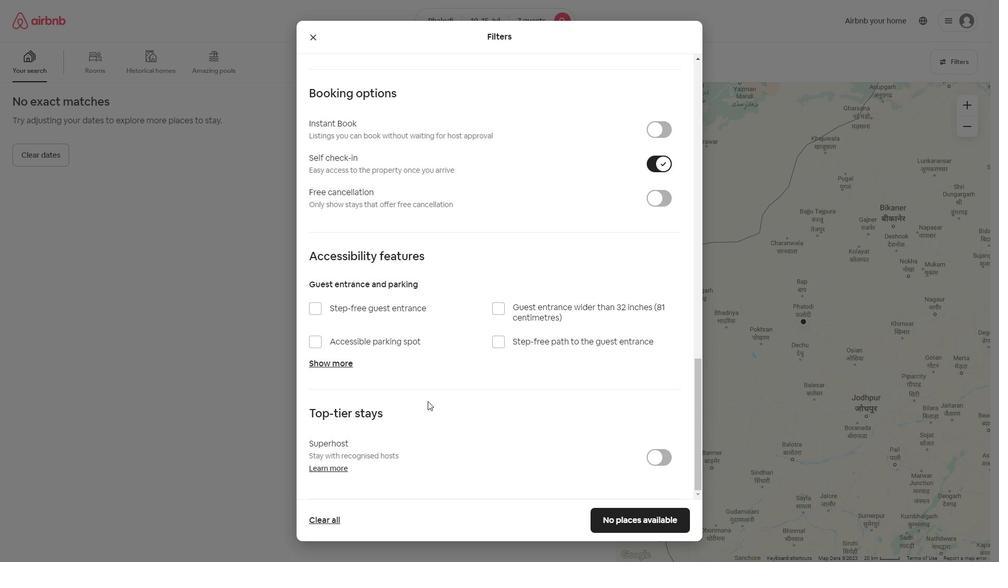 
Action: Mouse scrolled (428, 400) with delta (0, 0)
Screenshot: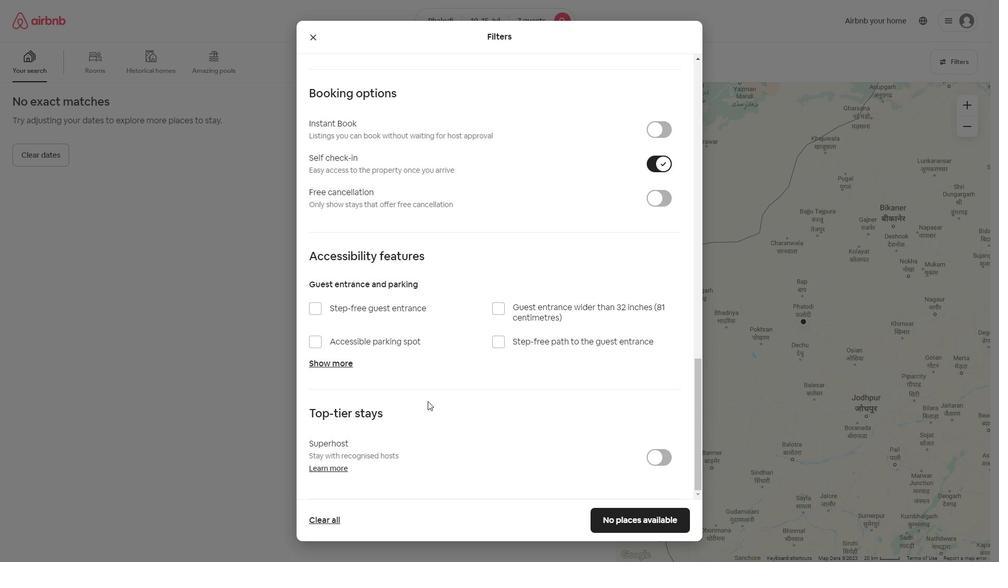 
Action: Mouse moved to (433, 399)
Screenshot: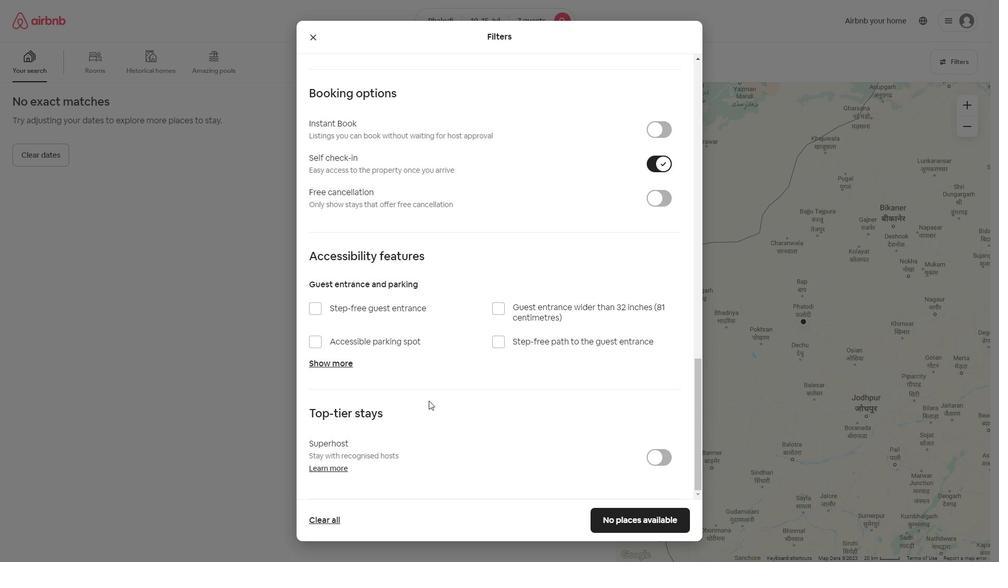 
Action: Mouse scrolled (429, 399) with delta (0, 0)
Screenshot: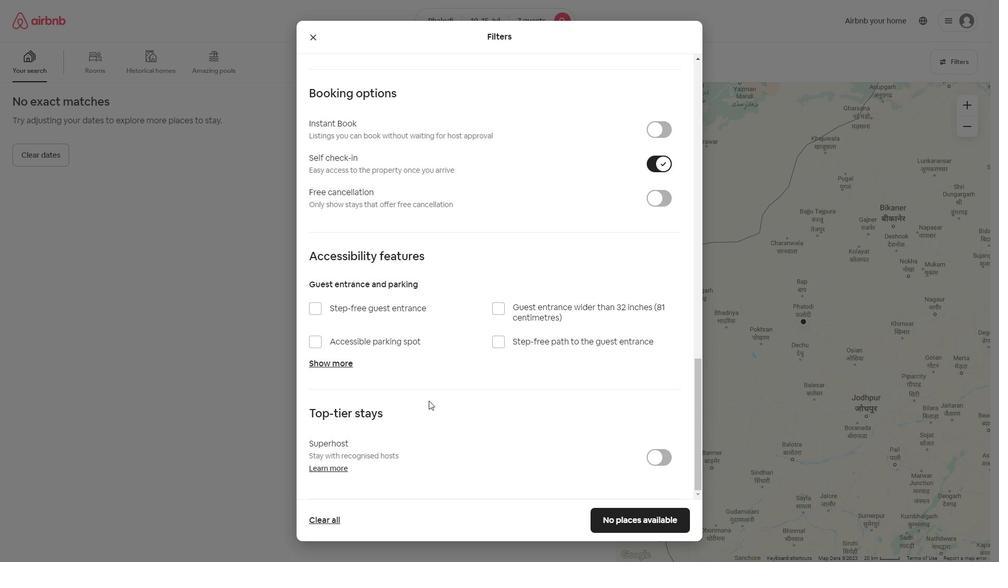 
Action: Mouse moved to (442, 396)
Screenshot: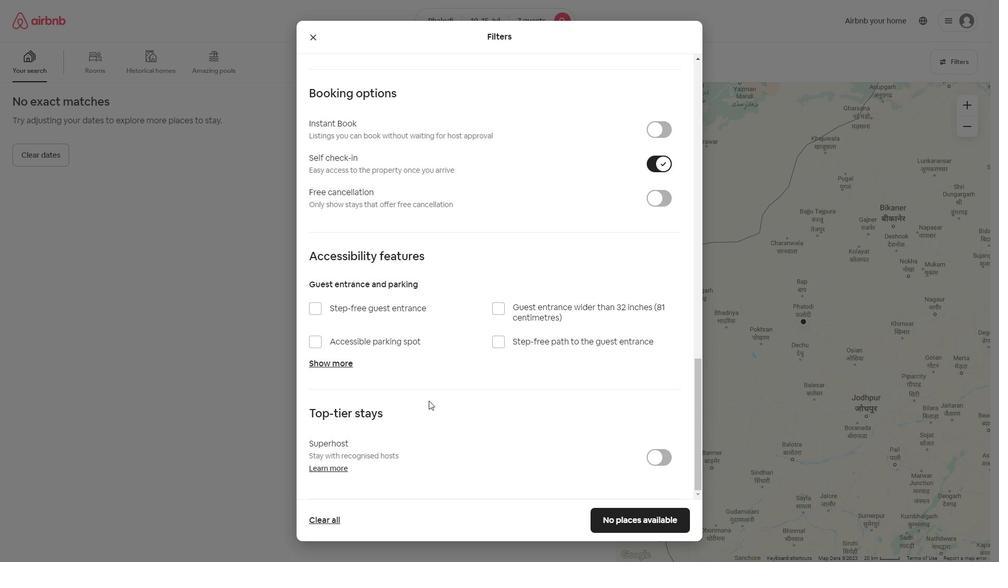 
Action: Mouse scrolled (433, 398) with delta (0, 0)
Screenshot: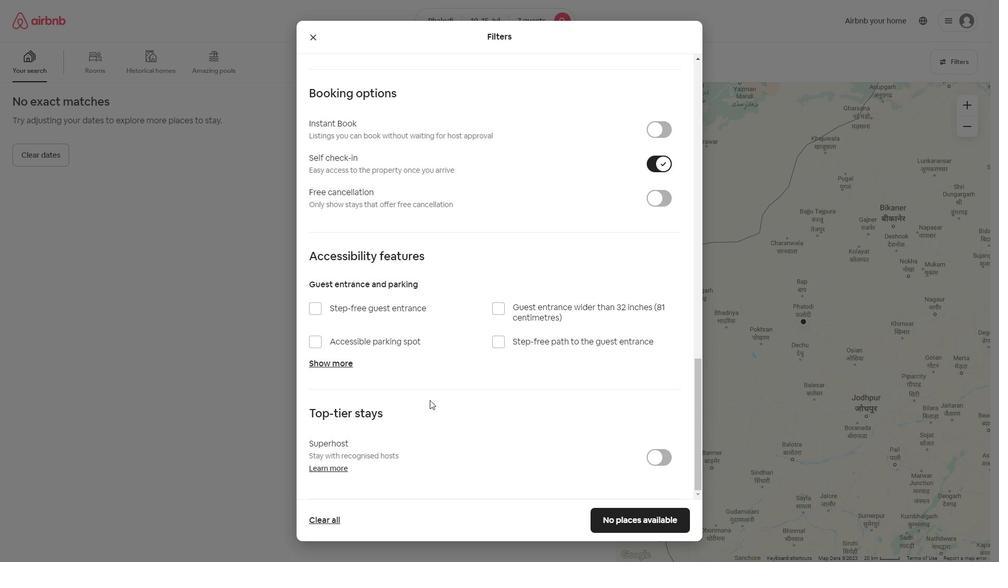 
Action: Mouse moved to (462, 388)
Screenshot: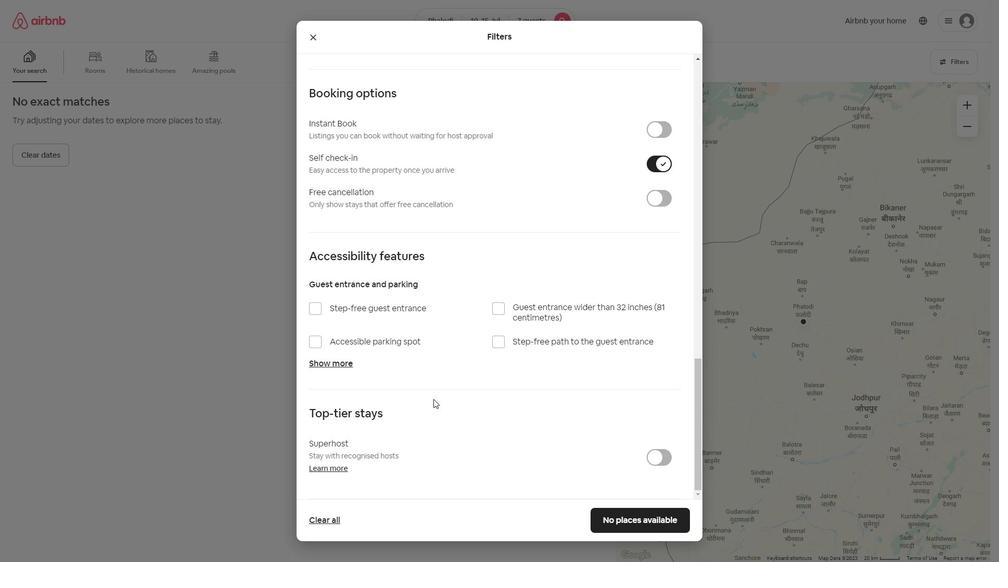 
Action: Mouse scrolled (444, 395) with delta (0, 0)
Screenshot: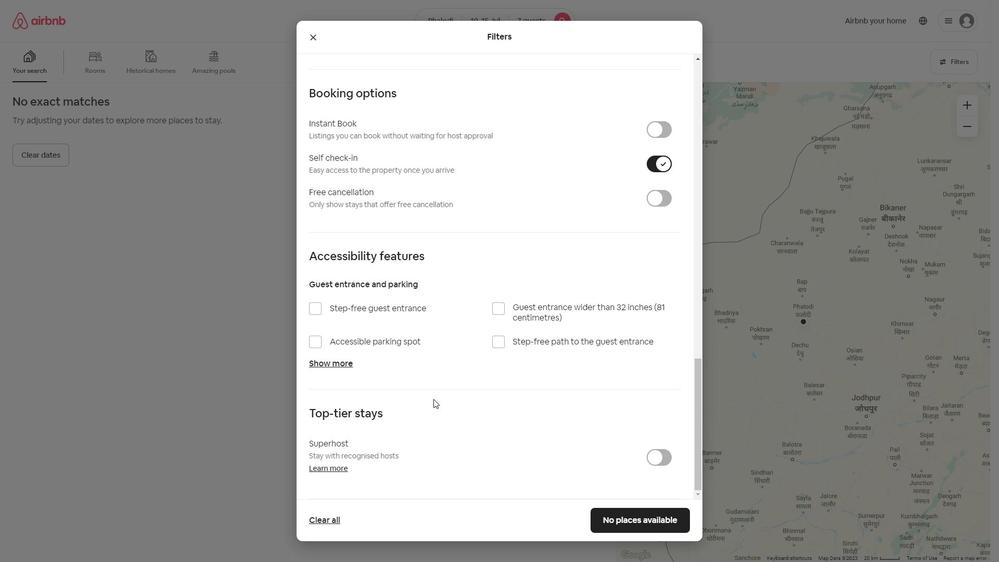 
Action: Mouse moved to (463, 388)
Screenshot: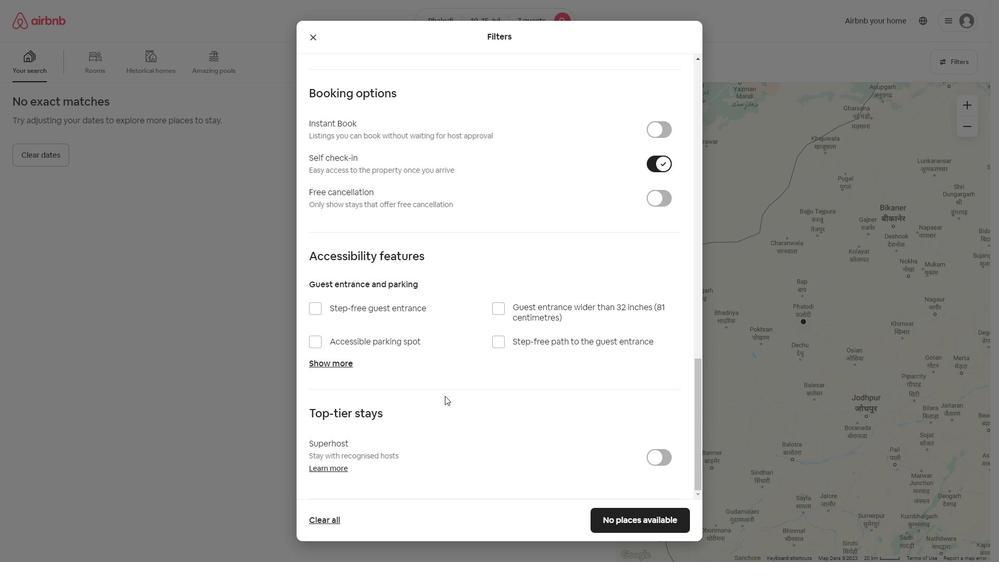 
Action: Mouse scrolled (463, 388) with delta (0, 0)
Screenshot: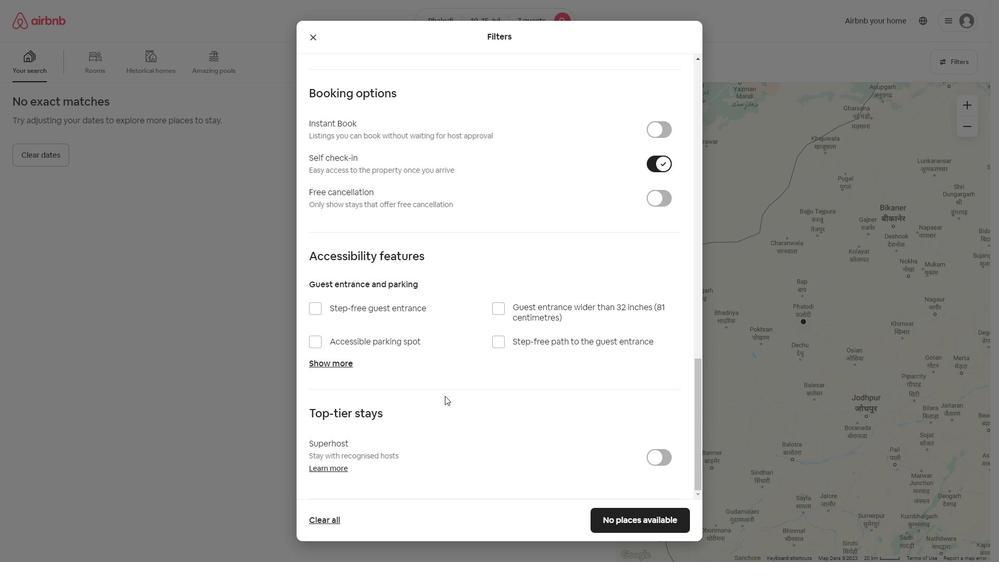 
Action: Mouse moved to (464, 387)
Screenshot: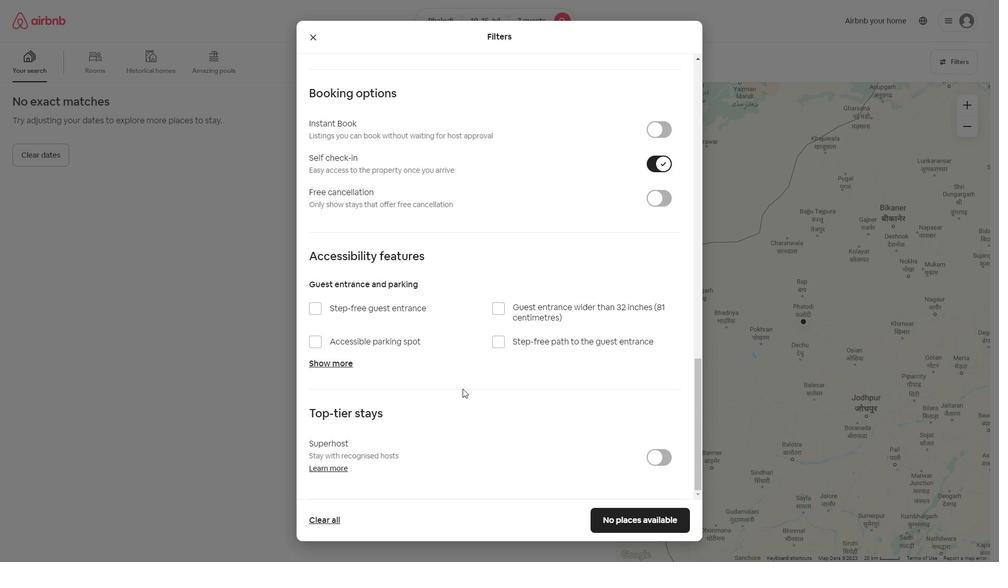 
Action: Mouse scrolled (464, 388) with delta (0, 0)
Screenshot: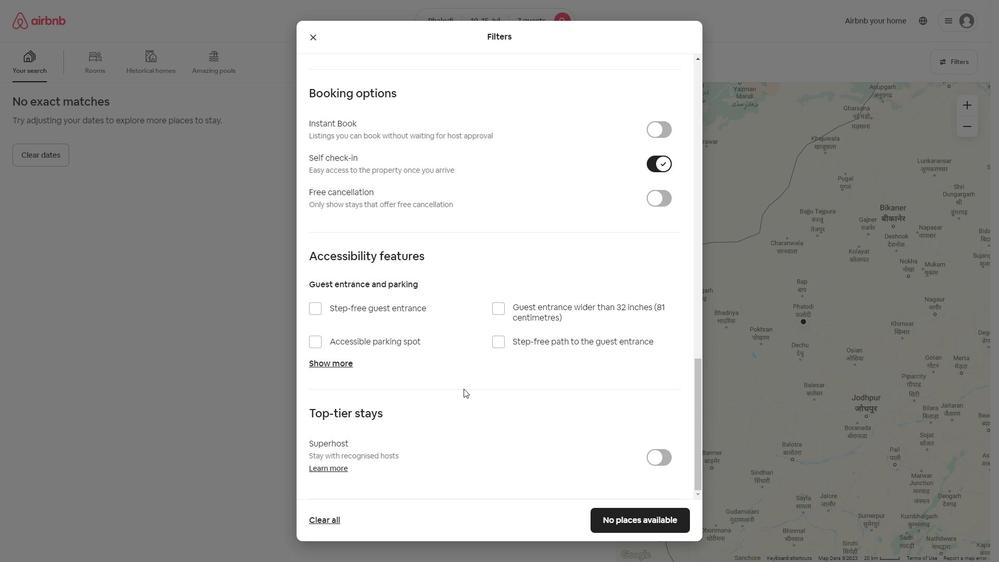 
Action: Mouse moved to (422, 346)
Screenshot: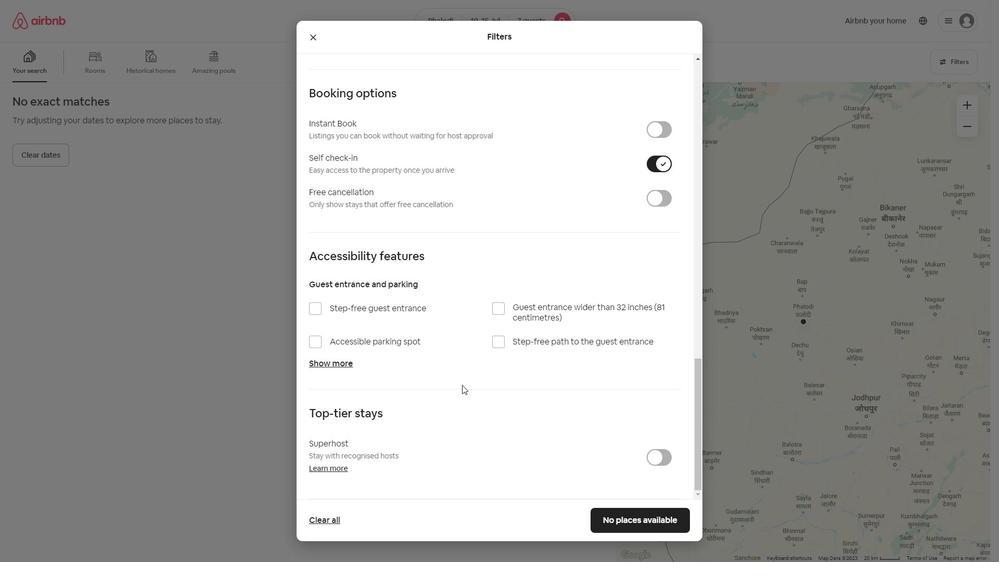 
Action: Mouse scrolled (437, 354) with delta (0, 0)
Screenshot: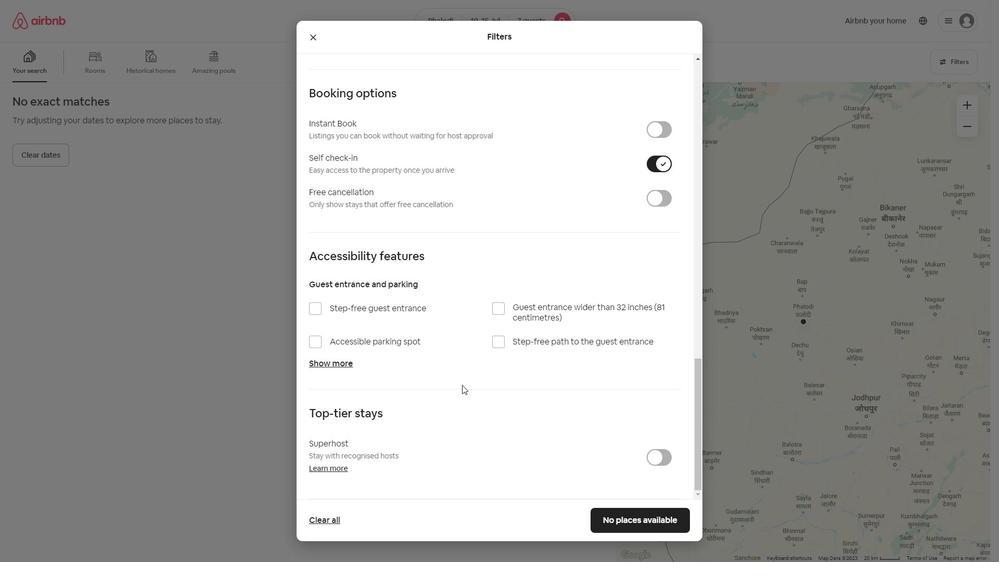 
Action: Mouse moved to (420, 346)
Screenshot: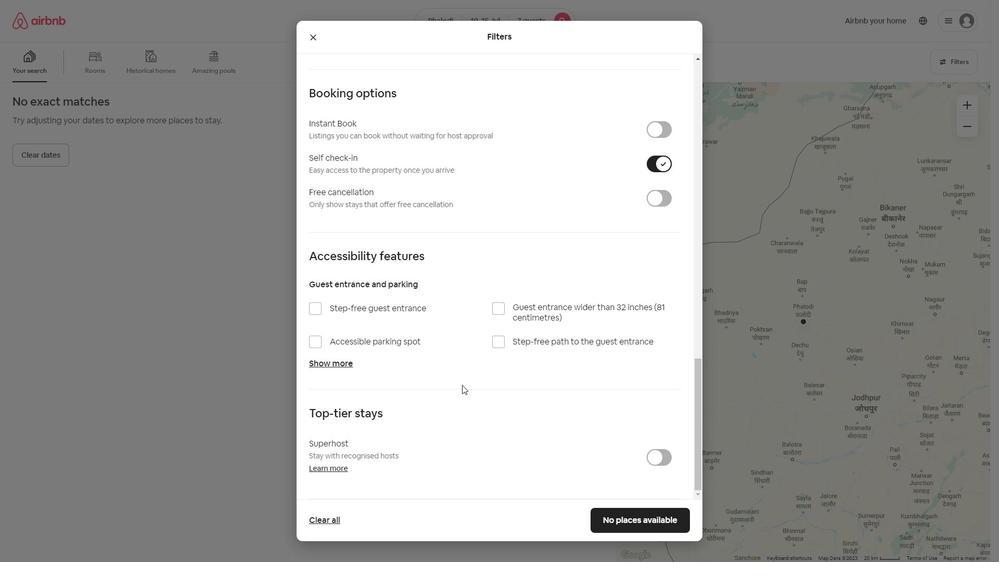 
Action: Mouse scrolled (420, 346) with delta (0, 0)
Screenshot: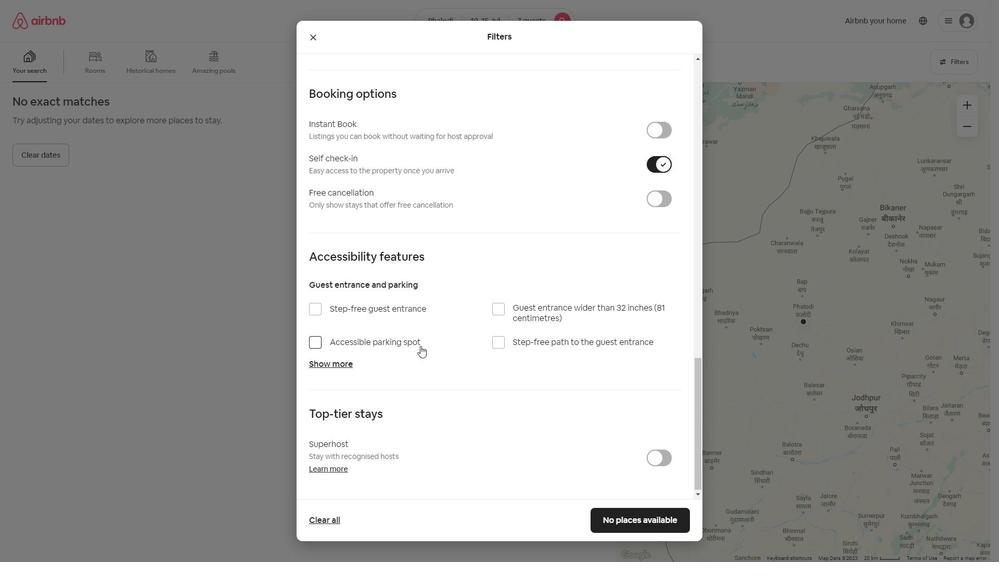 
Action: Mouse scrolled (420, 346) with delta (0, 0)
Screenshot: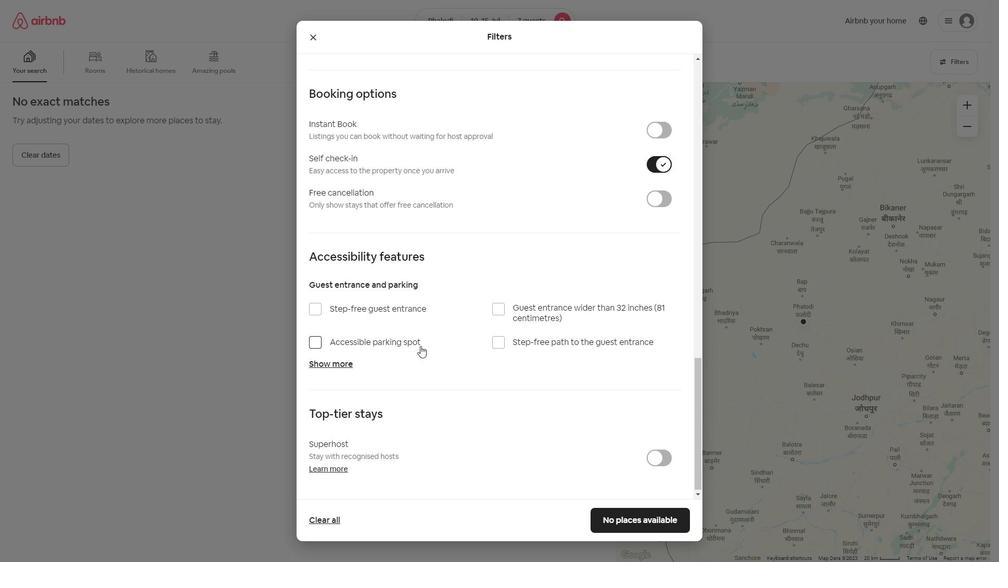 
Action: Mouse scrolled (420, 346) with delta (0, 0)
Screenshot: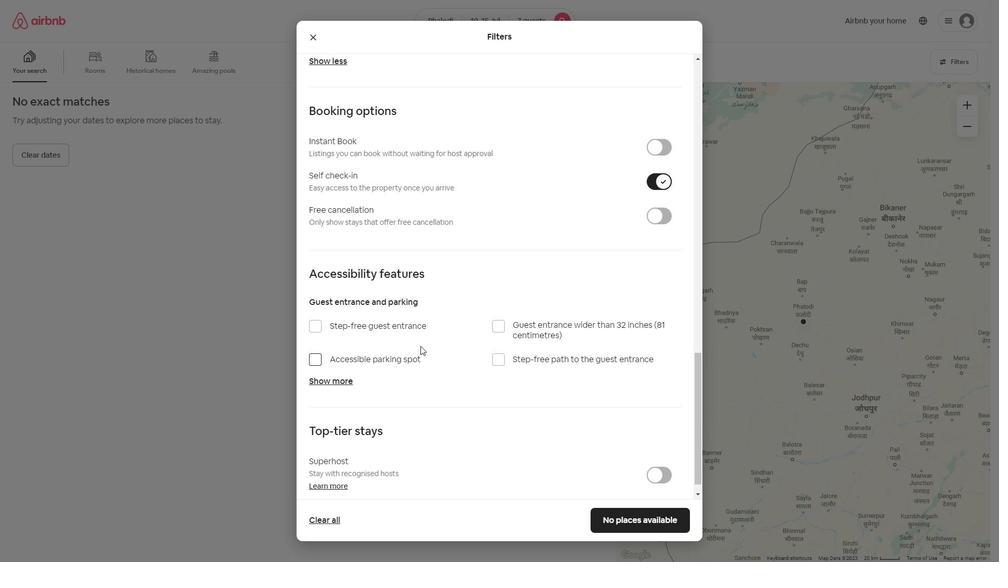 
Action: Mouse scrolled (420, 345) with delta (0, 0)
Screenshot: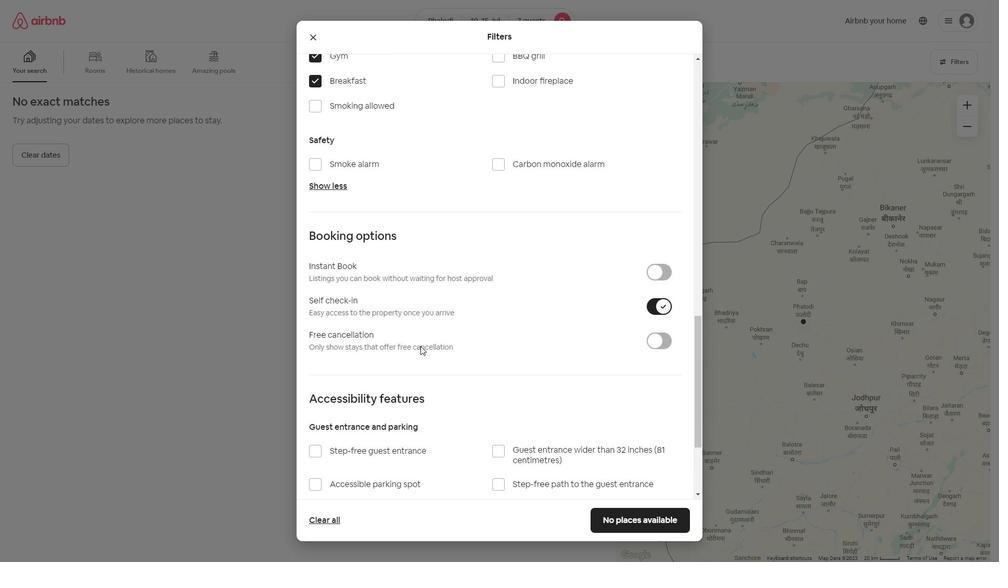 
Action: Mouse scrolled (420, 345) with delta (0, 0)
Screenshot: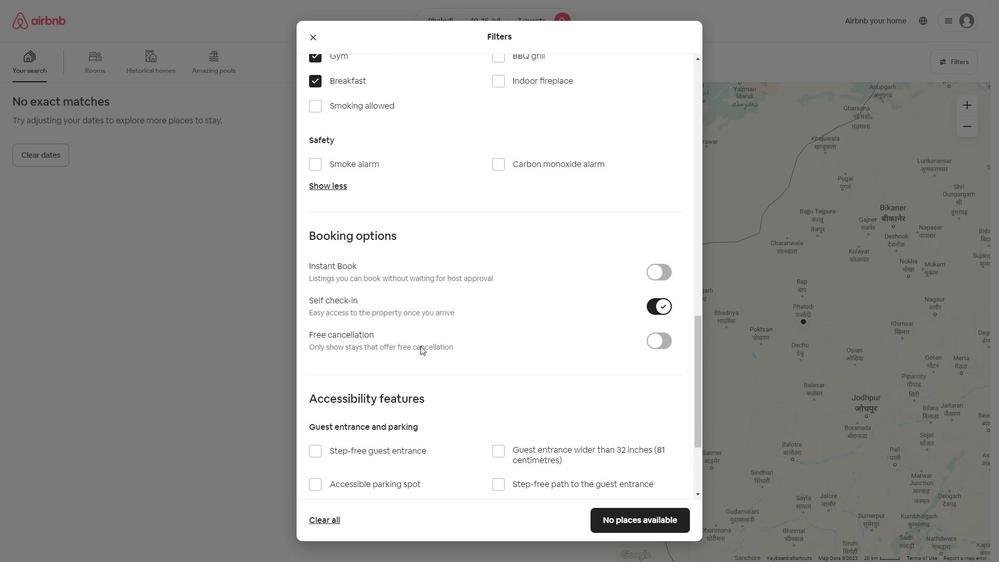 
Action: Mouse scrolled (420, 345) with delta (0, 0)
Screenshot: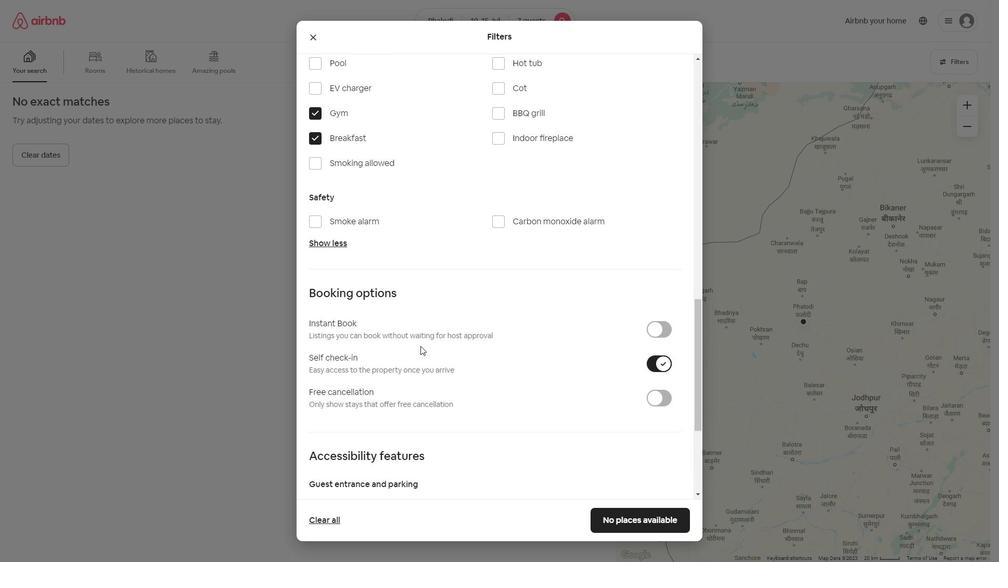 
Action: Mouse scrolled (420, 345) with delta (0, 0)
Screenshot: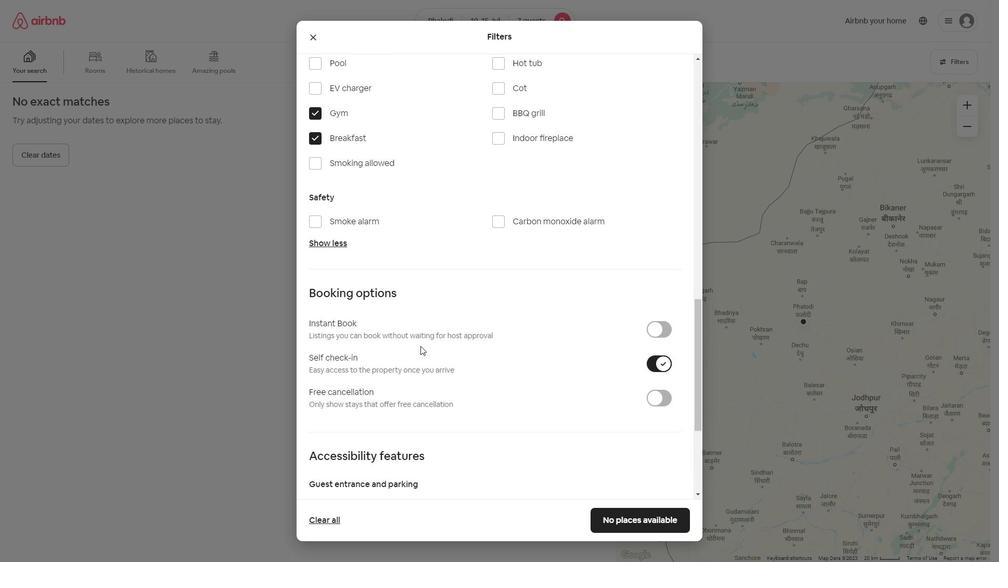 
Action: Mouse scrolled (420, 345) with delta (0, 0)
Screenshot: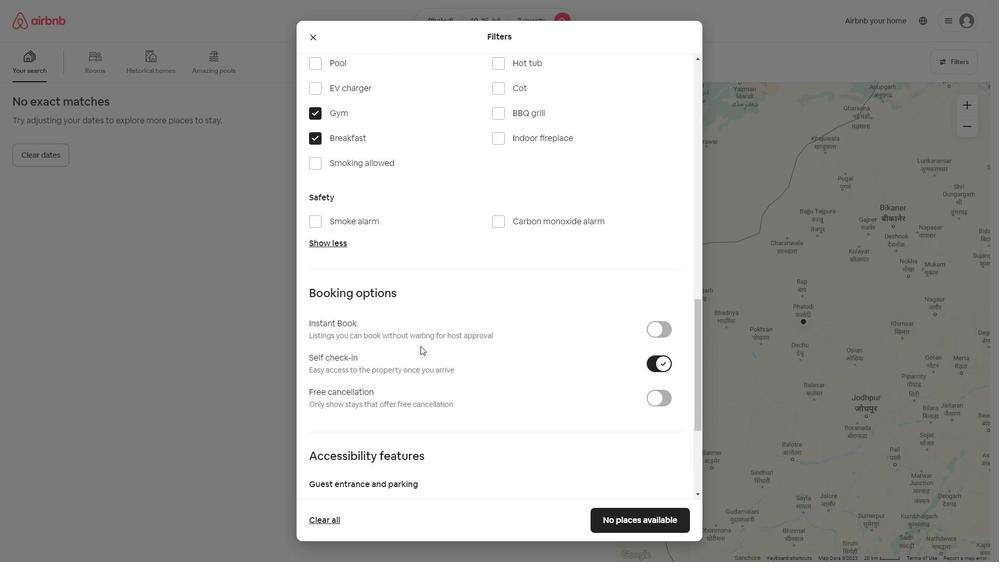 
Action: Mouse scrolled (420, 345) with delta (0, 0)
Screenshot: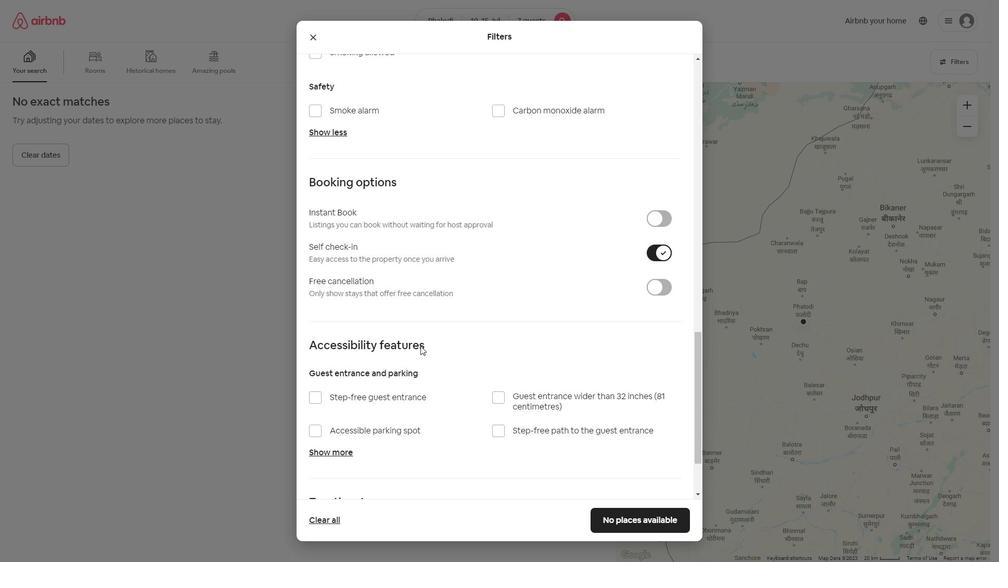 
Action: Mouse scrolled (420, 345) with delta (0, 0)
Screenshot: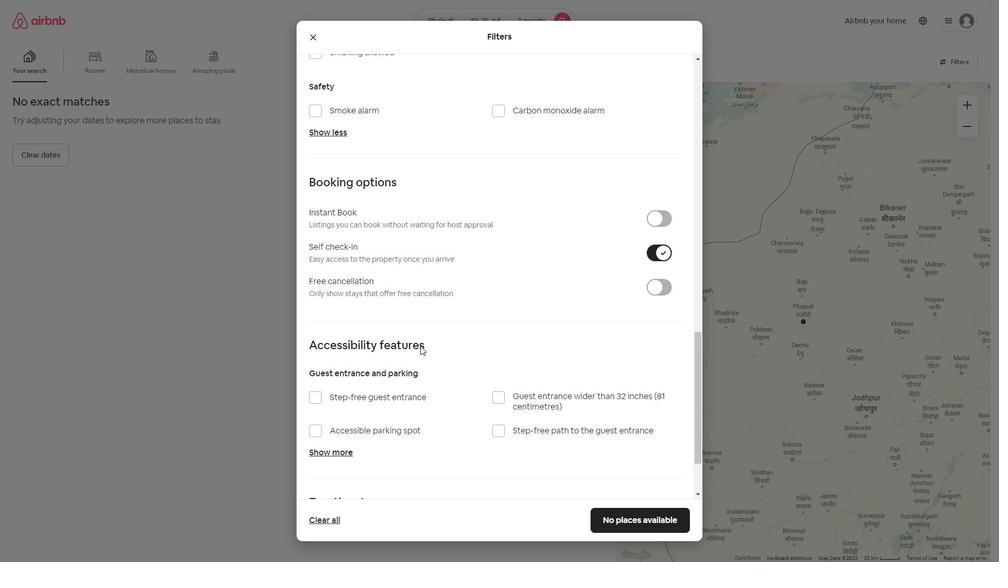 
Action: Mouse scrolled (420, 345) with delta (0, 0)
Screenshot: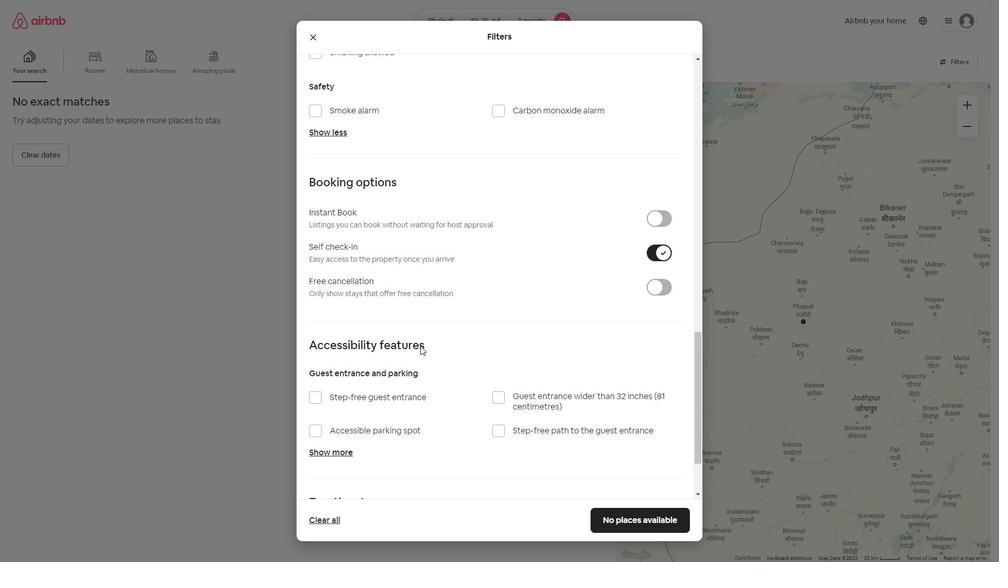 
Action: Mouse scrolled (420, 345) with delta (0, 0)
Screenshot: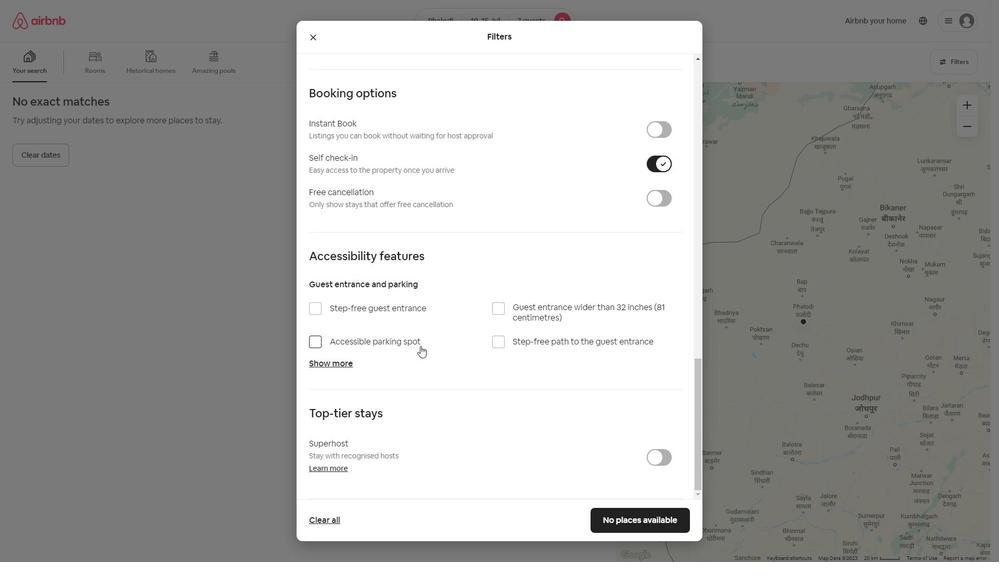 
Action: Mouse scrolled (420, 345) with delta (0, 0)
Screenshot: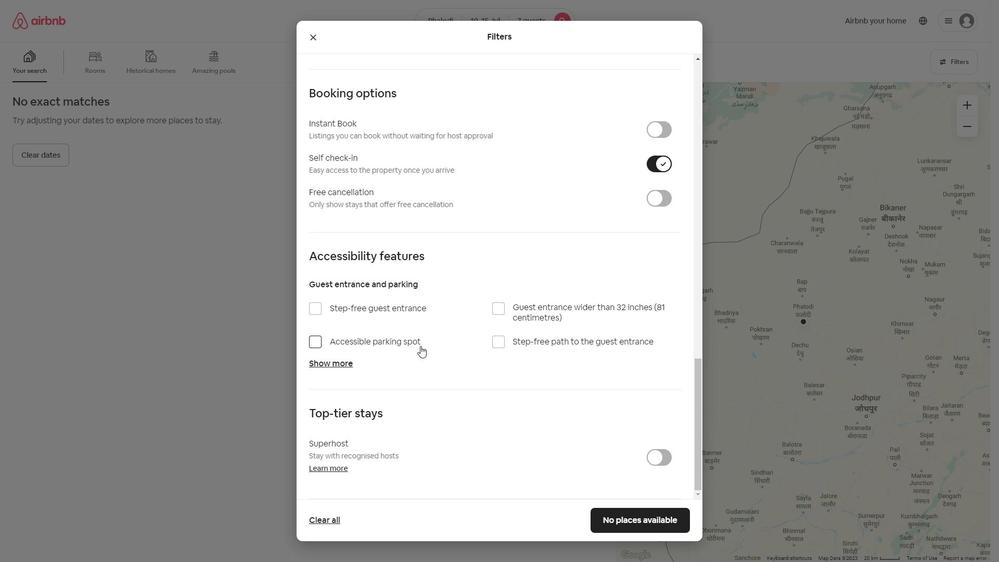 
Action: Mouse scrolled (420, 345) with delta (0, 0)
Screenshot: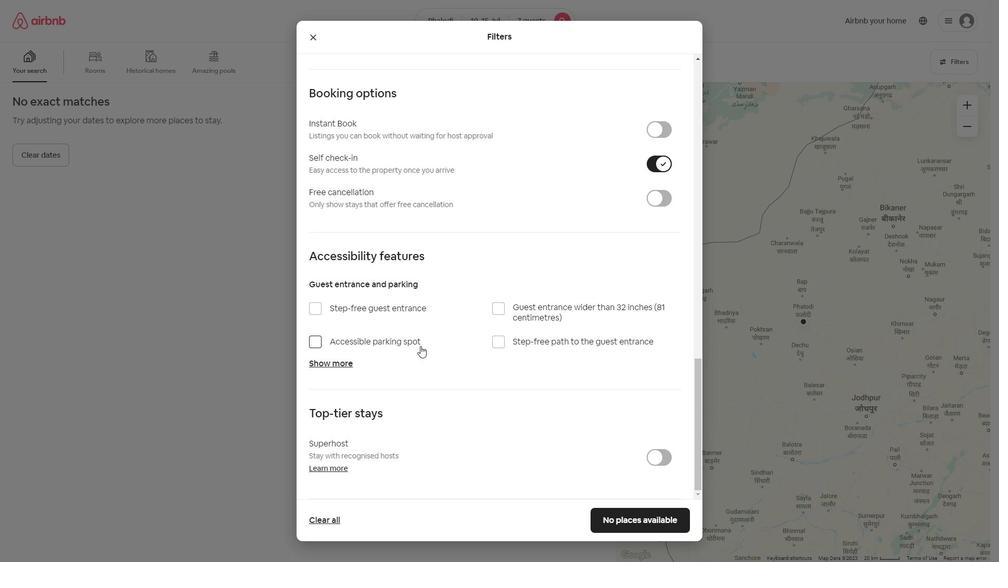 
Action: Mouse scrolled (420, 345) with delta (0, 0)
Screenshot: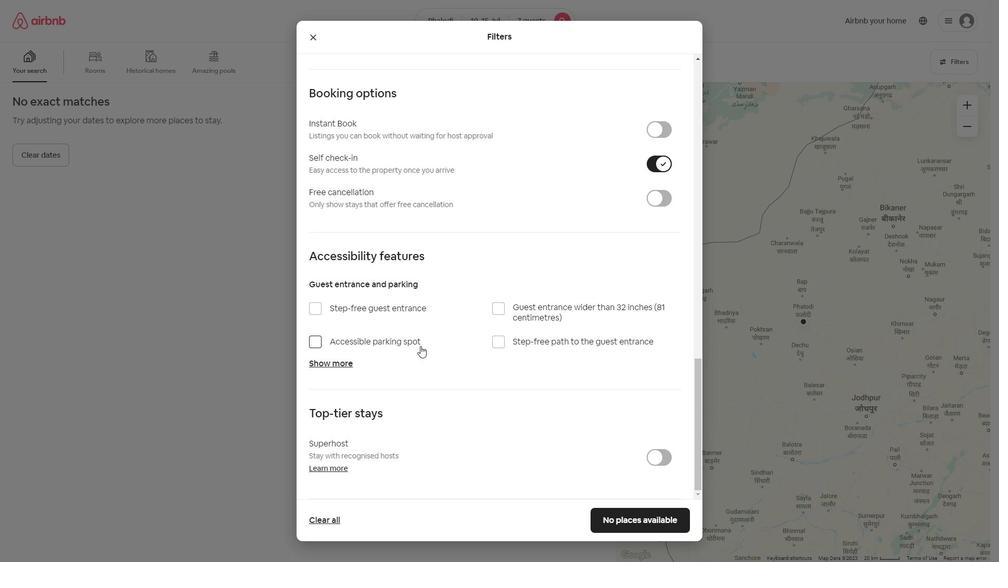 
Action: Mouse scrolled (420, 346) with delta (0, 0)
Screenshot: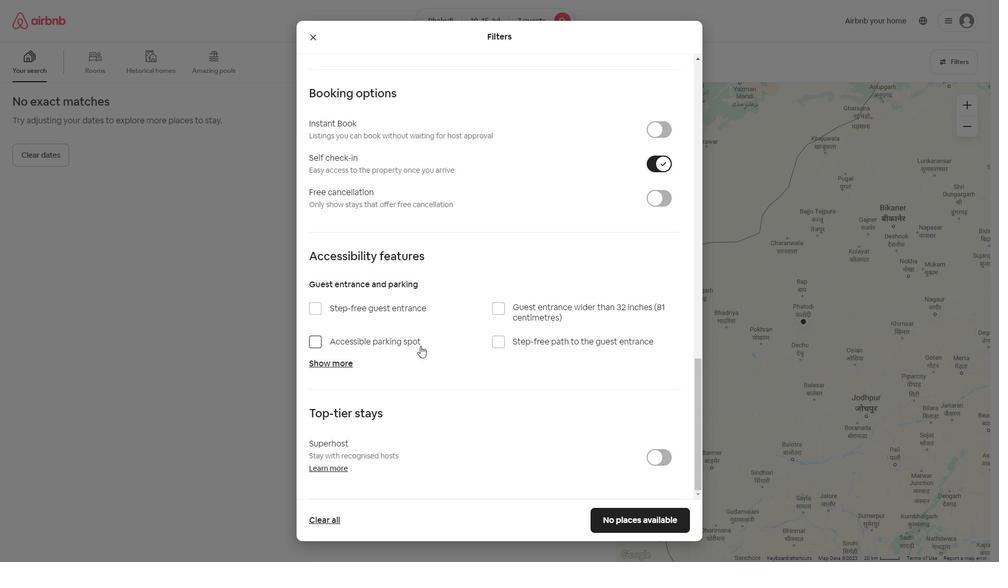 
Action: Mouse scrolled (420, 346) with delta (0, 0)
Screenshot: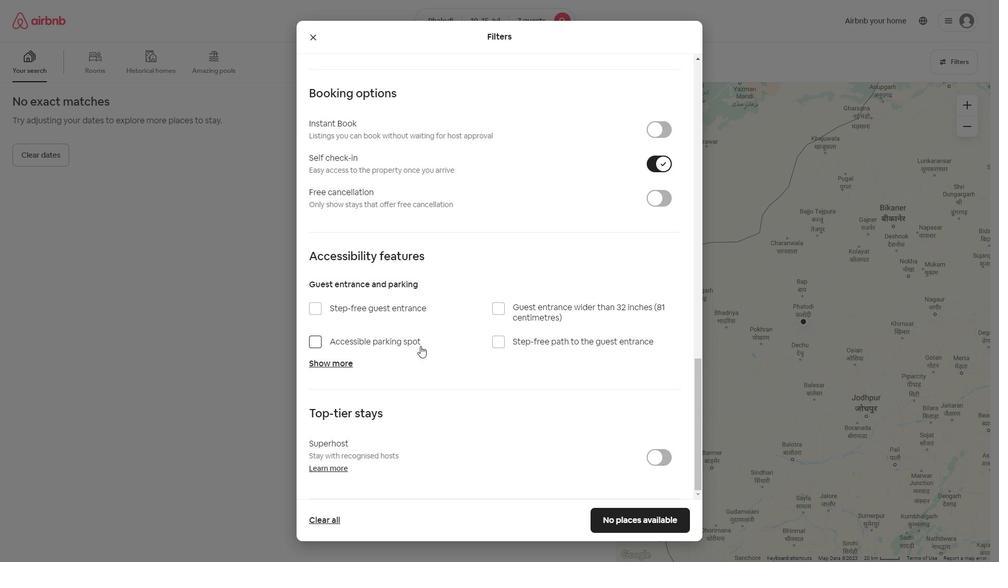 
Action: Mouse scrolled (420, 346) with delta (0, 0)
Screenshot: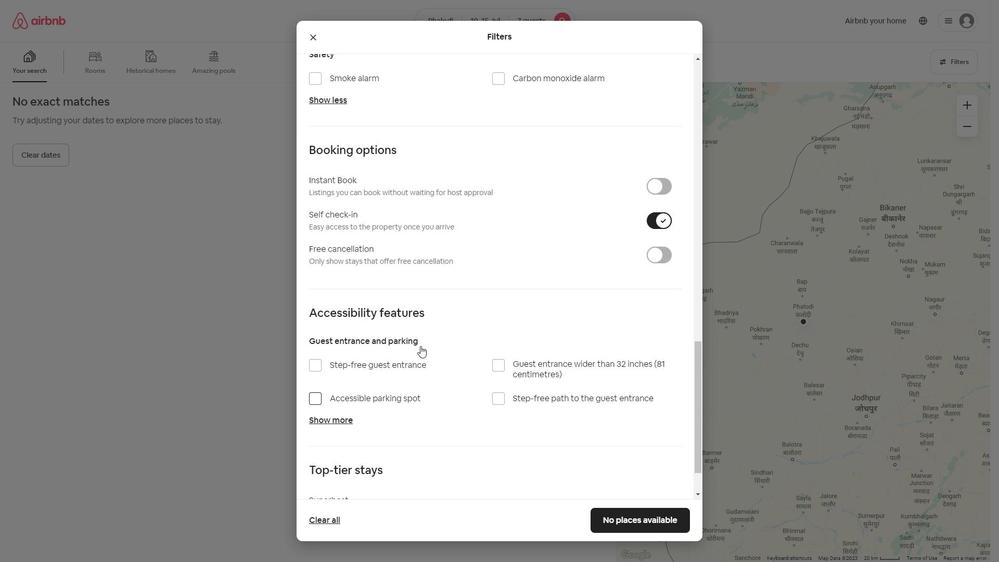 
Action: Mouse scrolled (420, 345) with delta (0, 0)
Screenshot: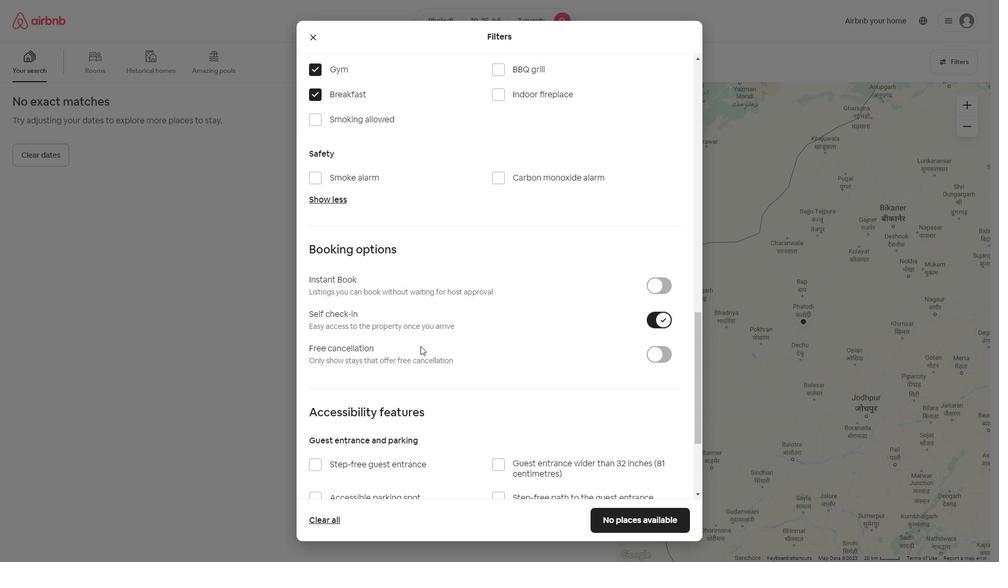 
Action: Mouse scrolled (420, 345) with delta (0, 0)
Screenshot: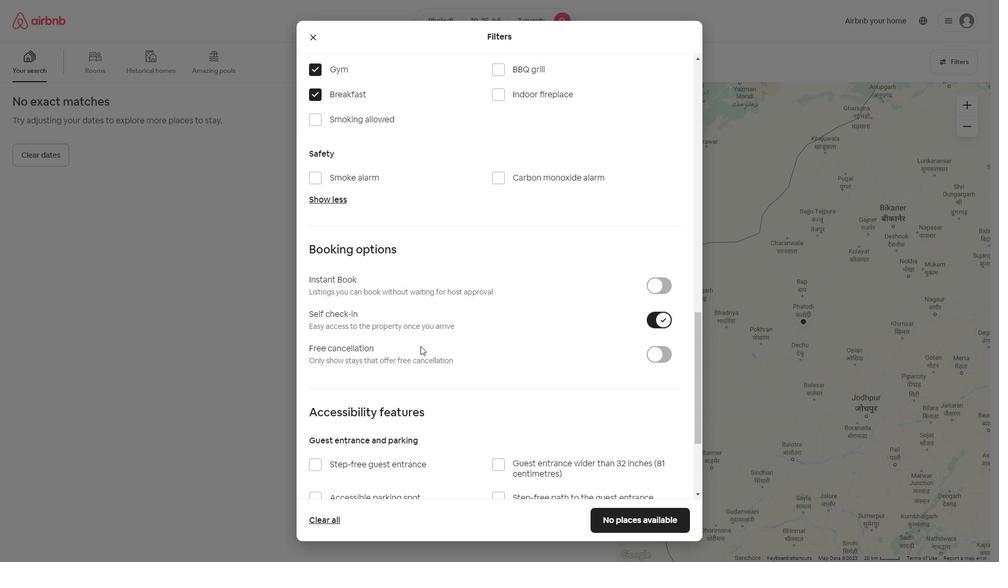 
Action: Mouse scrolled (420, 345) with delta (0, 0)
Screenshot: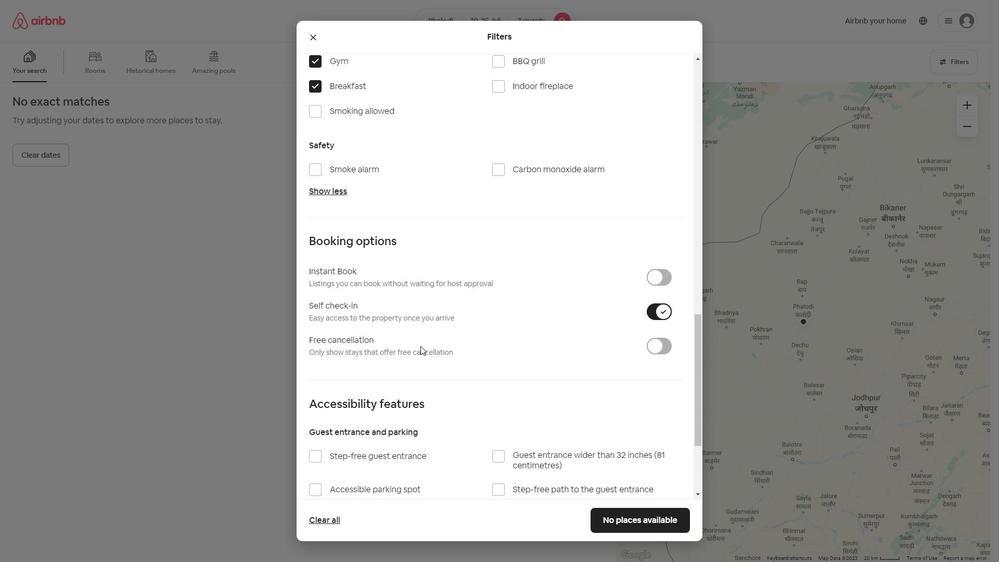 
Action: Mouse scrolled (420, 345) with delta (0, 0)
Screenshot: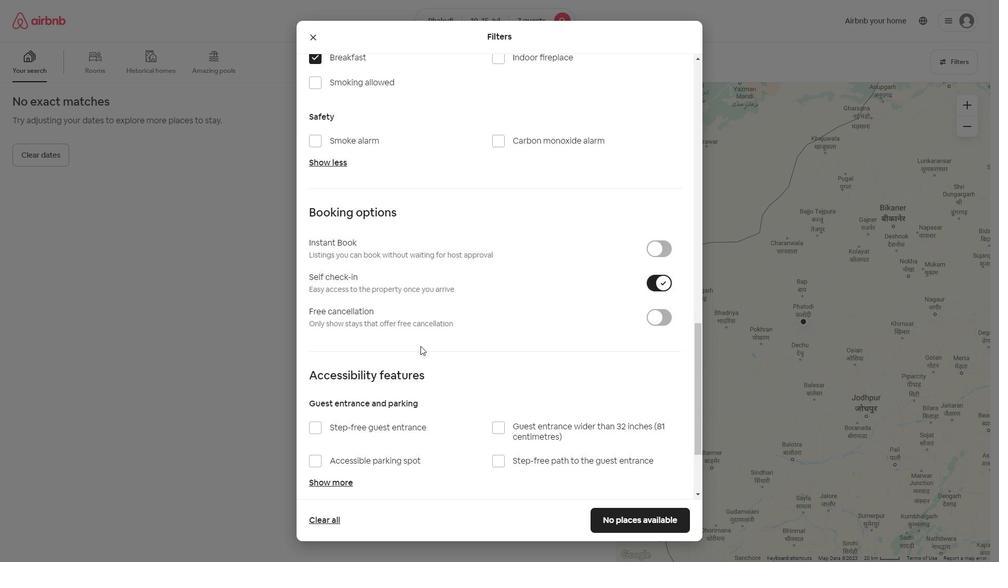 
Action: Mouse scrolled (420, 345) with delta (0, 0)
Screenshot: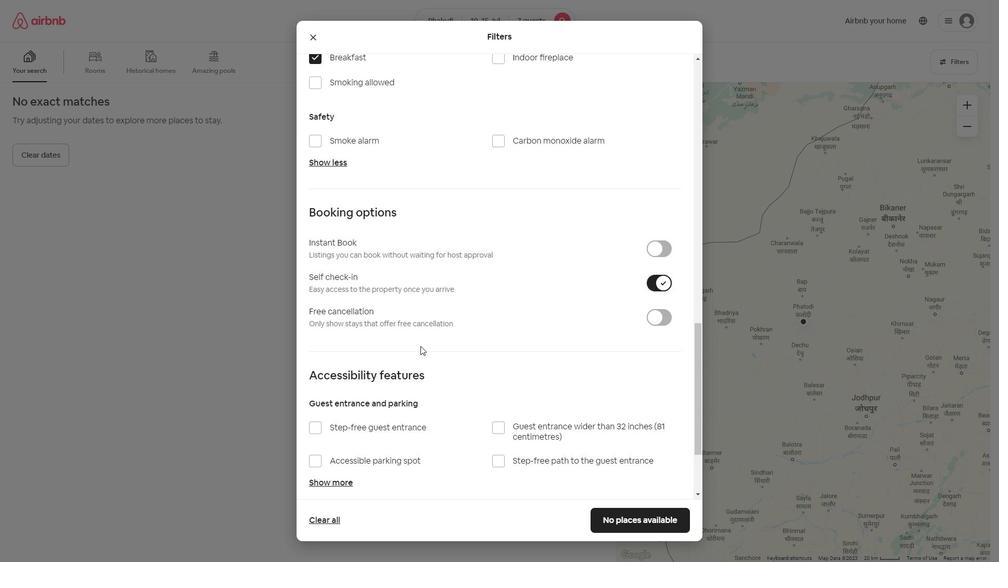 
Action: Mouse scrolled (420, 345) with delta (0, 0)
Screenshot: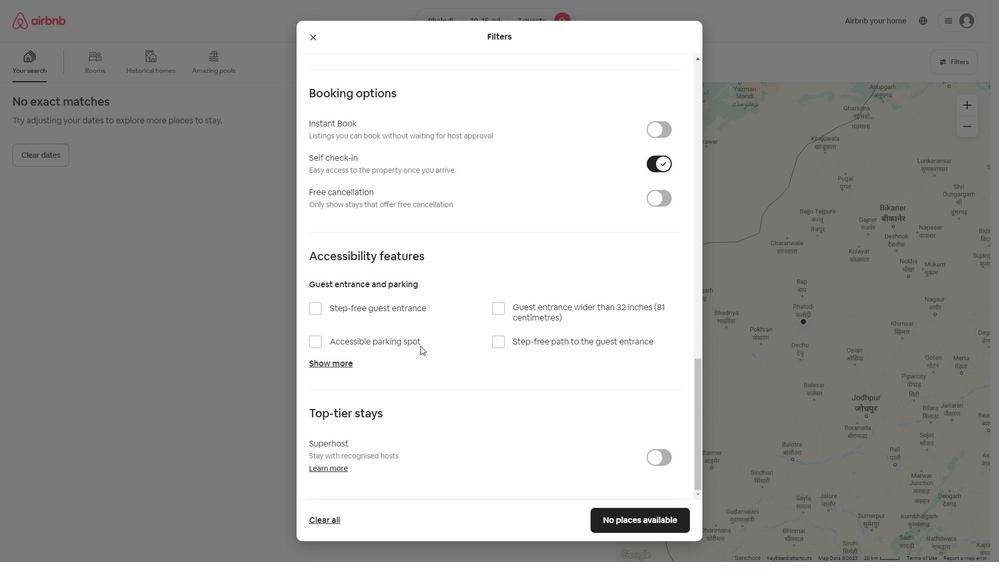 
Action: Mouse scrolled (420, 345) with delta (0, 0)
Screenshot: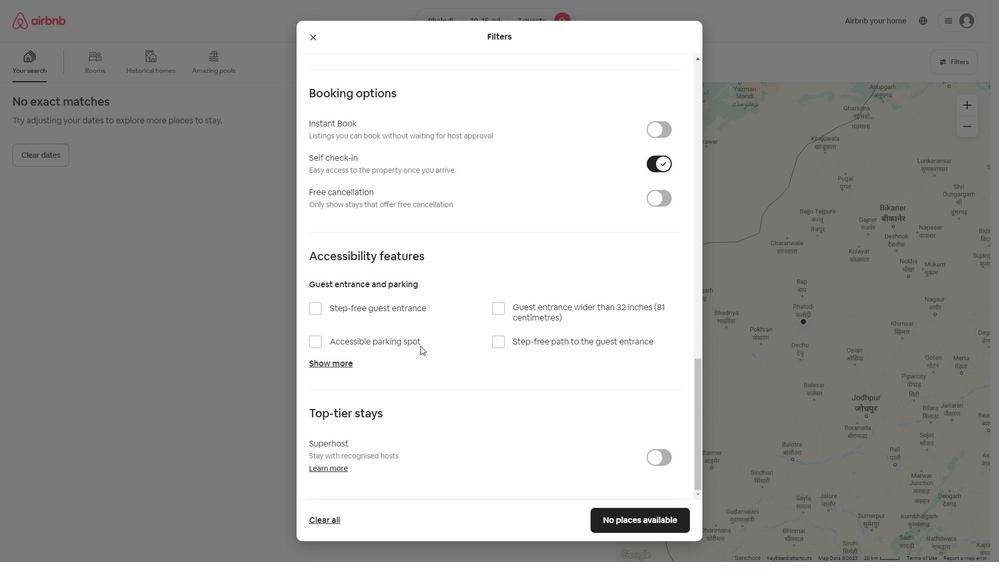 
Action: Mouse scrolled (420, 345) with delta (0, 0)
Screenshot: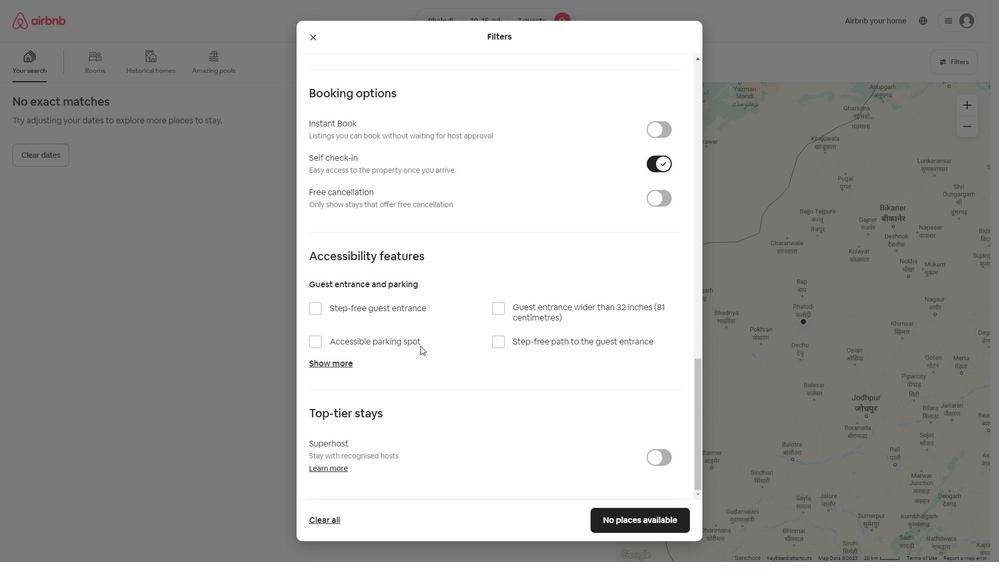 
Action: Mouse scrolled (420, 345) with delta (0, 0)
Screenshot: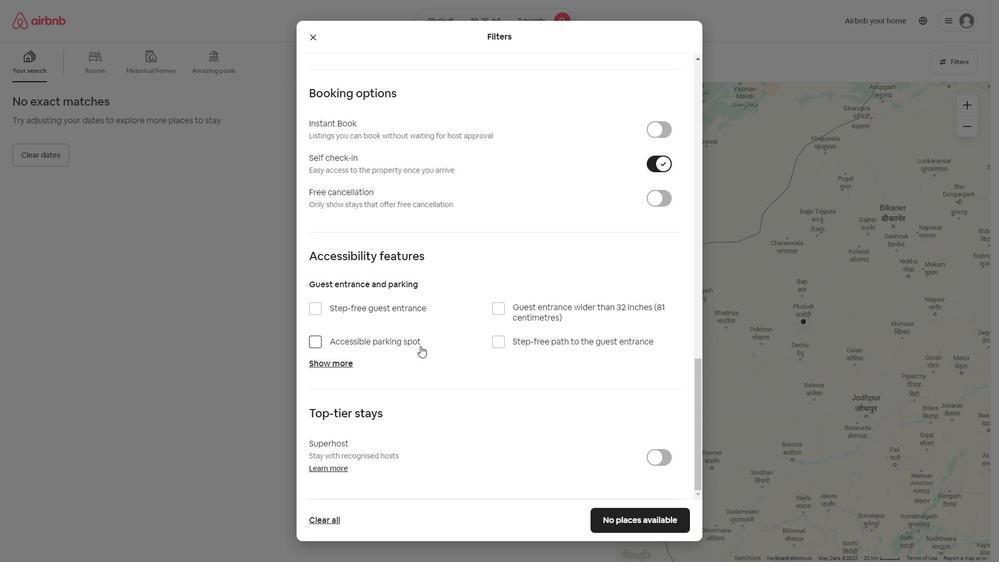 
Action: Mouse scrolled (420, 345) with delta (0, 0)
Screenshot: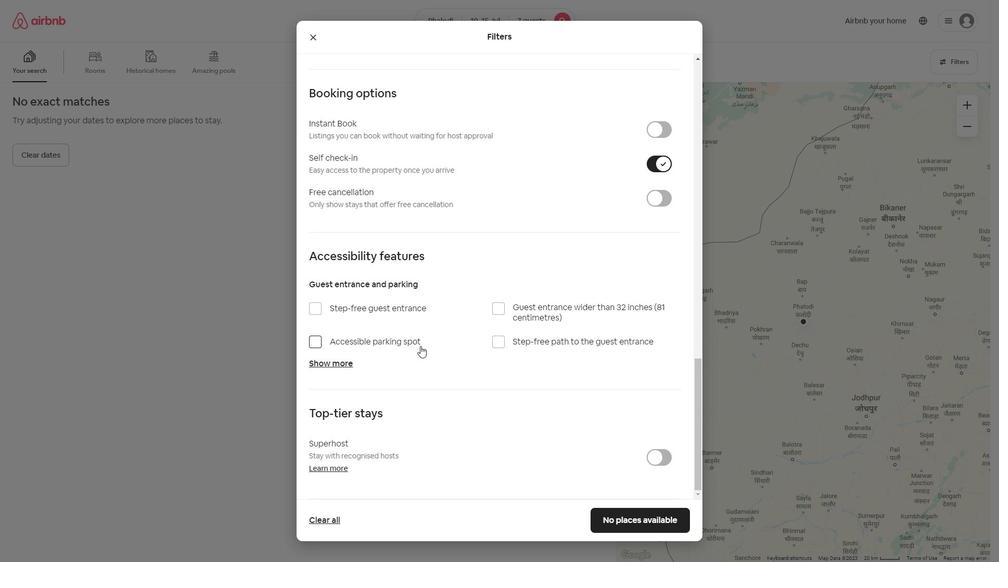 
Action: Mouse scrolled (420, 345) with delta (0, 0)
Screenshot: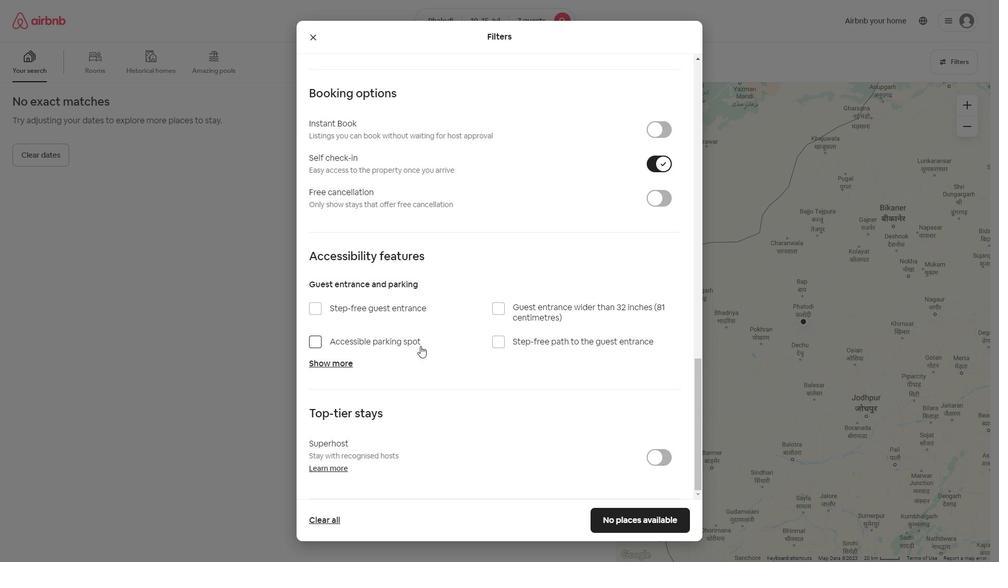 
Action: Mouse scrolled (420, 345) with delta (0, 0)
Screenshot: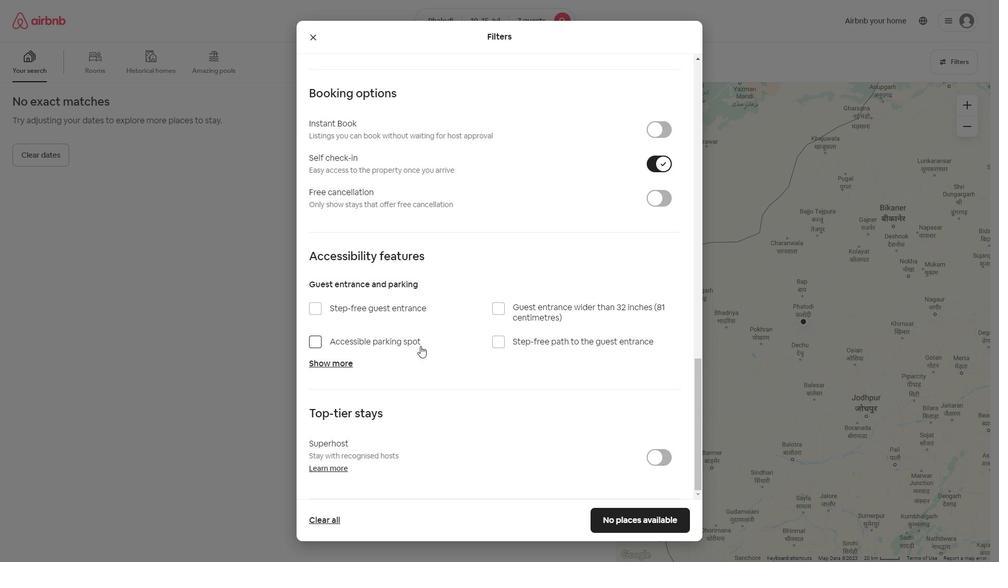 
Action: Mouse scrolled (420, 345) with delta (0, 0)
Screenshot: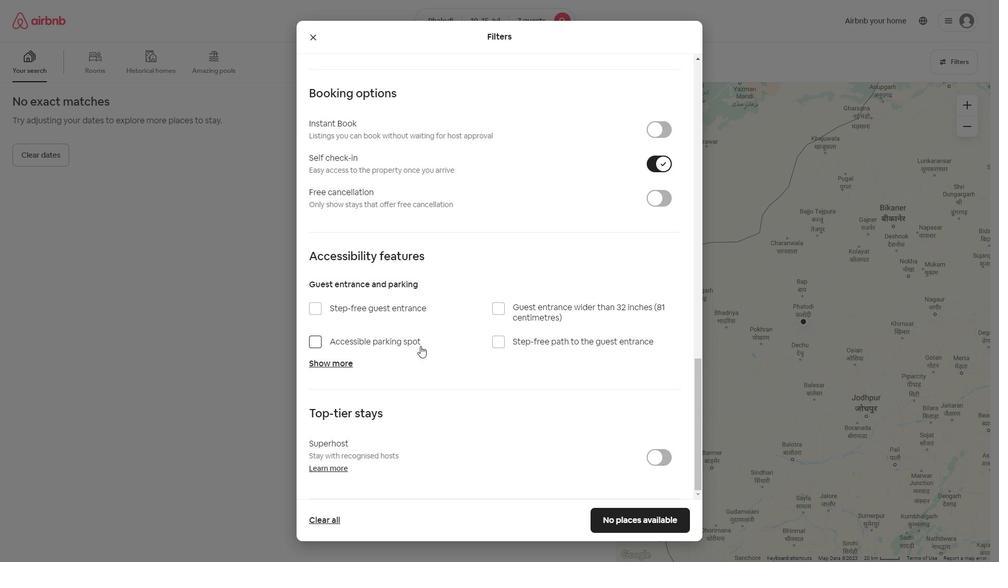 
Action: Mouse scrolled (420, 345) with delta (0, 0)
Screenshot: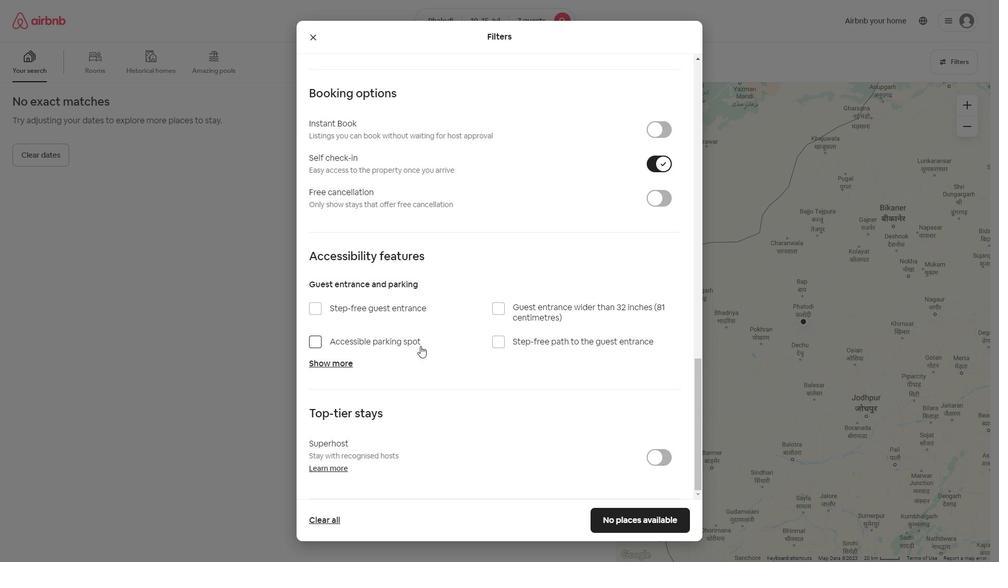 
Action: Mouse scrolled (420, 346) with delta (0, 0)
Screenshot: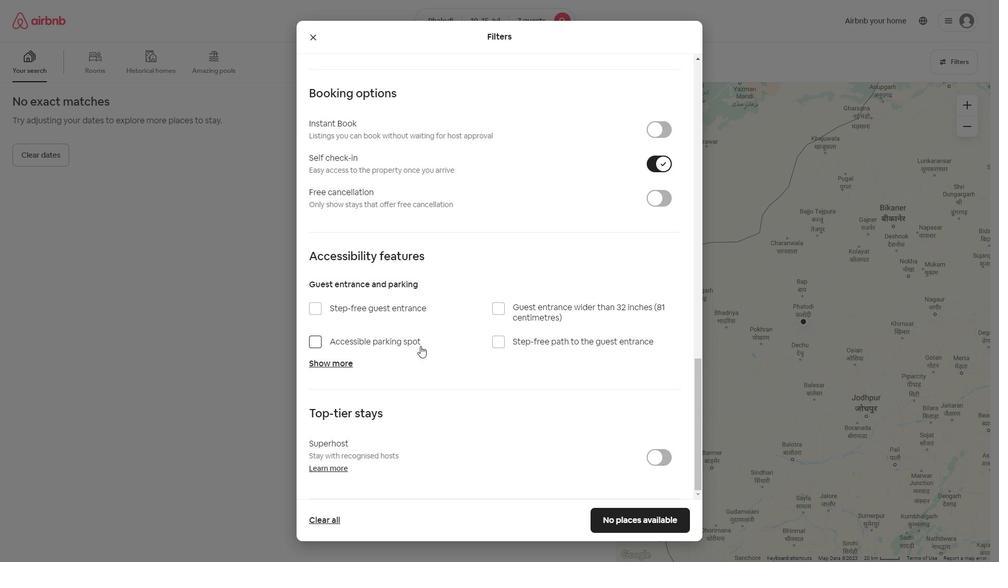 
Action: Mouse scrolled (420, 346) with delta (0, 0)
Screenshot: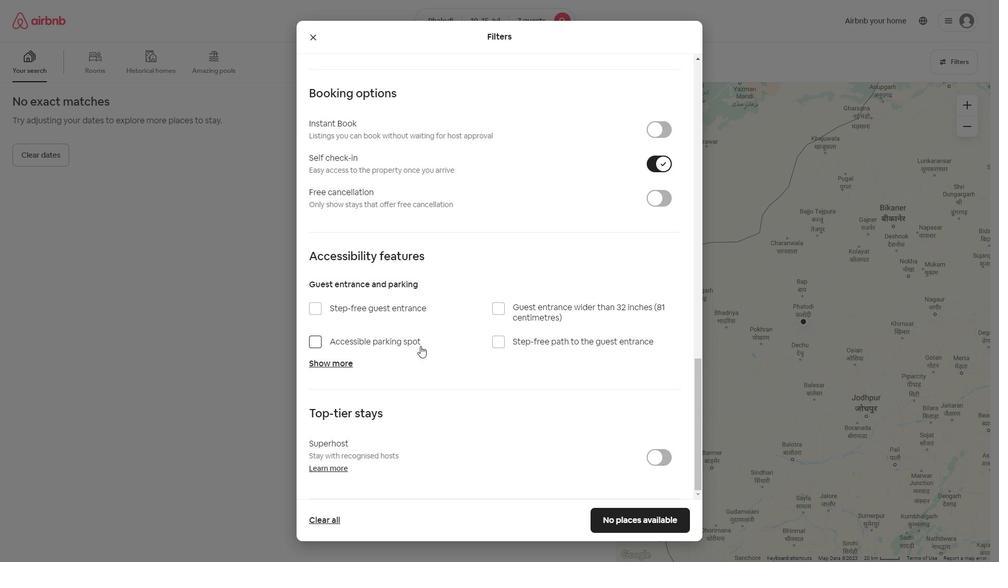 
Action: Mouse scrolled (420, 345) with delta (0, 0)
Screenshot: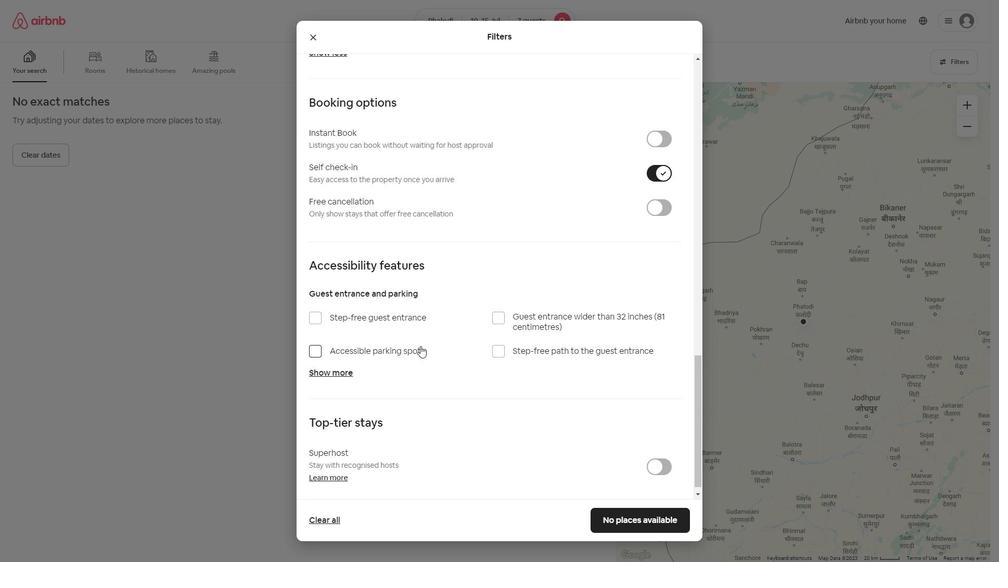 
Action: Mouse scrolled (420, 345) with delta (0, 0)
Screenshot: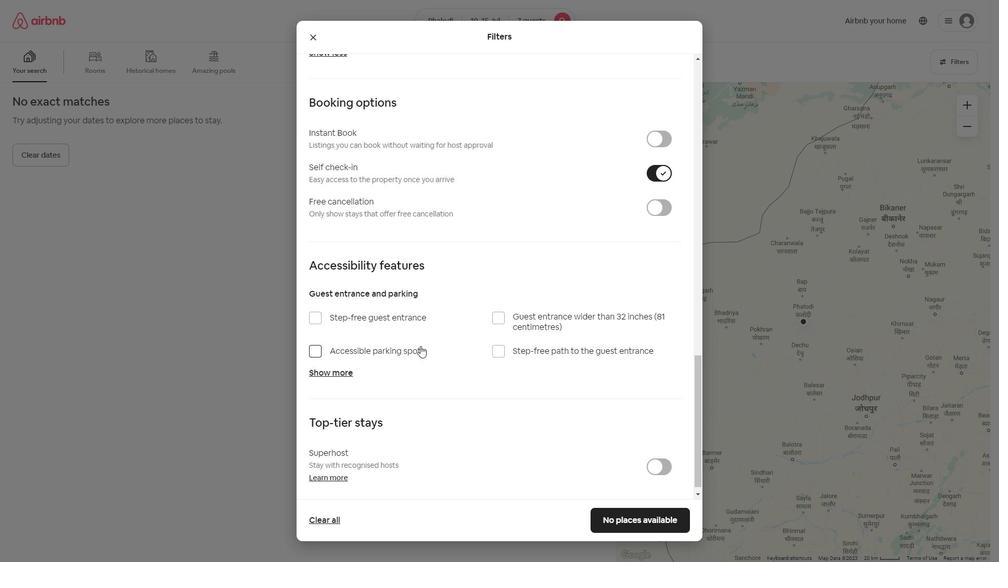
